 Task: Create a due date automation trigger when advanced on, on the tuesday after a card is due add fields with custom field "Resume" set to a date less than 1 working days ago at 11:00 AM.
Action: Mouse moved to (1155, 354)
Screenshot: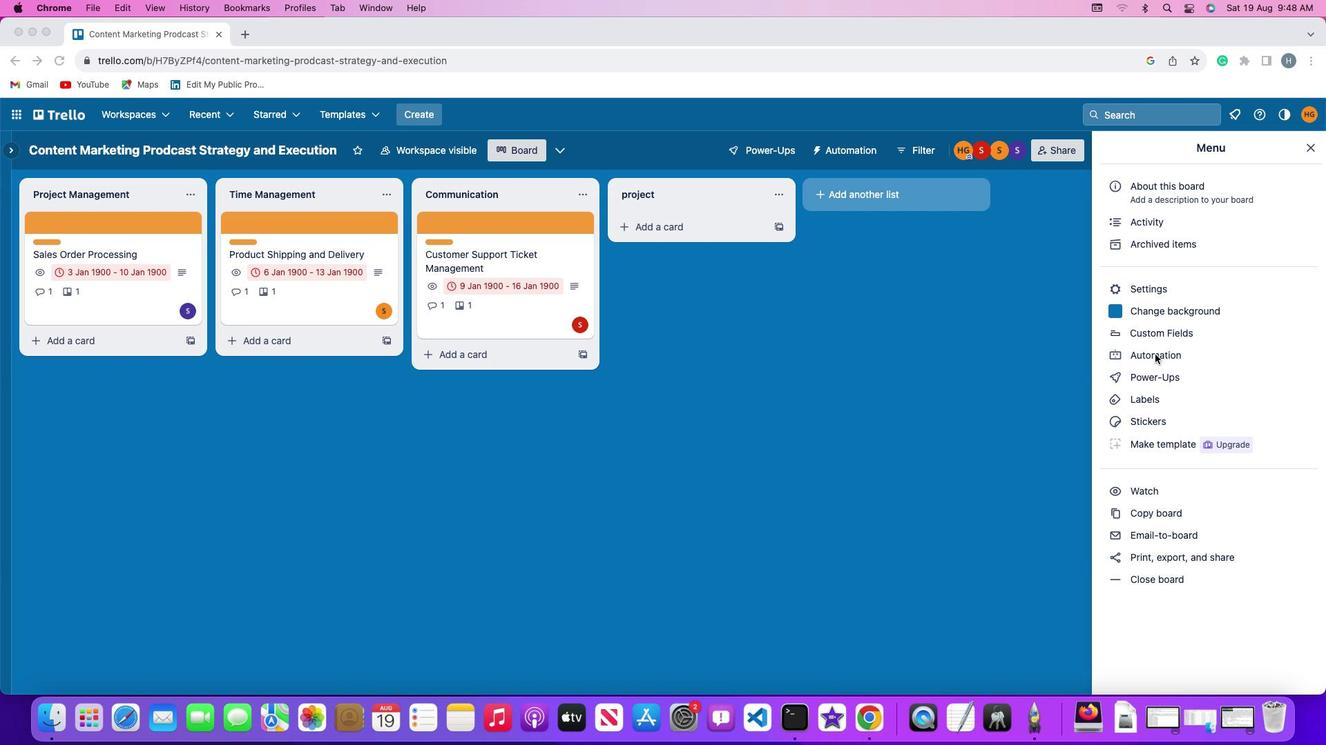 
Action: Mouse pressed left at (1155, 354)
Screenshot: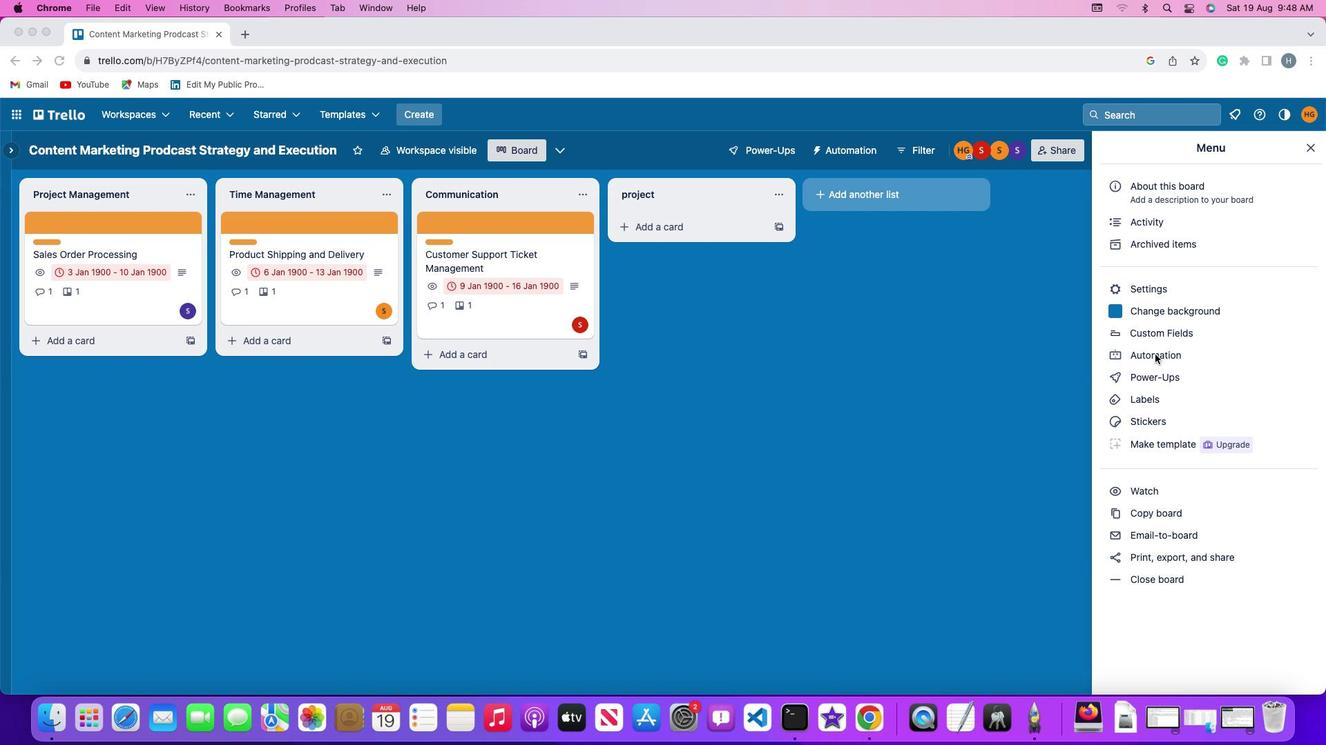 
Action: Mouse pressed left at (1155, 354)
Screenshot: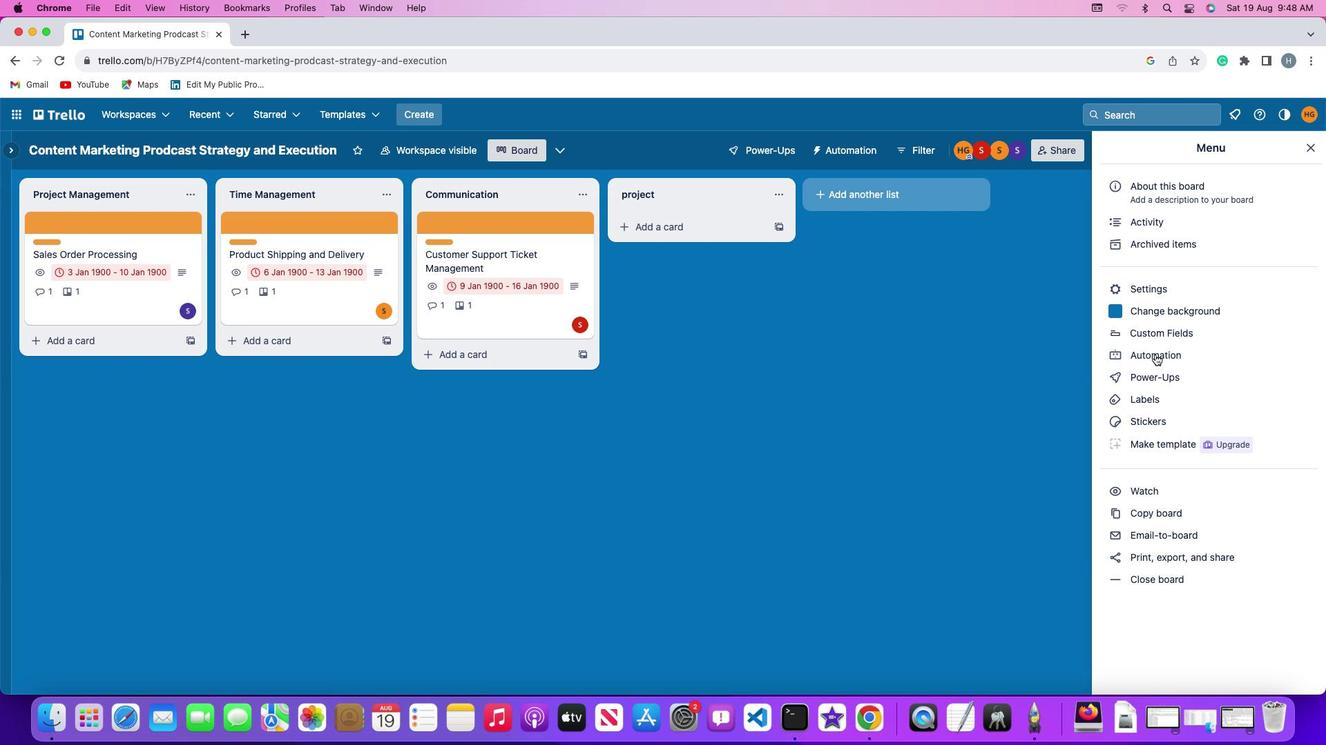 
Action: Mouse moved to (68, 328)
Screenshot: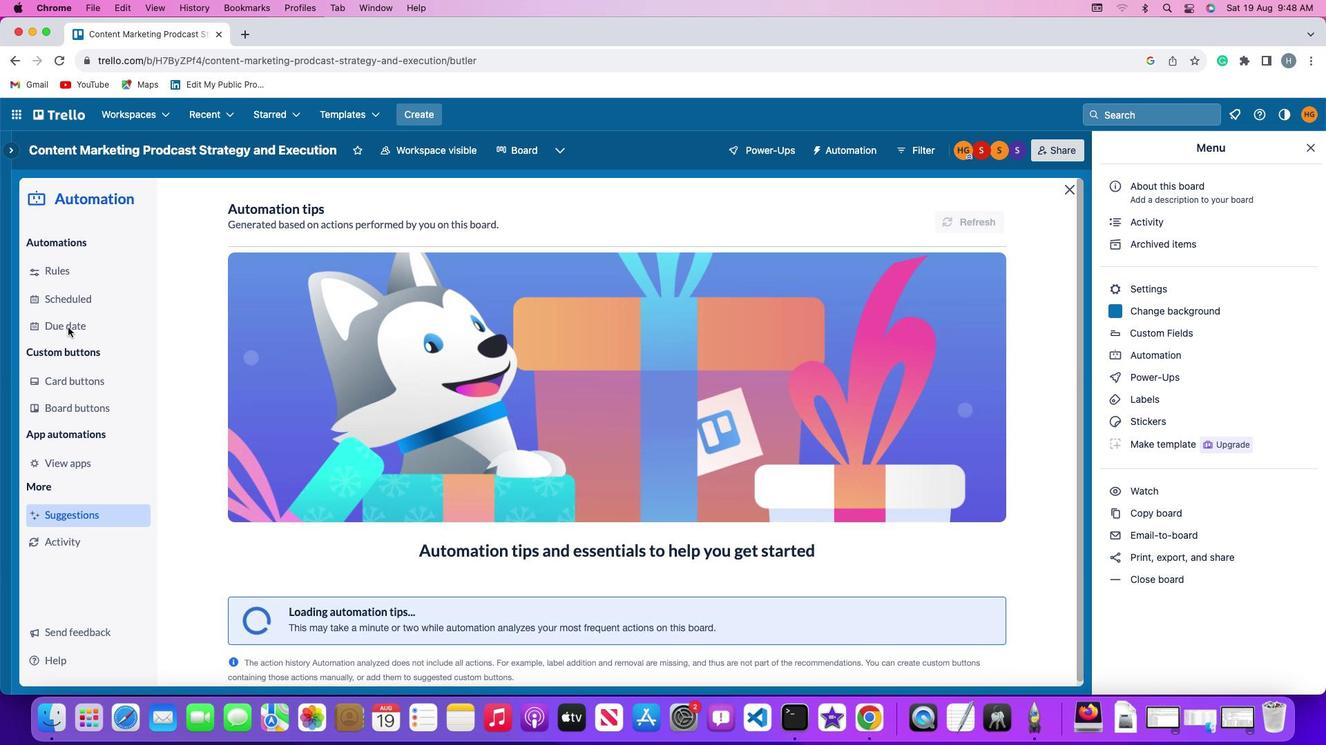 
Action: Mouse pressed left at (68, 328)
Screenshot: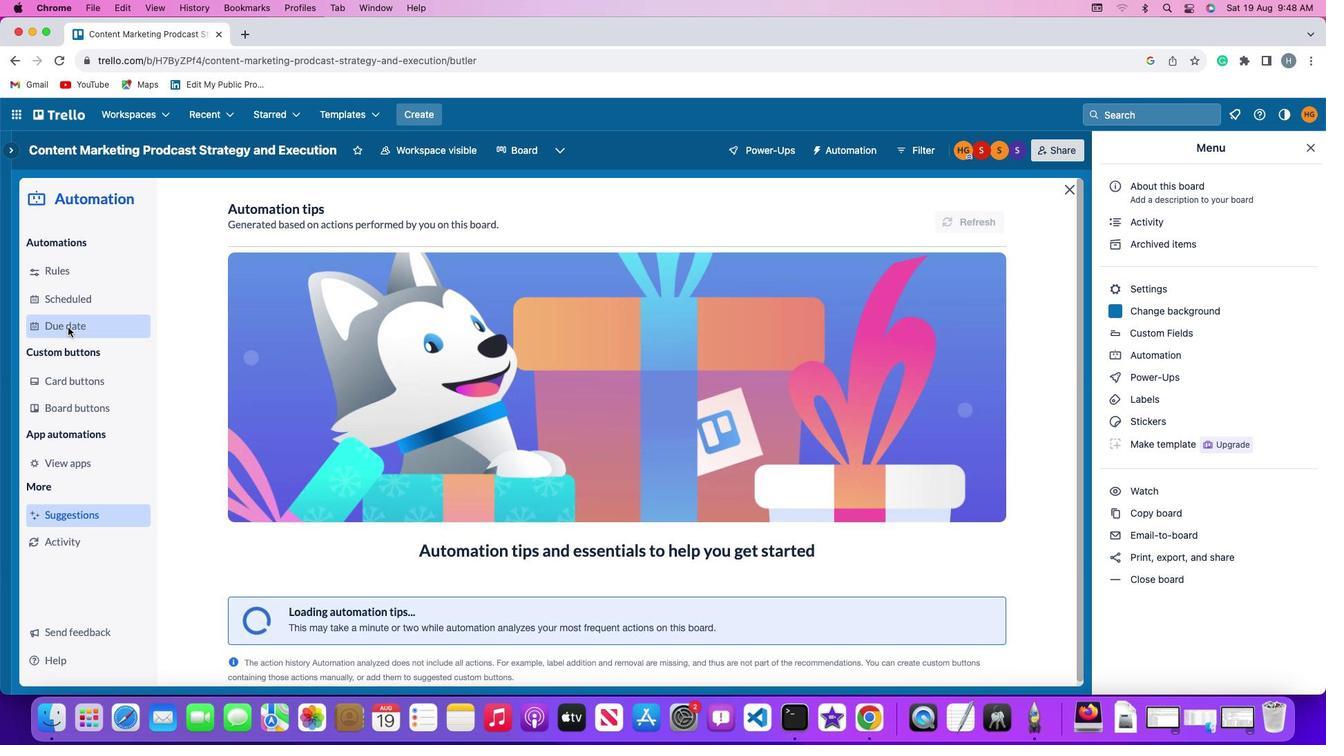 
Action: Mouse moved to (939, 212)
Screenshot: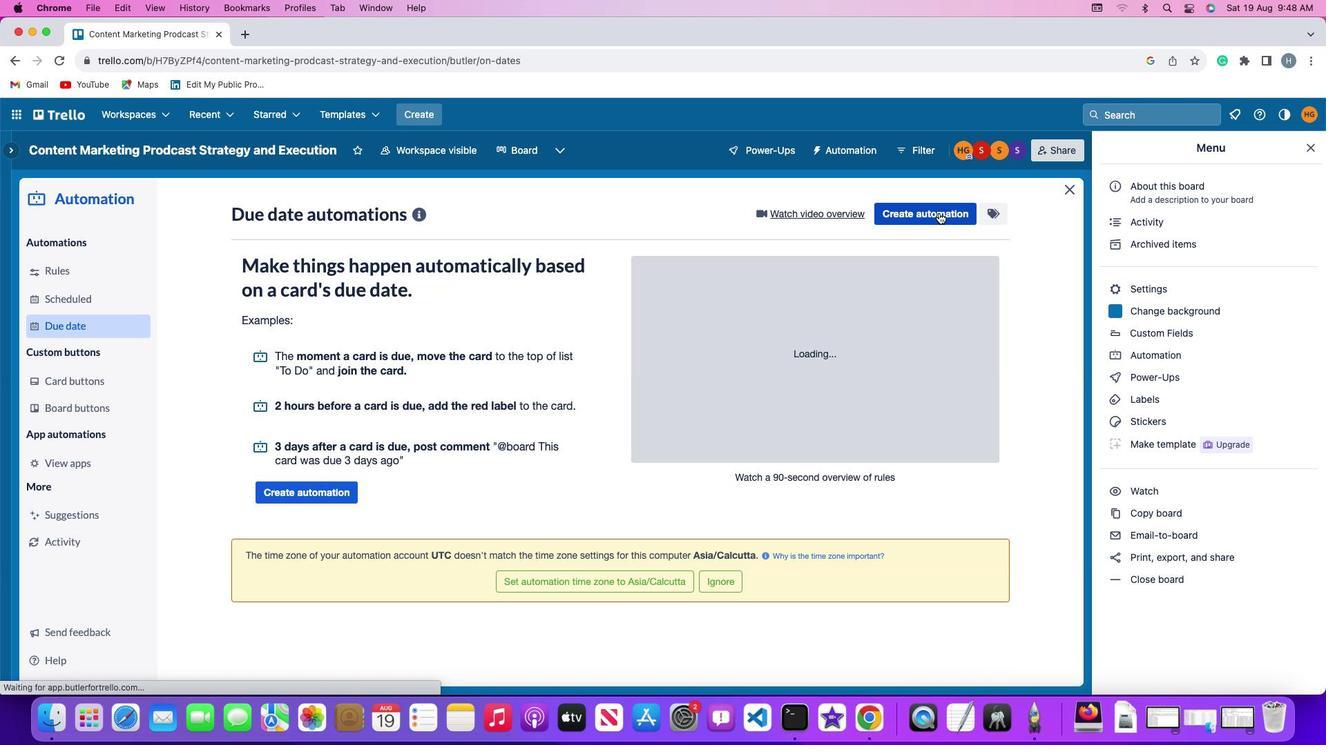 
Action: Mouse pressed left at (939, 212)
Screenshot: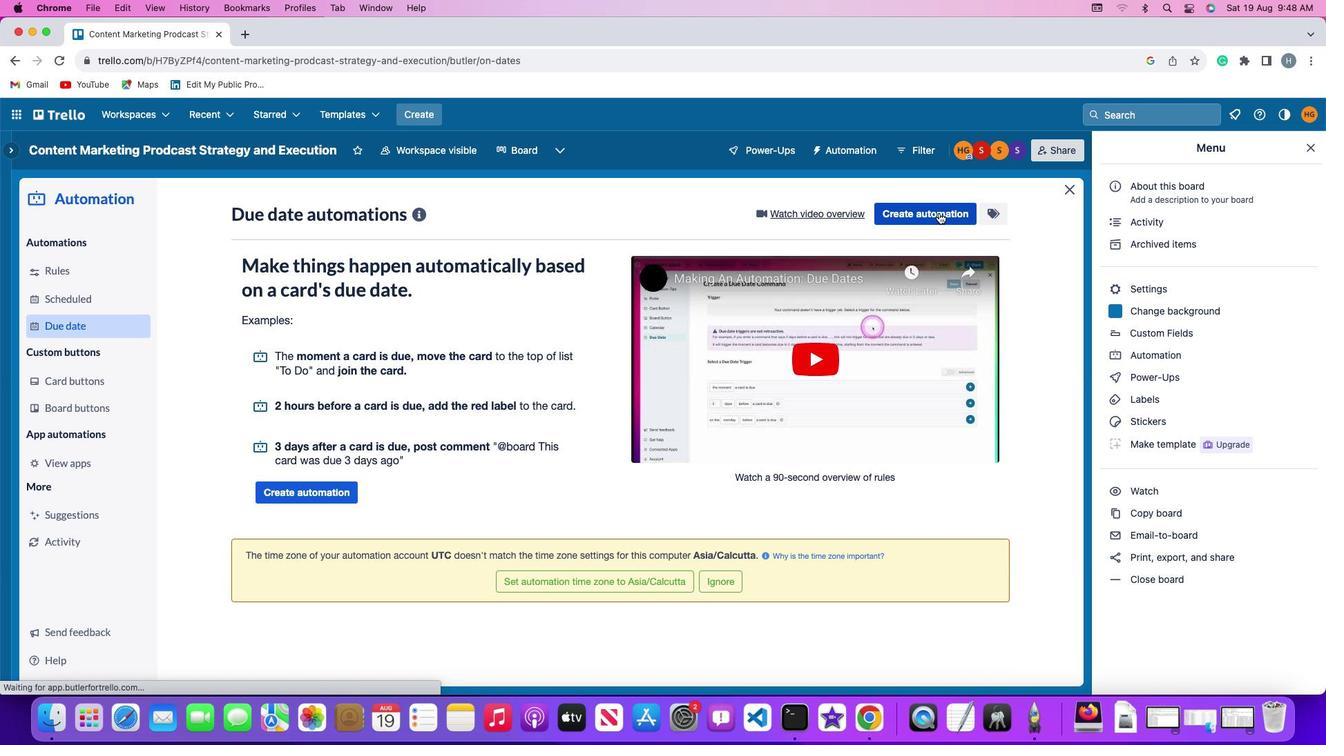
Action: Mouse moved to (275, 342)
Screenshot: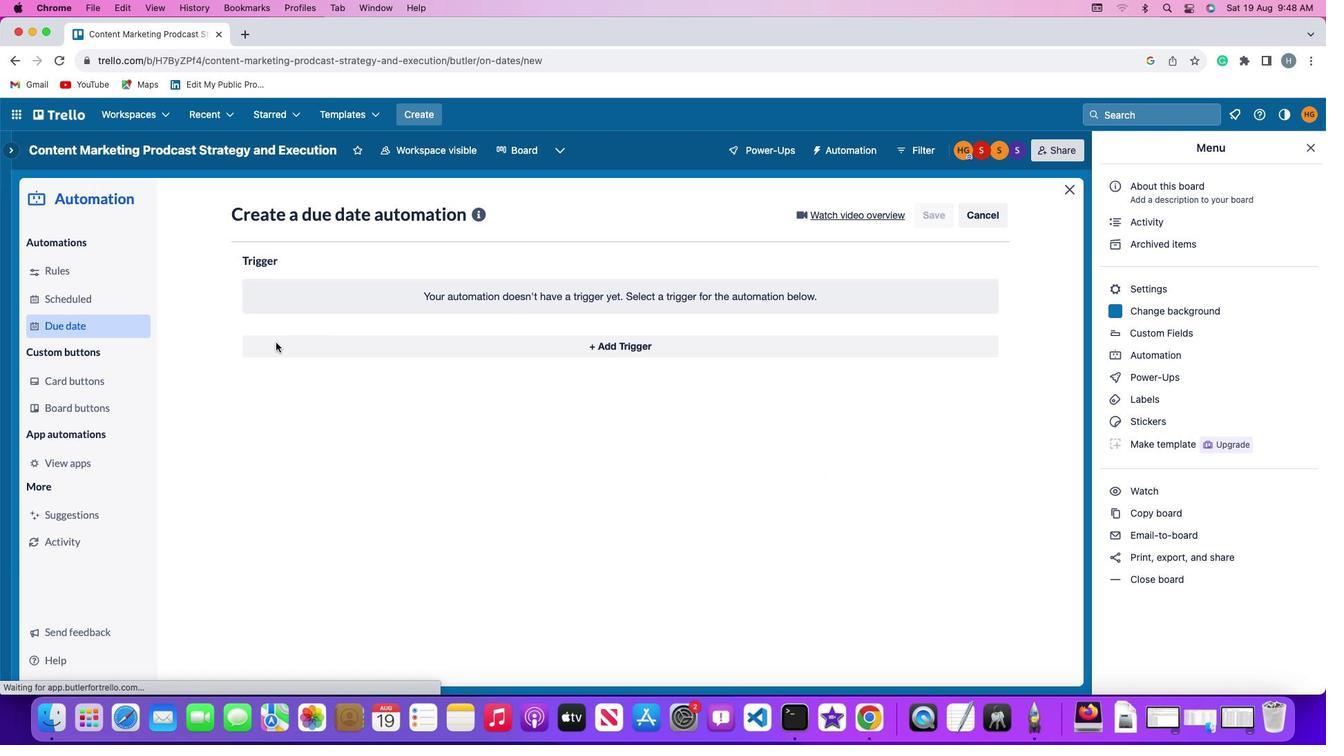 
Action: Mouse pressed left at (275, 342)
Screenshot: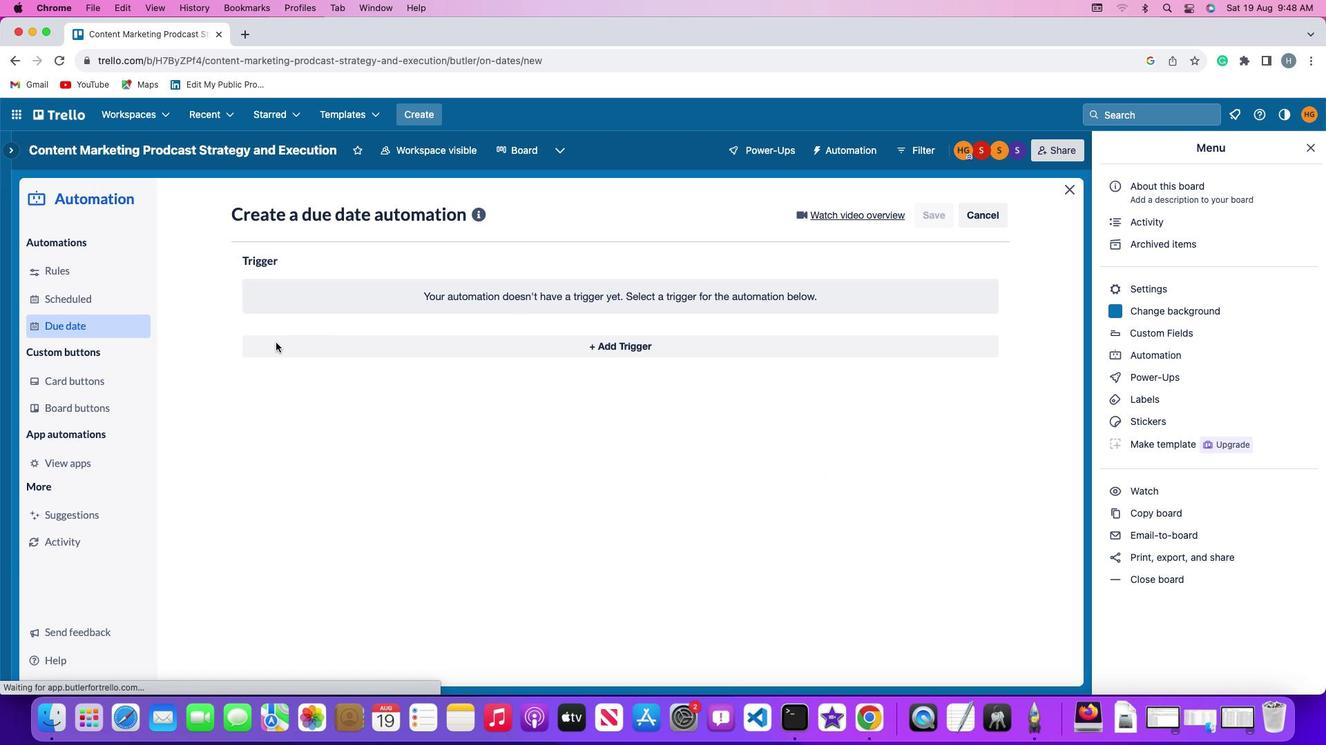 
Action: Mouse moved to (304, 602)
Screenshot: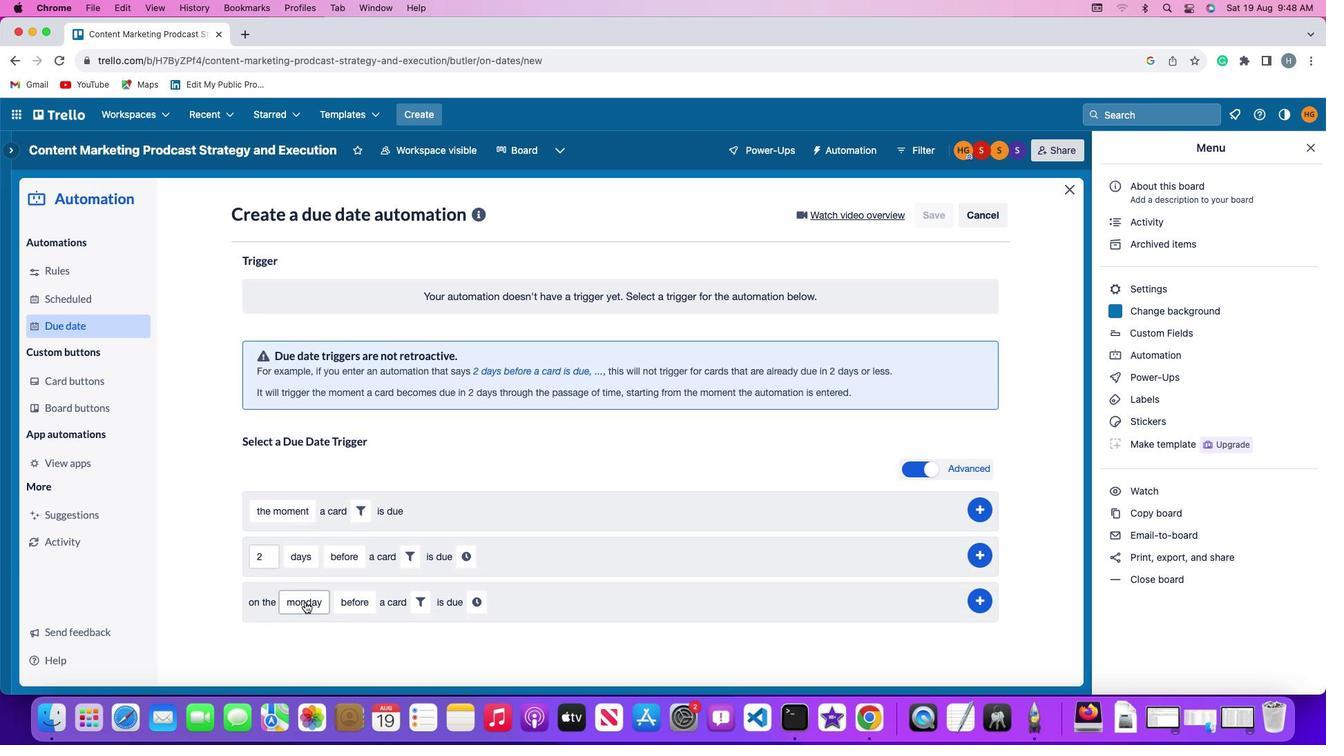 
Action: Mouse pressed left at (304, 602)
Screenshot: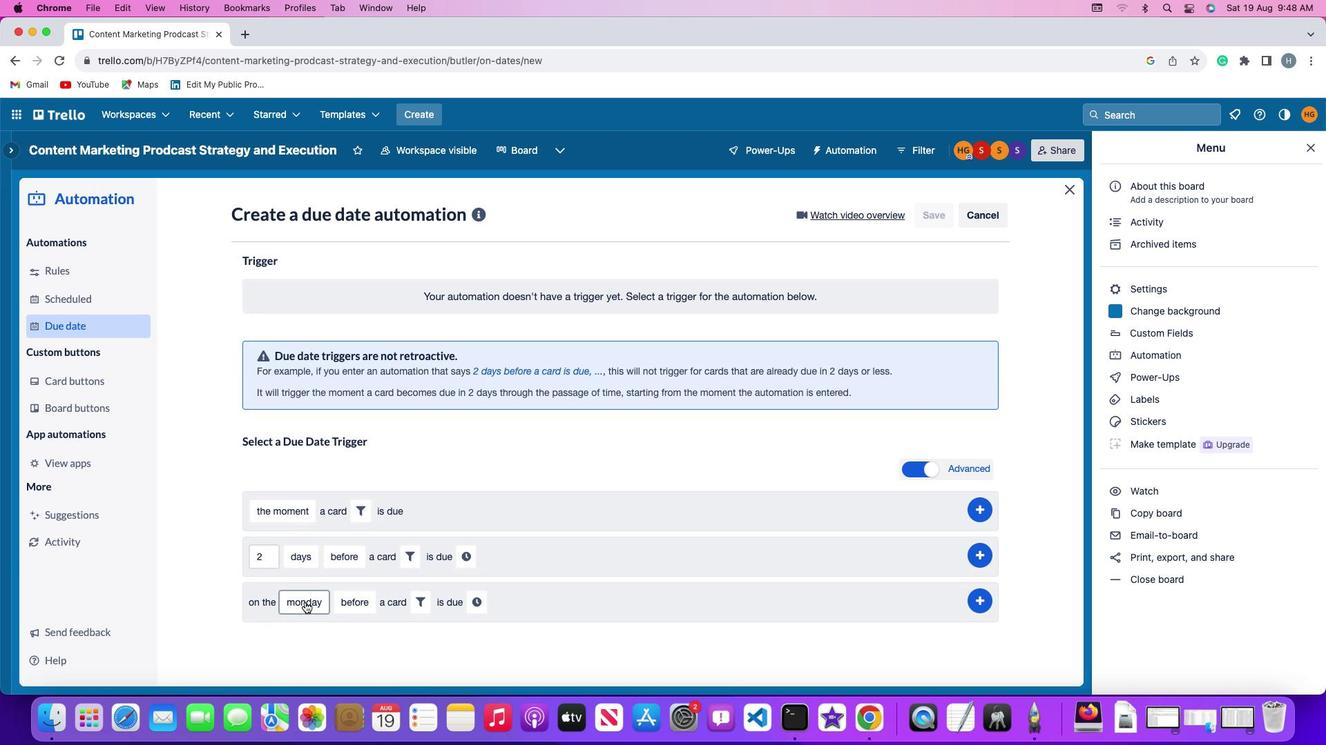
Action: Mouse moved to (322, 431)
Screenshot: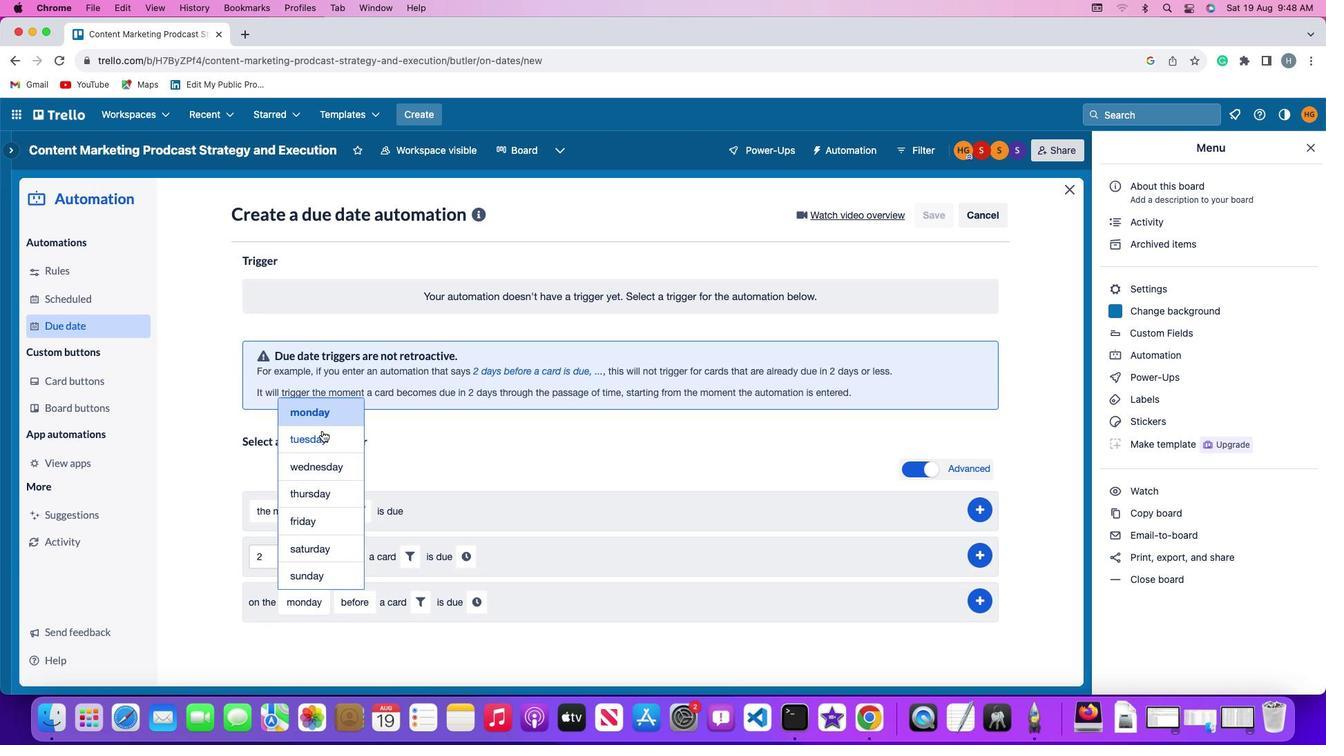 
Action: Mouse pressed left at (322, 431)
Screenshot: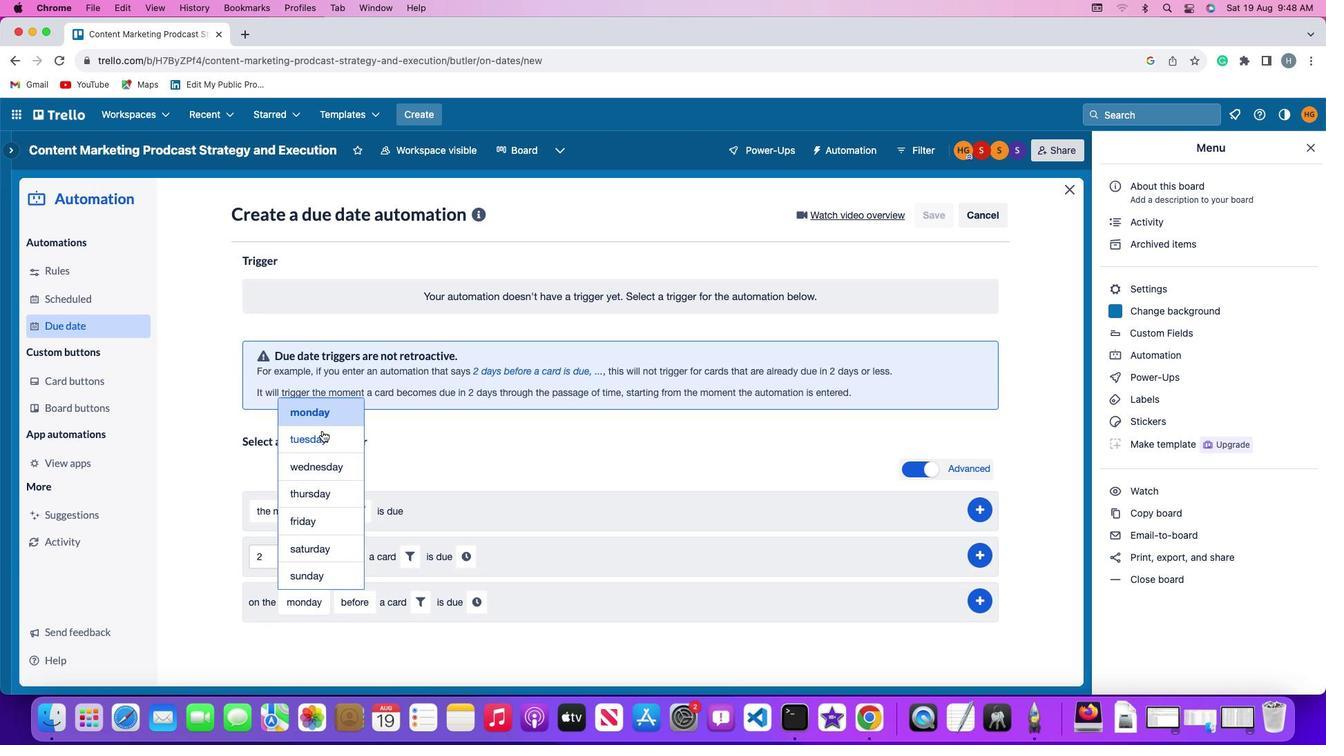 
Action: Mouse moved to (366, 601)
Screenshot: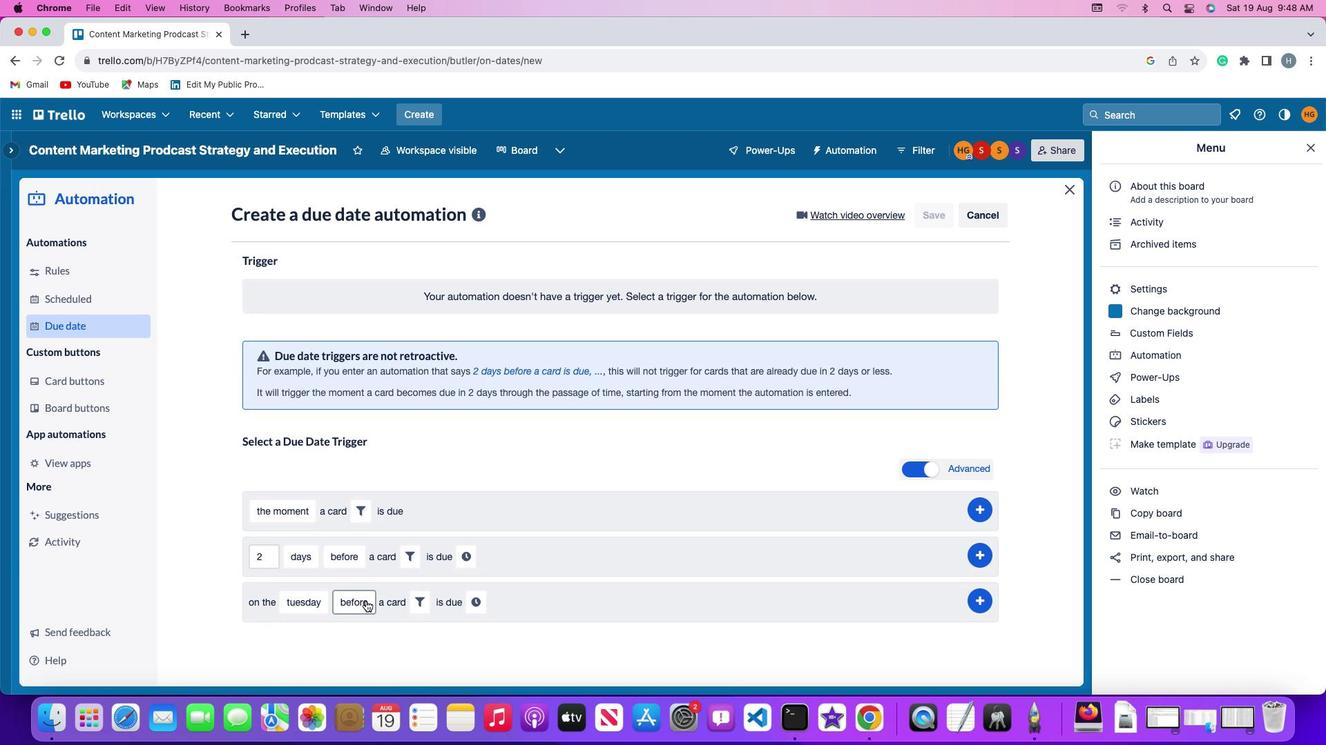 
Action: Mouse pressed left at (366, 601)
Screenshot: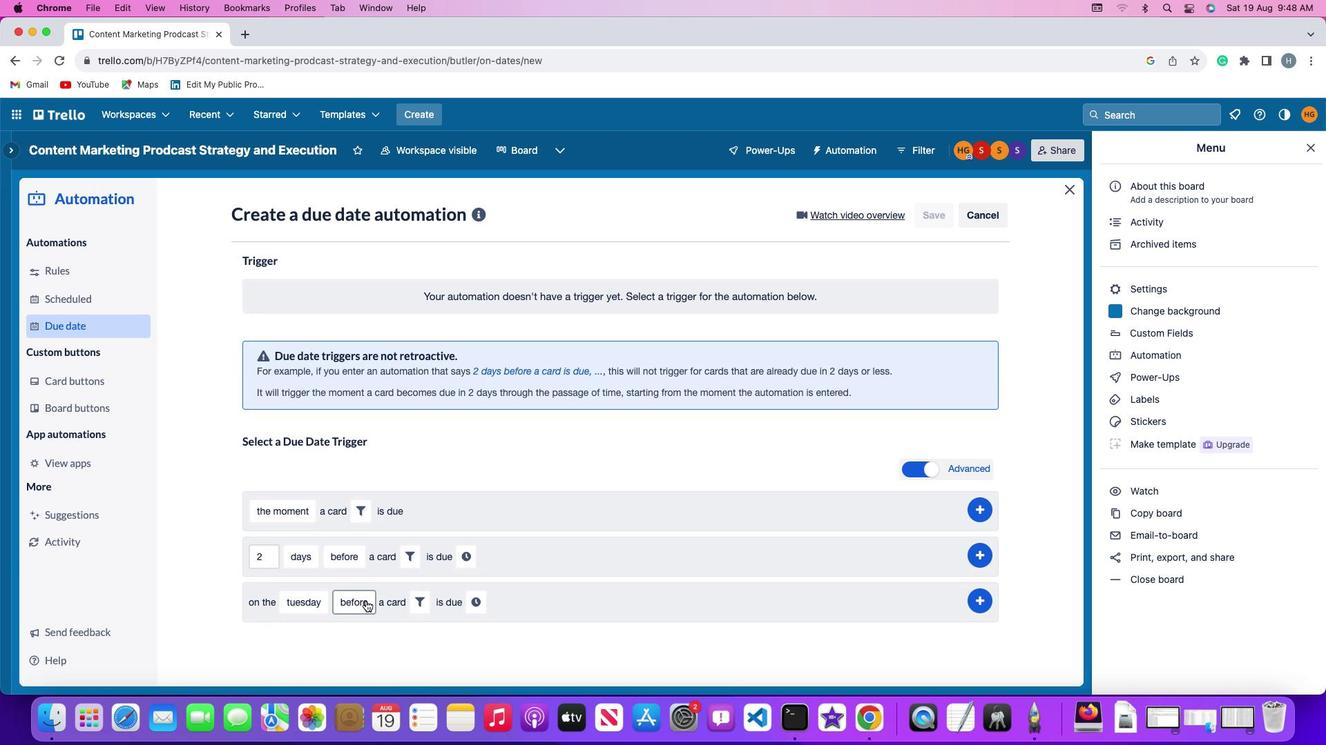 
Action: Mouse moved to (368, 522)
Screenshot: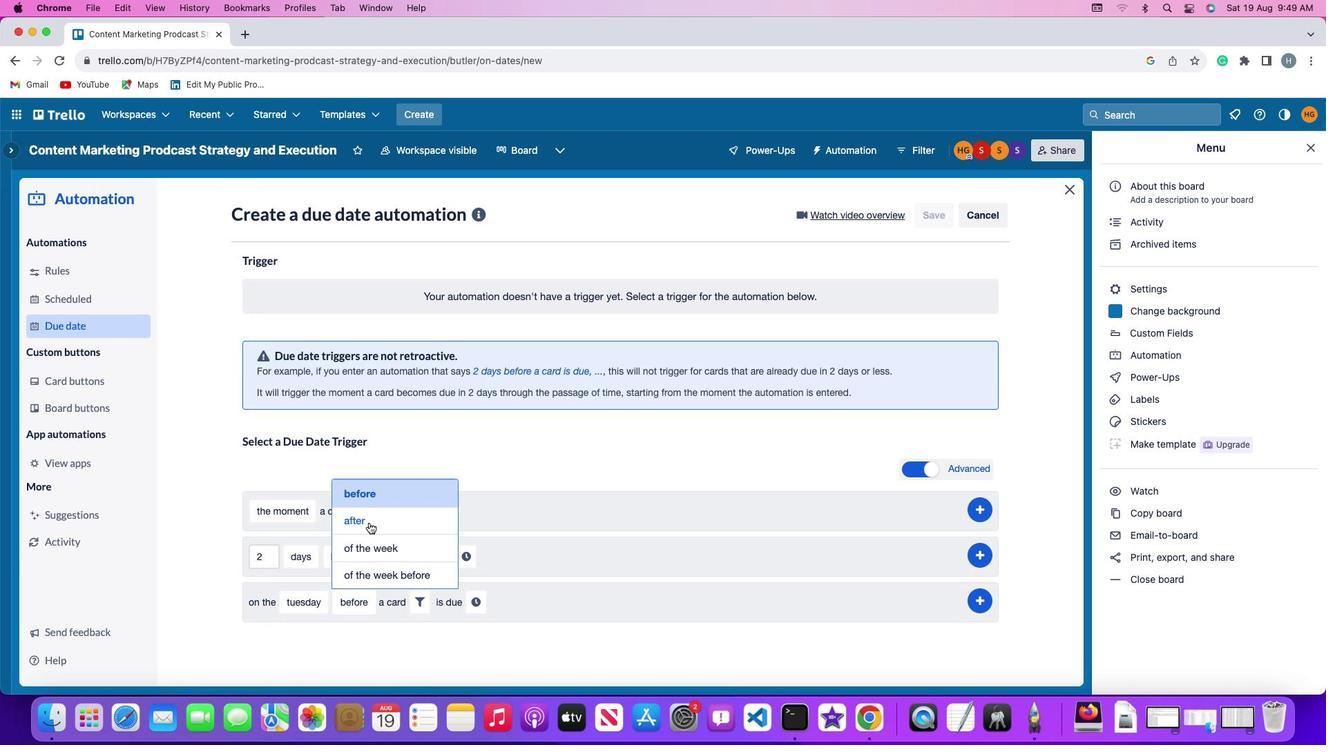 
Action: Mouse pressed left at (368, 522)
Screenshot: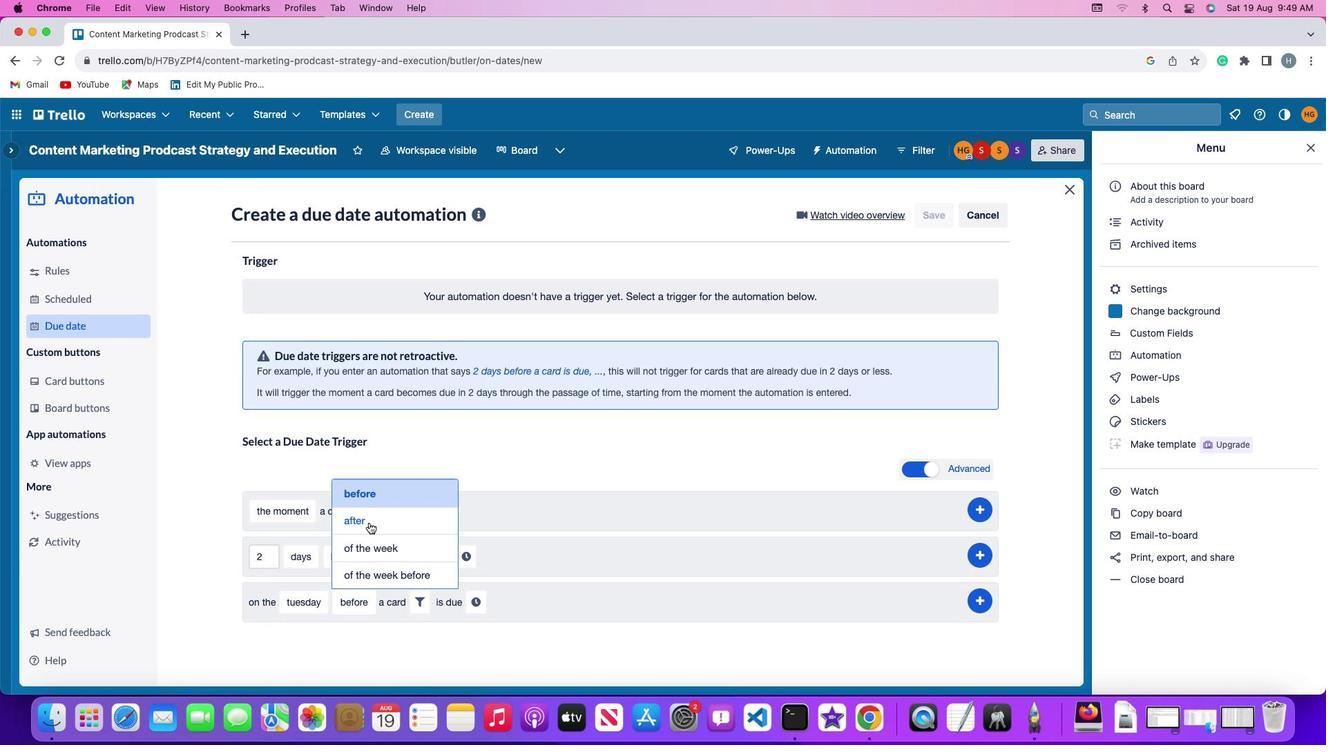 
Action: Mouse moved to (413, 607)
Screenshot: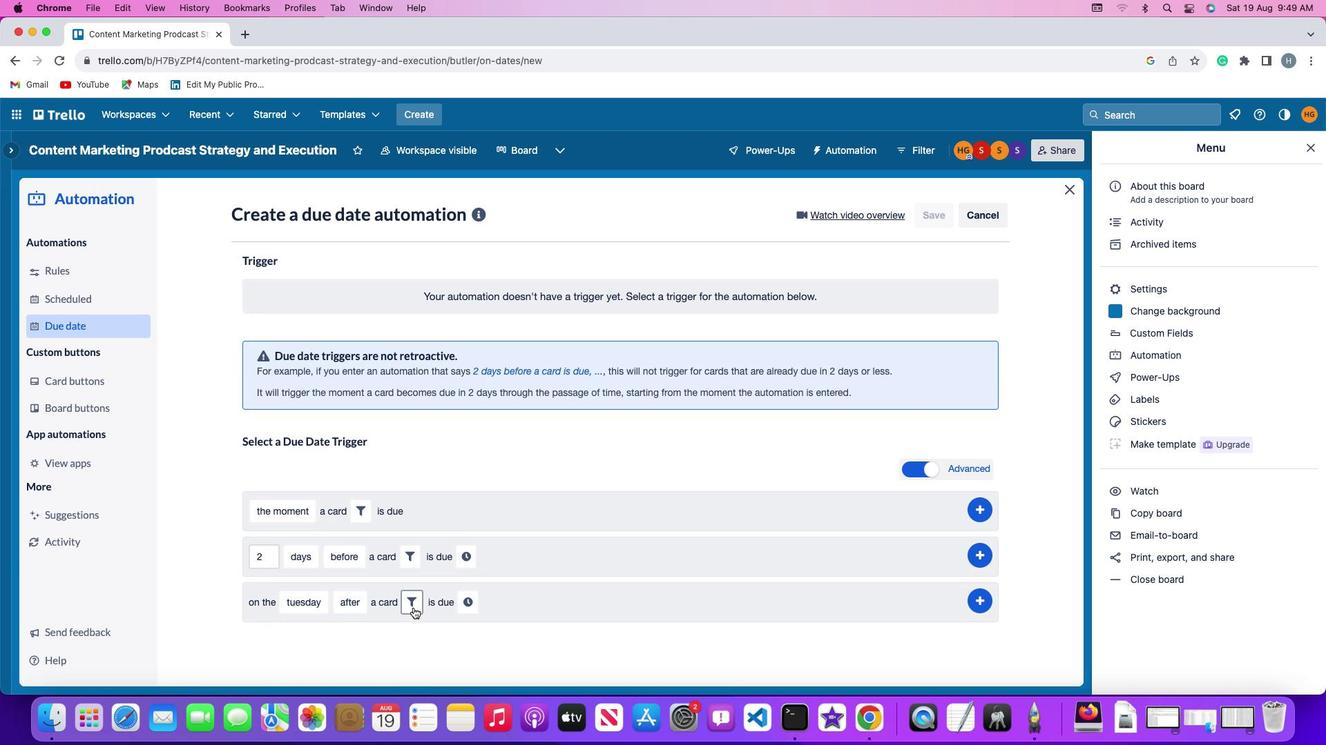 
Action: Mouse pressed left at (413, 607)
Screenshot: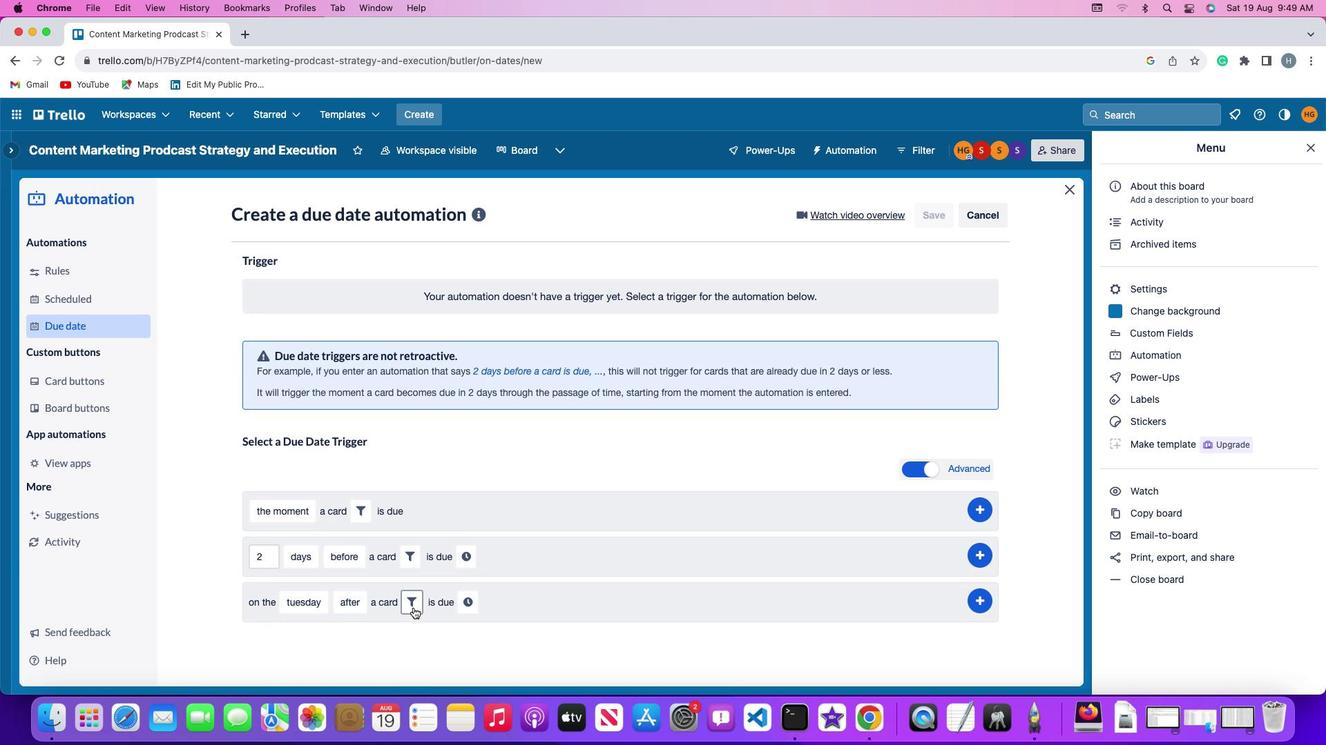 
Action: Mouse moved to (634, 646)
Screenshot: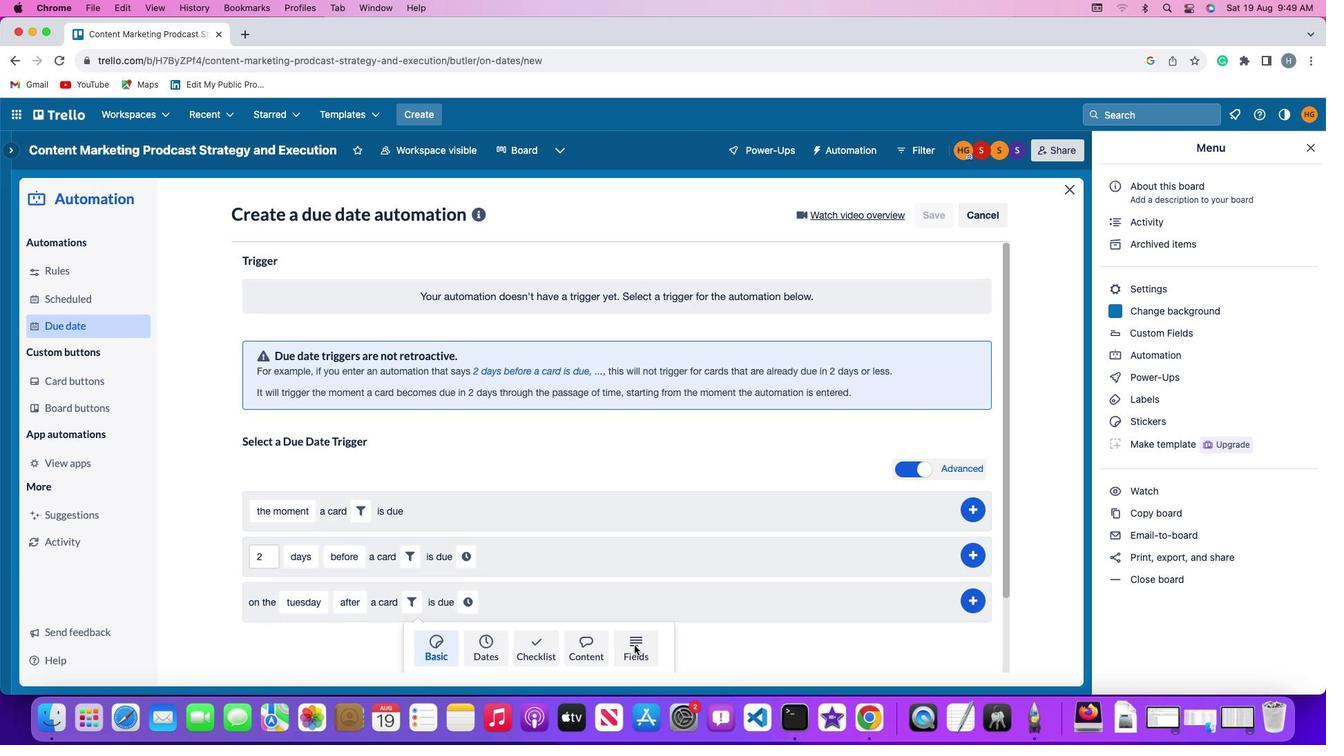 
Action: Mouse pressed left at (634, 646)
Screenshot: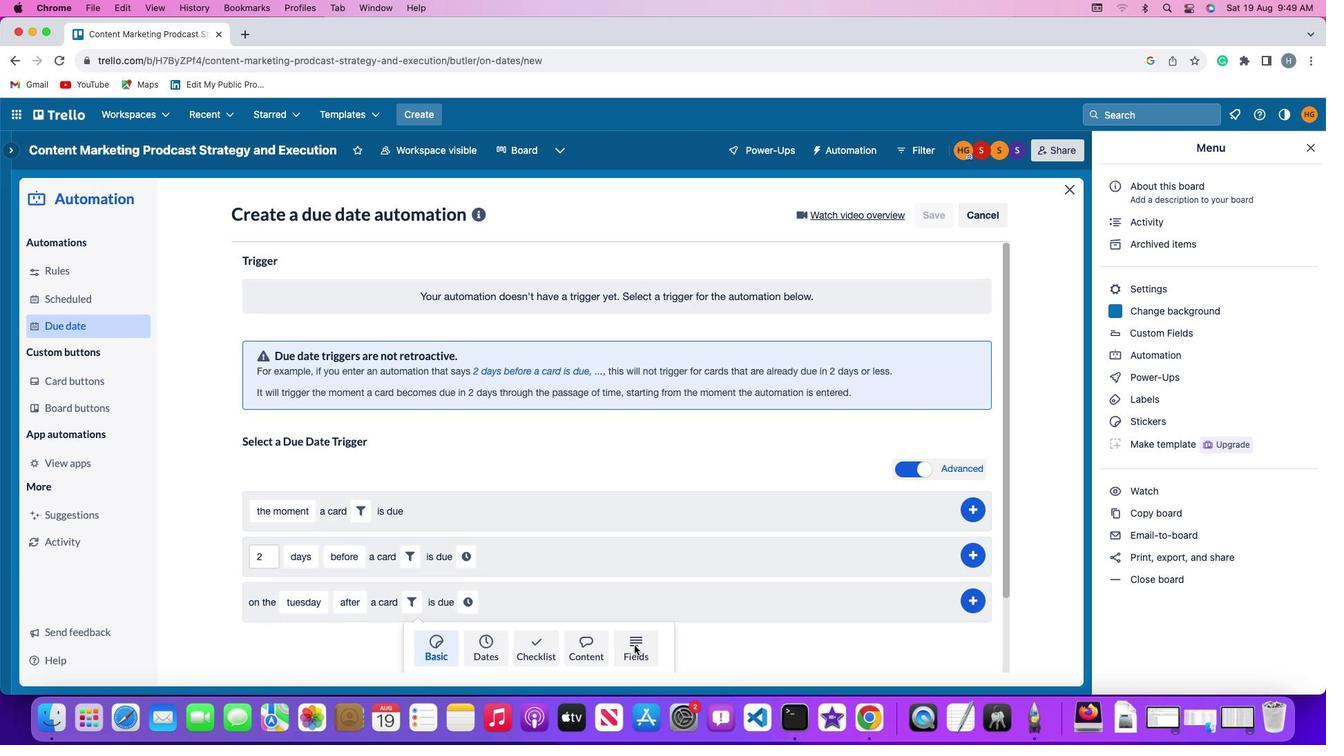 
Action: Mouse moved to (367, 649)
Screenshot: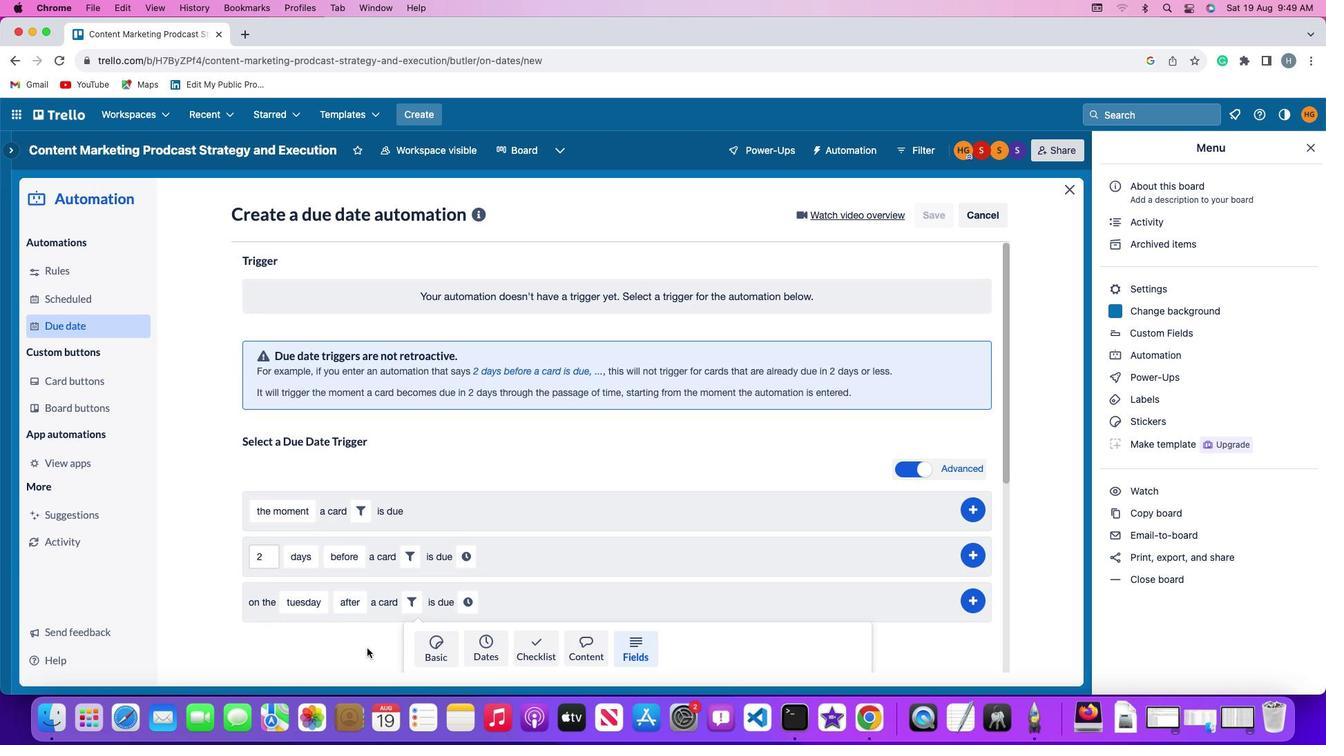 
Action: Mouse scrolled (367, 649) with delta (0, 0)
Screenshot: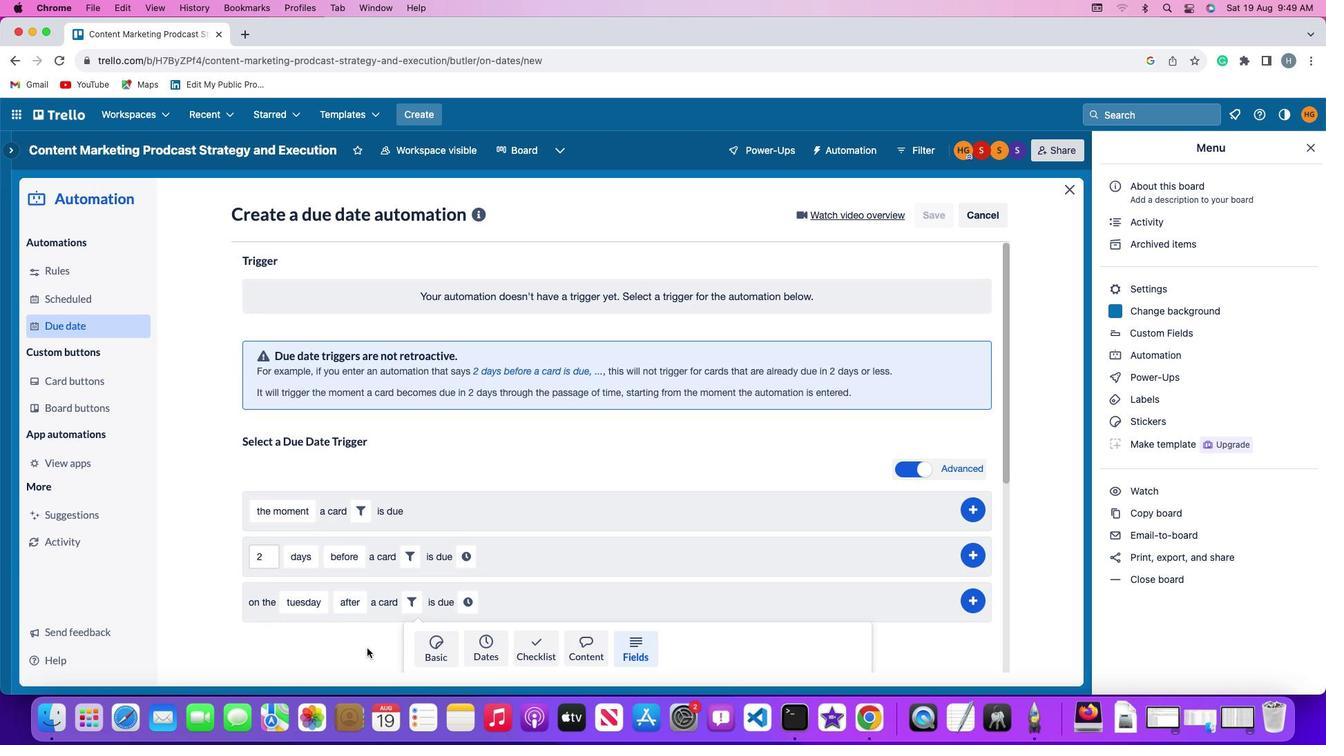 
Action: Mouse moved to (367, 649)
Screenshot: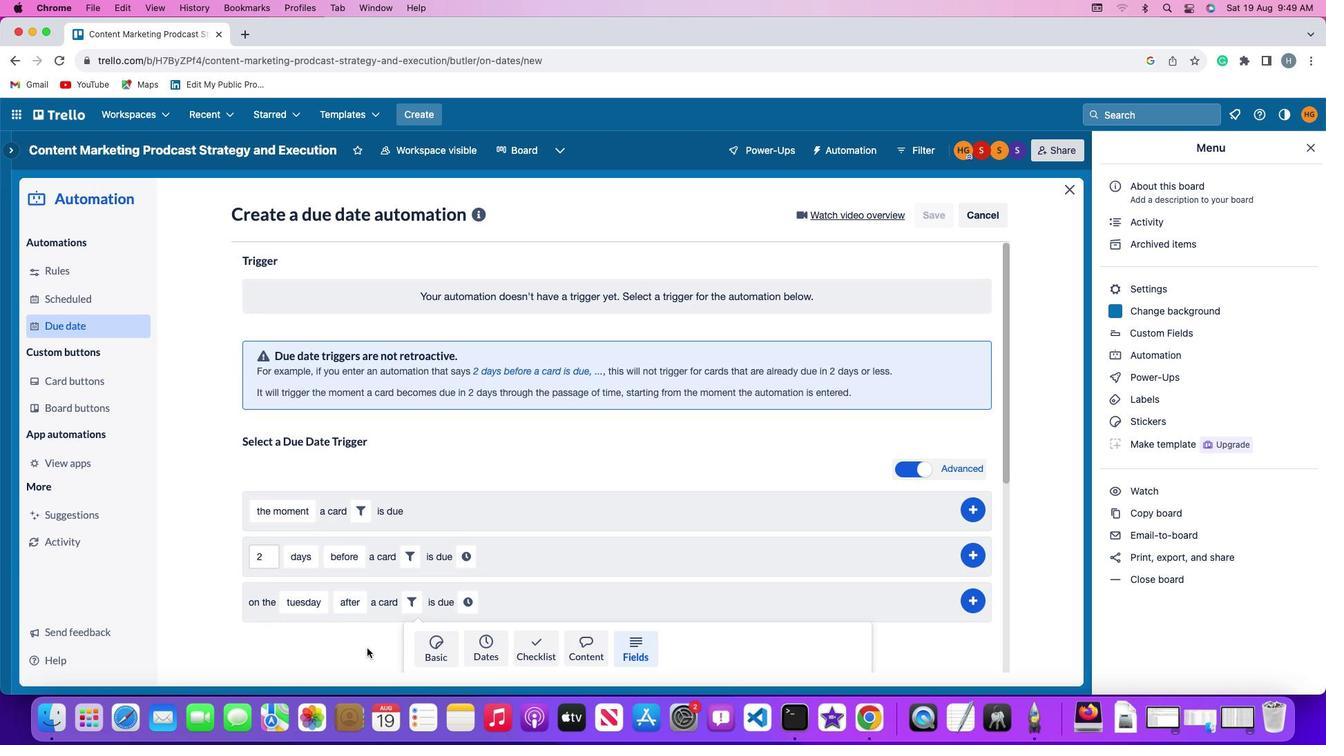 
Action: Mouse scrolled (367, 649) with delta (0, 0)
Screenshot: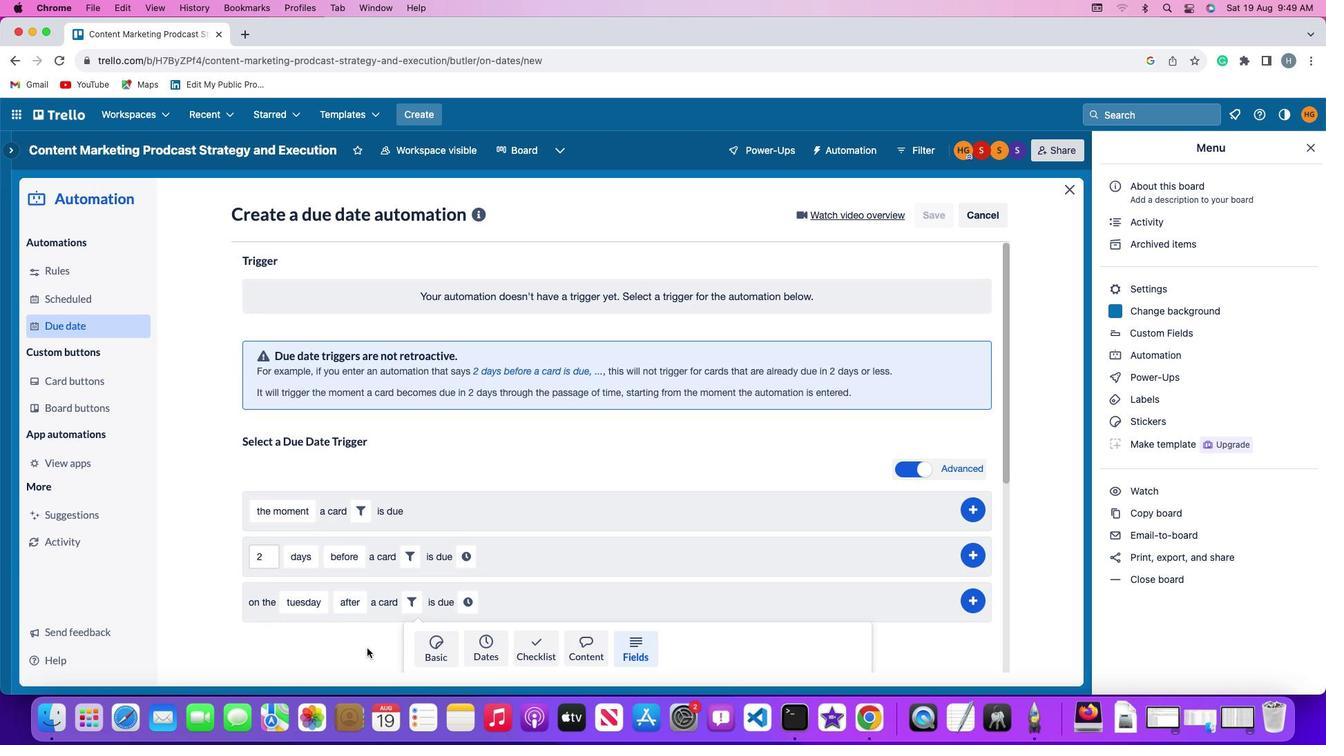 
Action: Mouse moved to (367, 648)
Screenshot: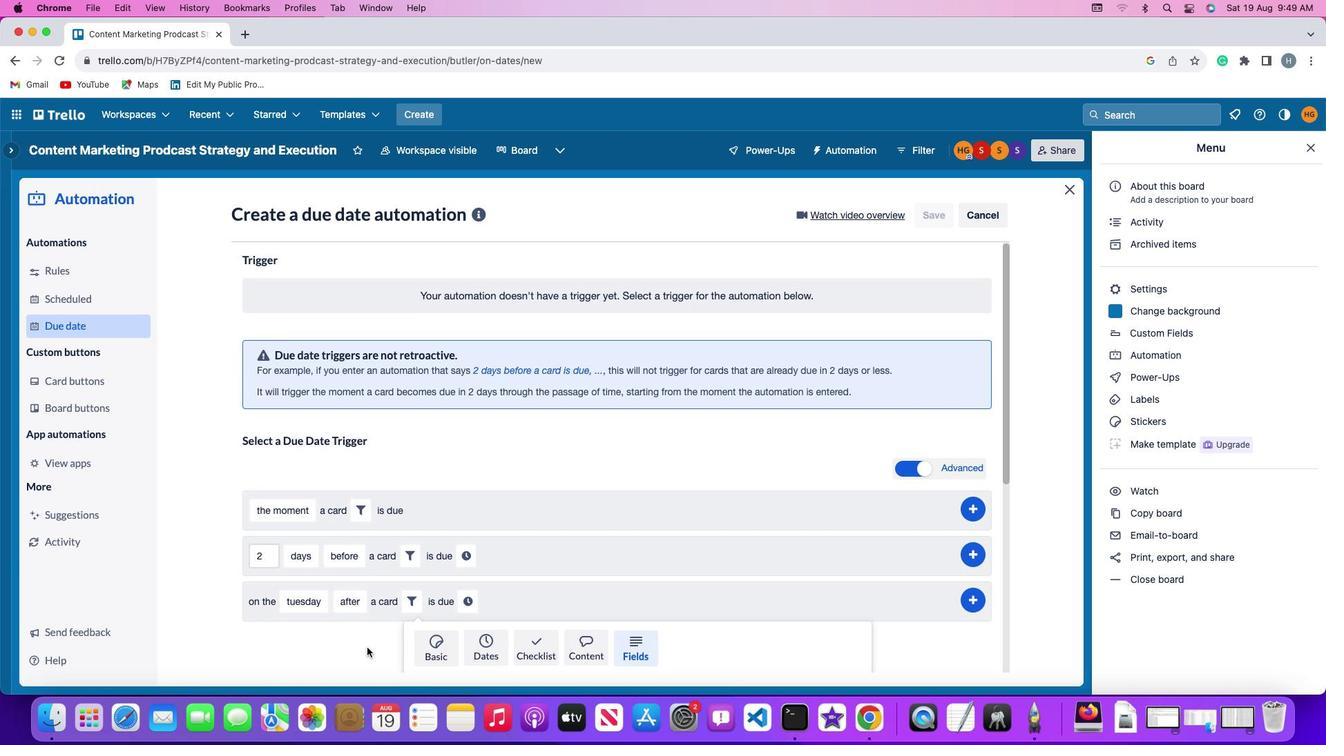 
Action: Mouse scrolled (367, 648) with delta (0, -2)
Screenshot: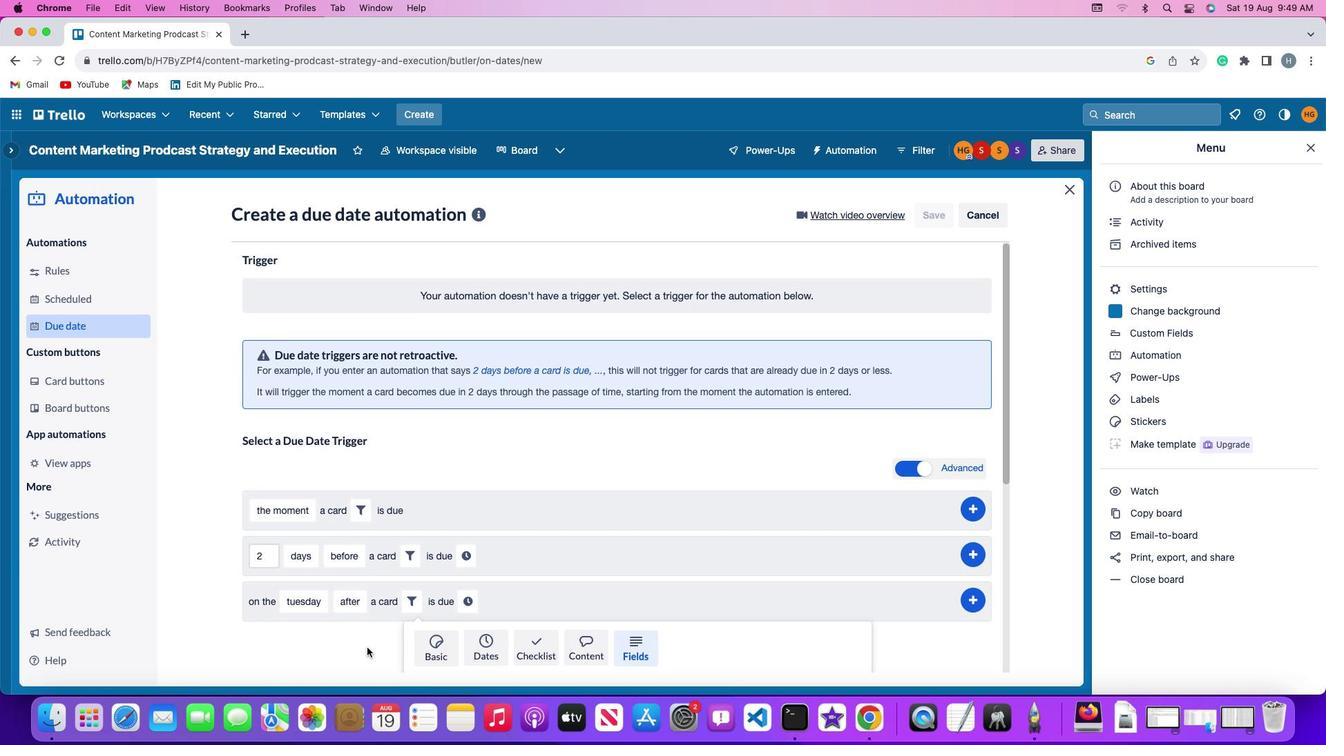 
Action: Mouse scrolled (367, 648) with delta (0, -3)
Screenshot: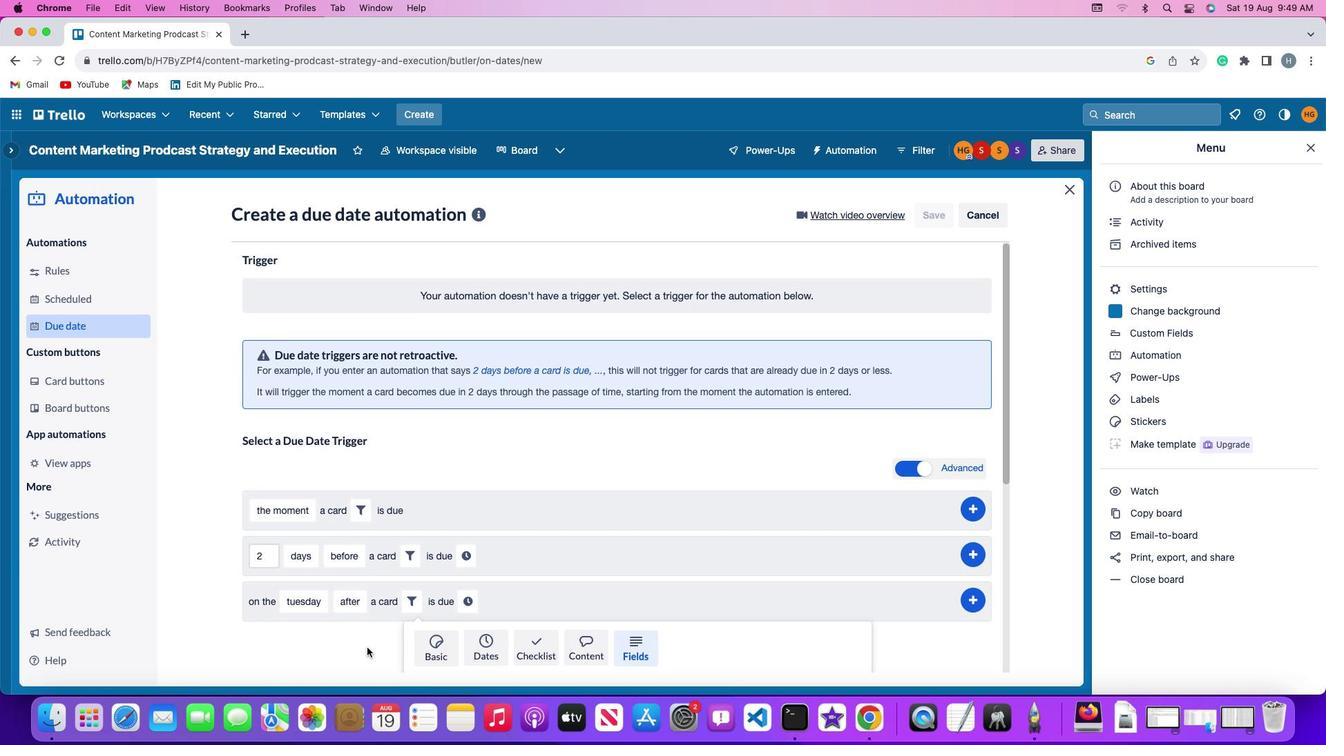 
Action: Mouse moved to (367, 647)
Screenshot: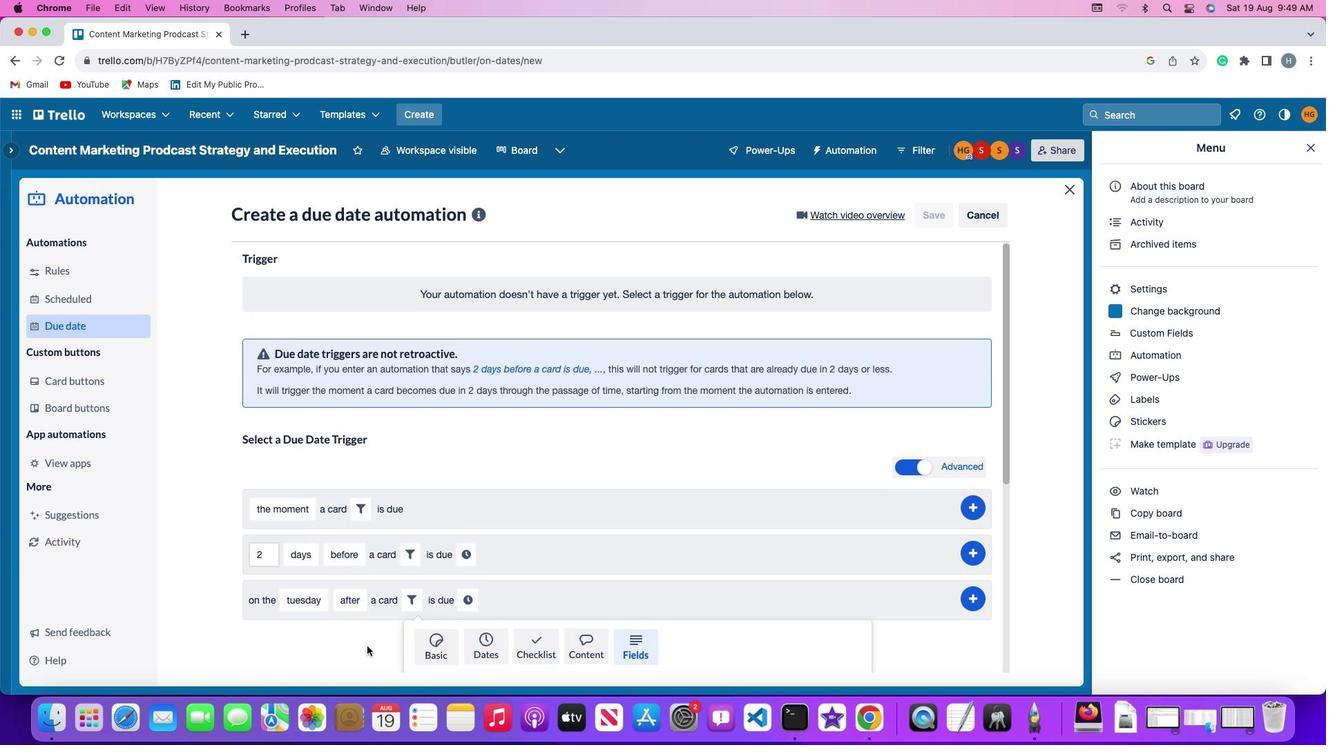 
Action: Mouse scrolled (367, 647) with delta (0, -4)
Screenshot: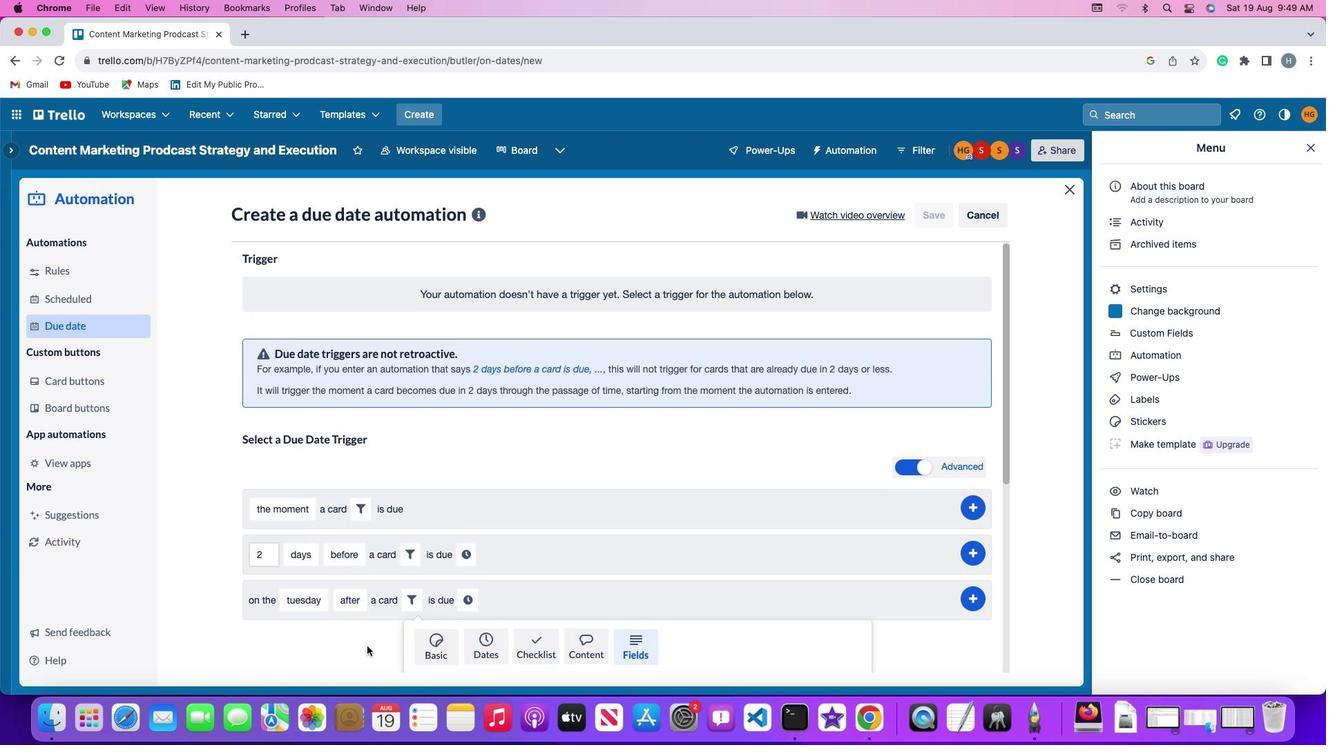 
Action: Mouse moved to (366, 646)
Screenshot: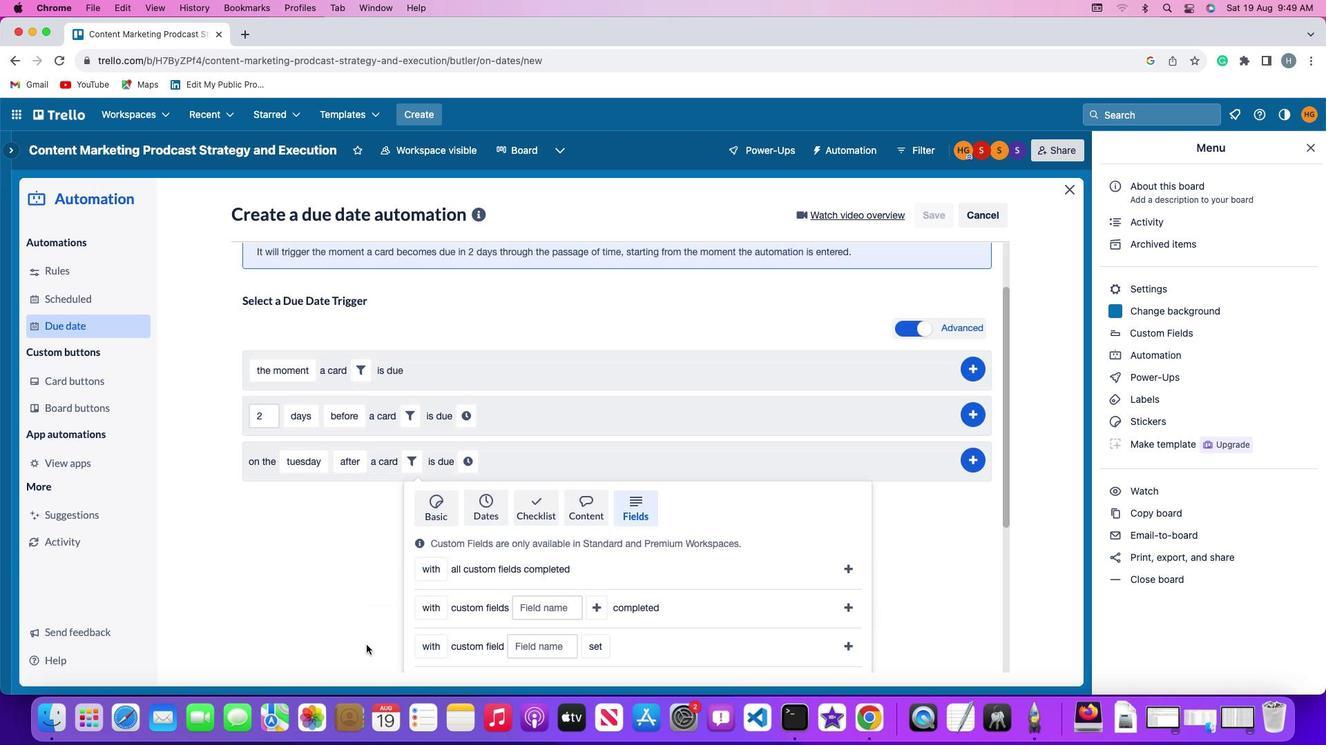 
Action: Mouse scrolled (366, 646) with delta (0, -4)
Screenshot: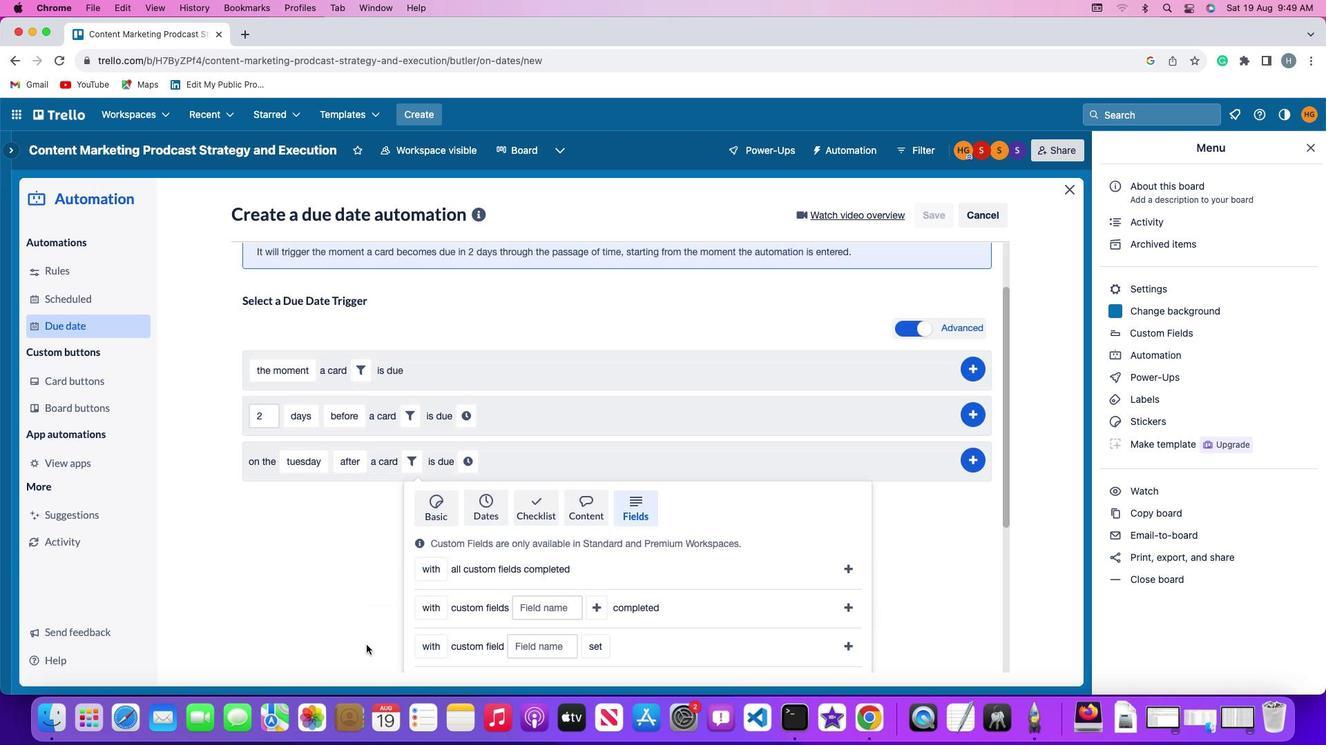 
Action: Mouse moved to (366, 643)
Screenshot: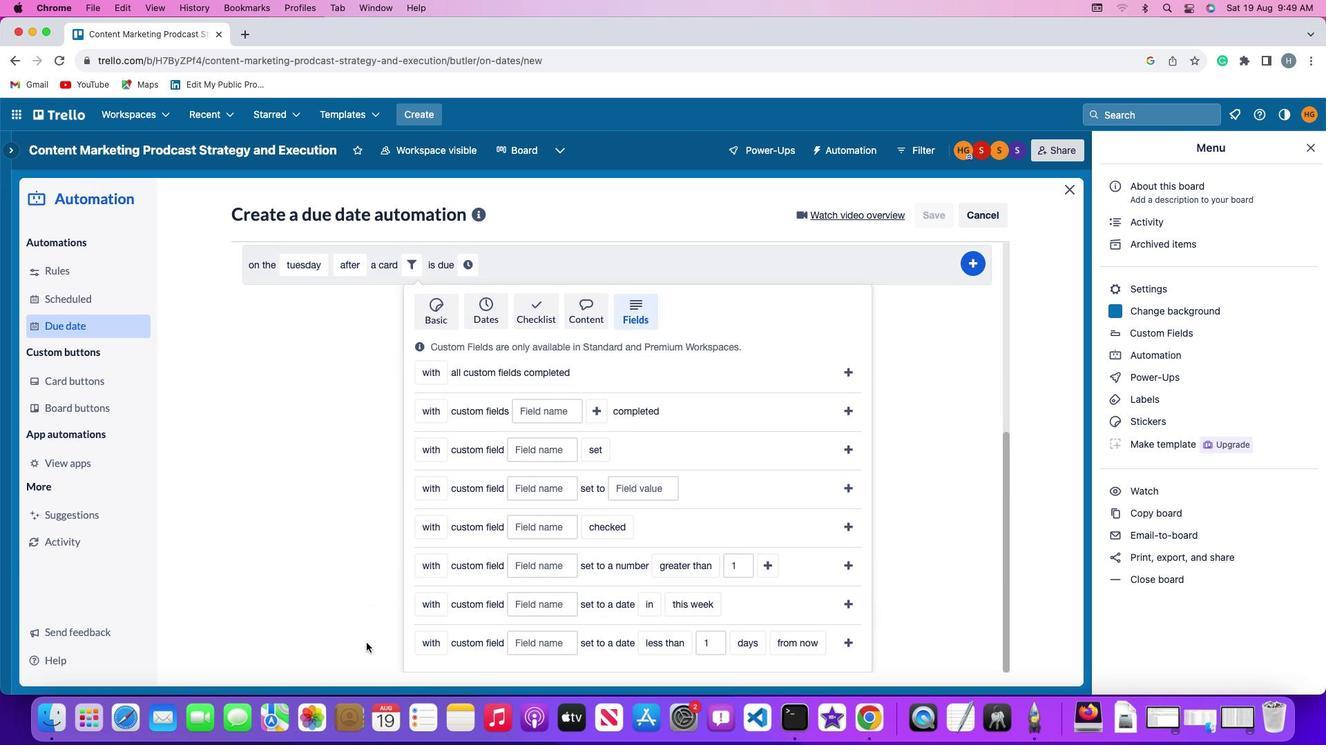 
Action: Mouse scrolled (366, 643) with delta (0, 0)
Screenshot: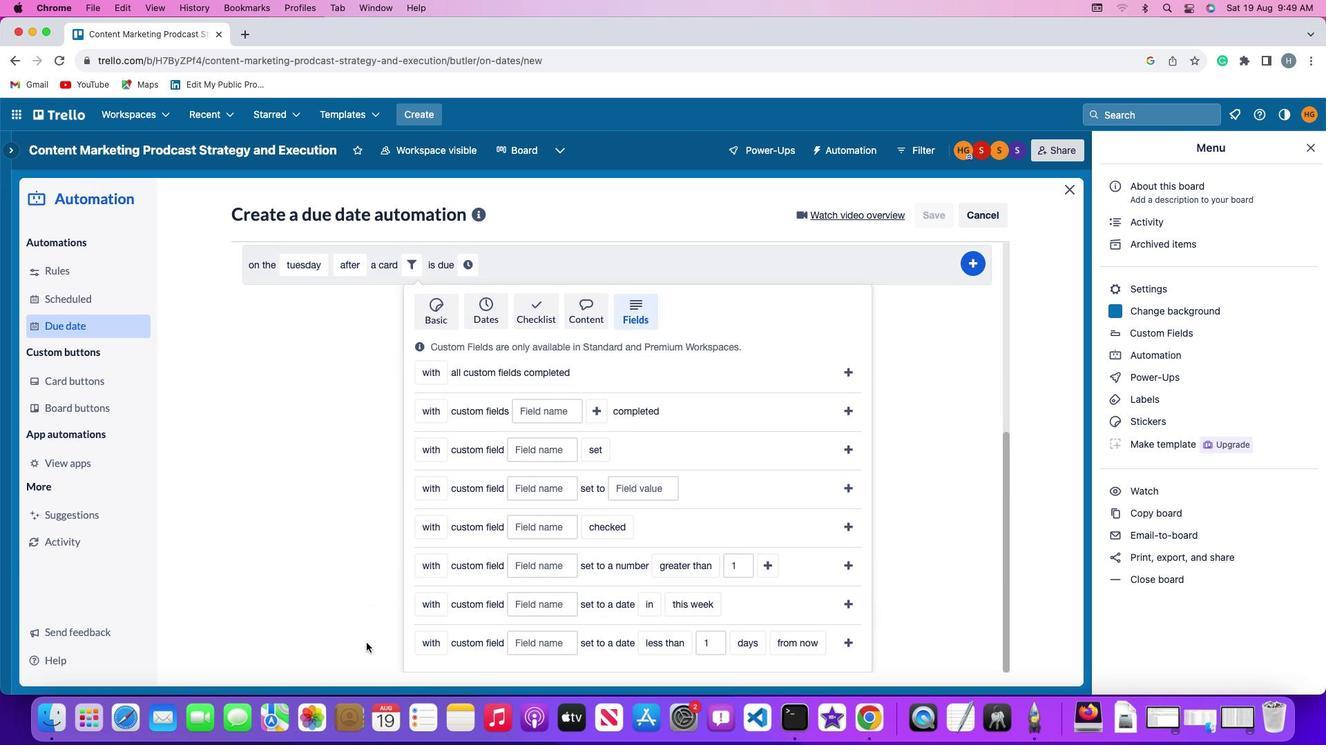 
Action: Mouse scrolled (366, 643) with delta (0, 0)
Screenshot: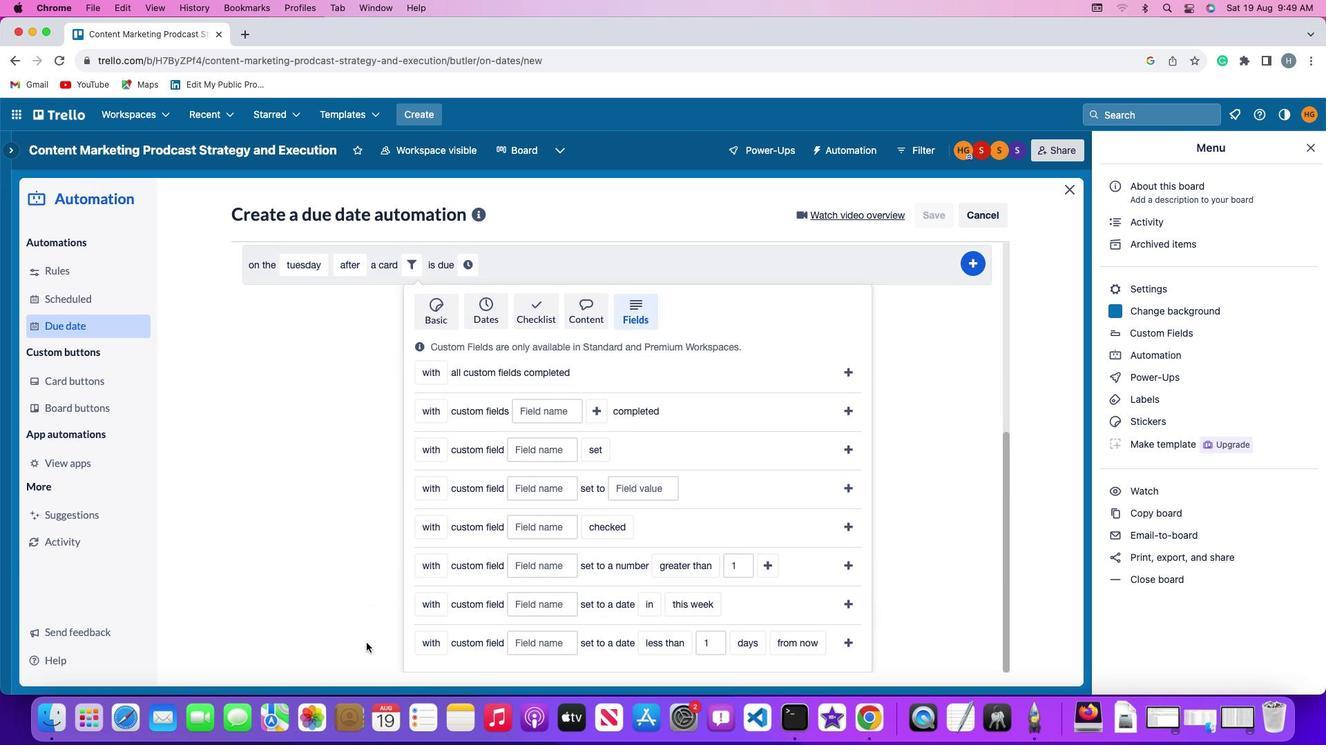 
Action: Mouse scrolled (366, 643) with delta (0, -2)
Screenshot: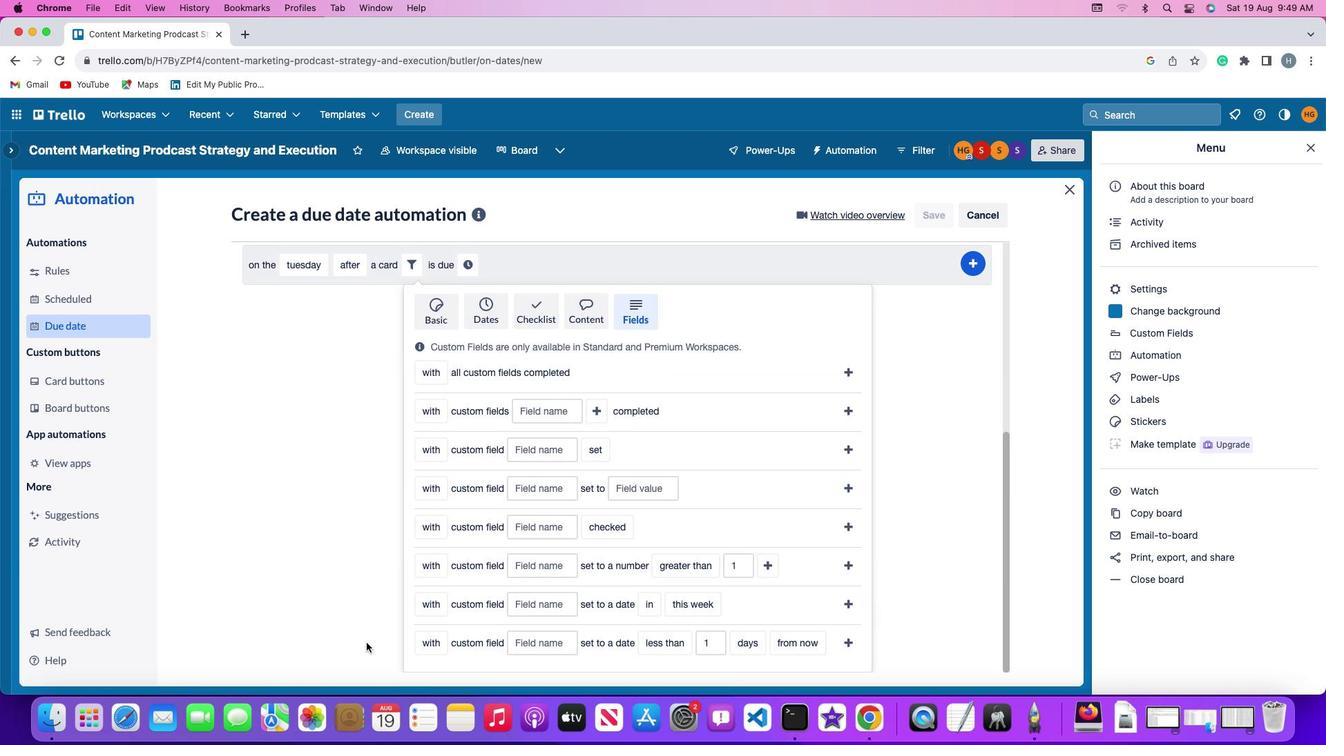 
Action: Mouse scrolled (366, 643) with delta (0, -3)
Screenshot: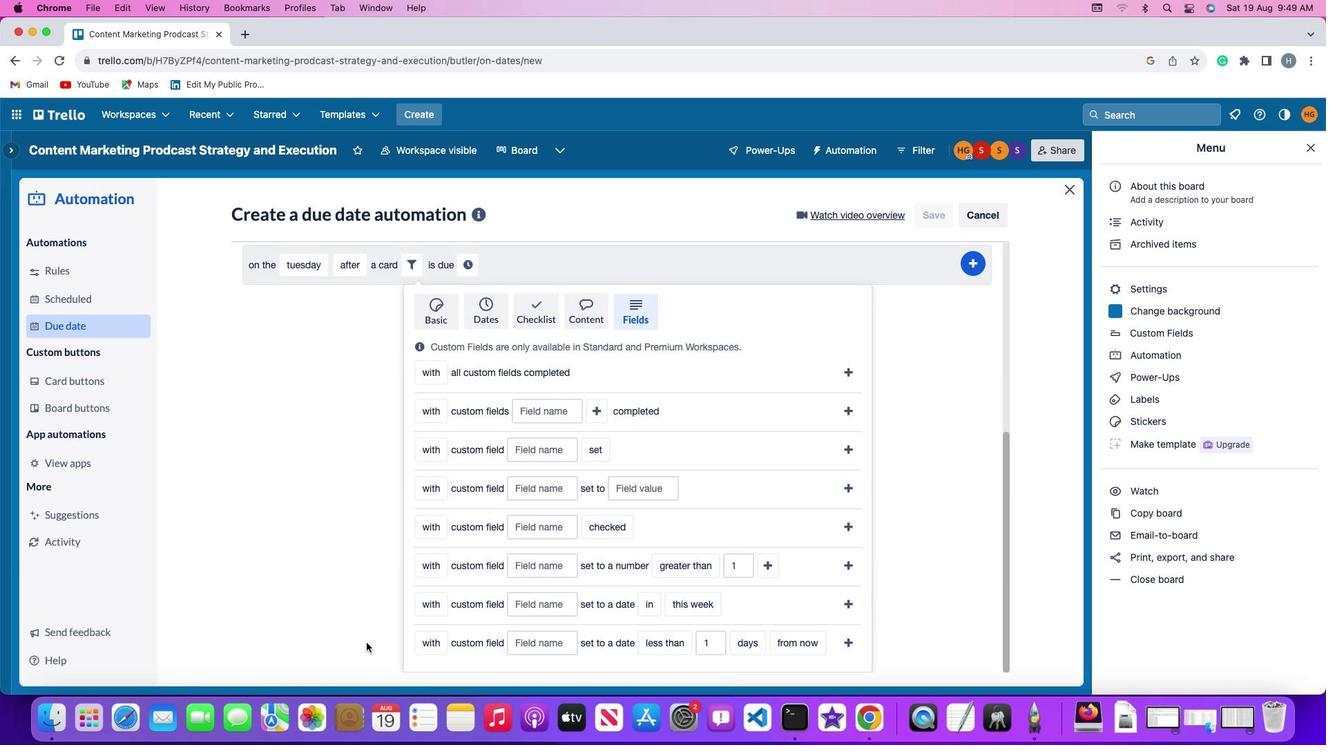 
Action: Mouse moved to (438, 646)
Screenshot: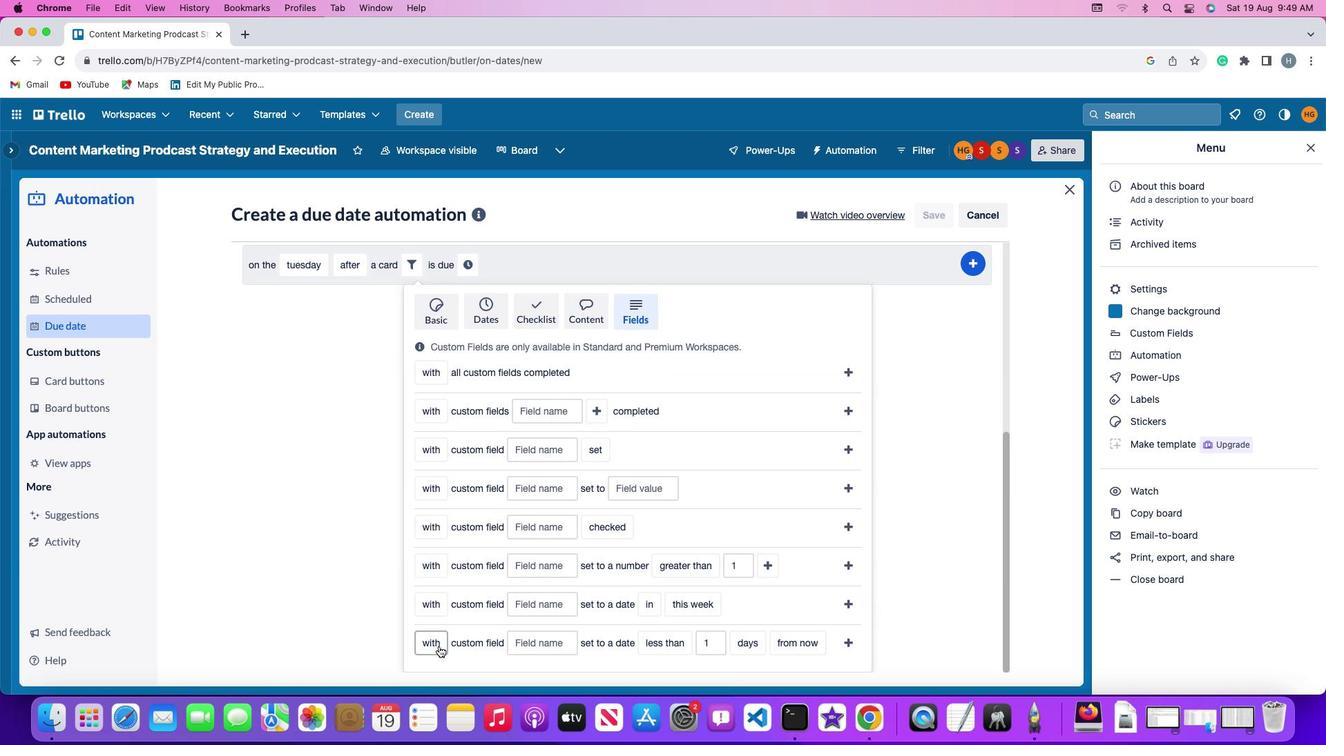 
Action: Mouse pressed left at (438, 646)
Screenshot: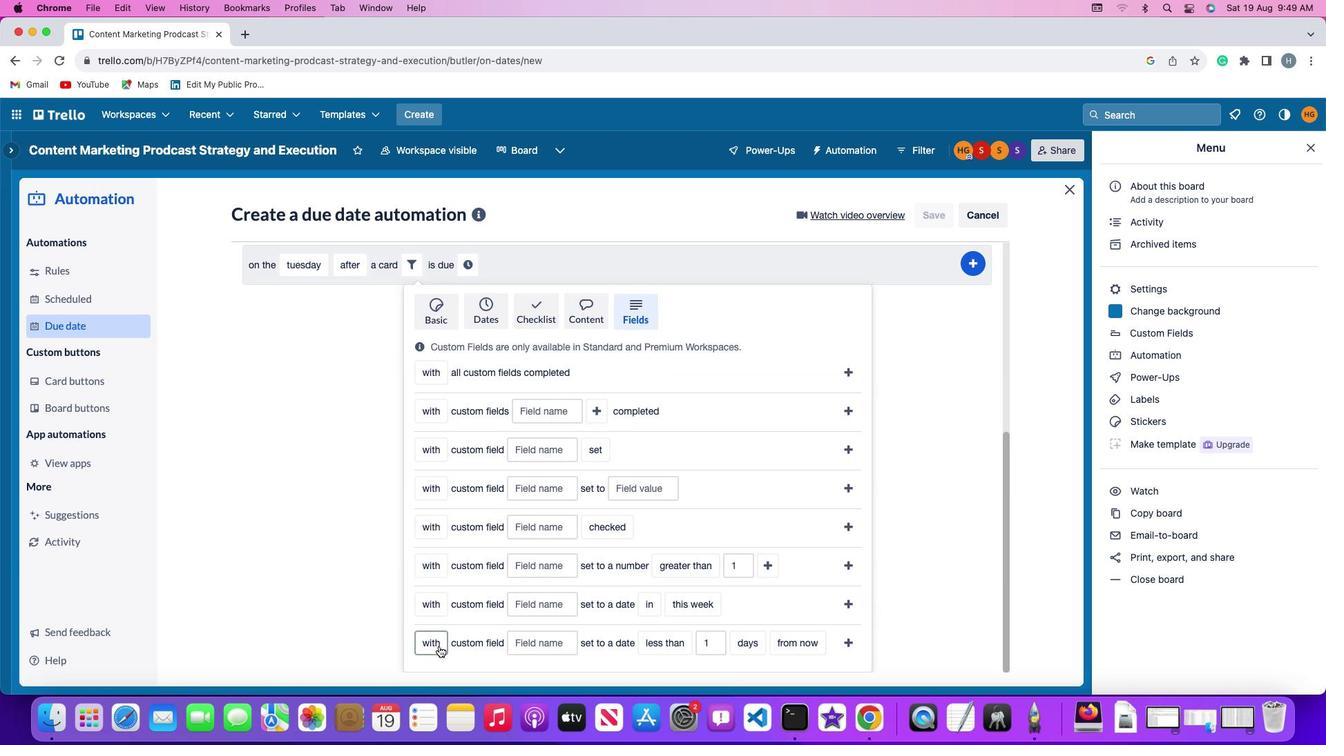 
Action: Mouse moved to (442, 597)
Screenshot: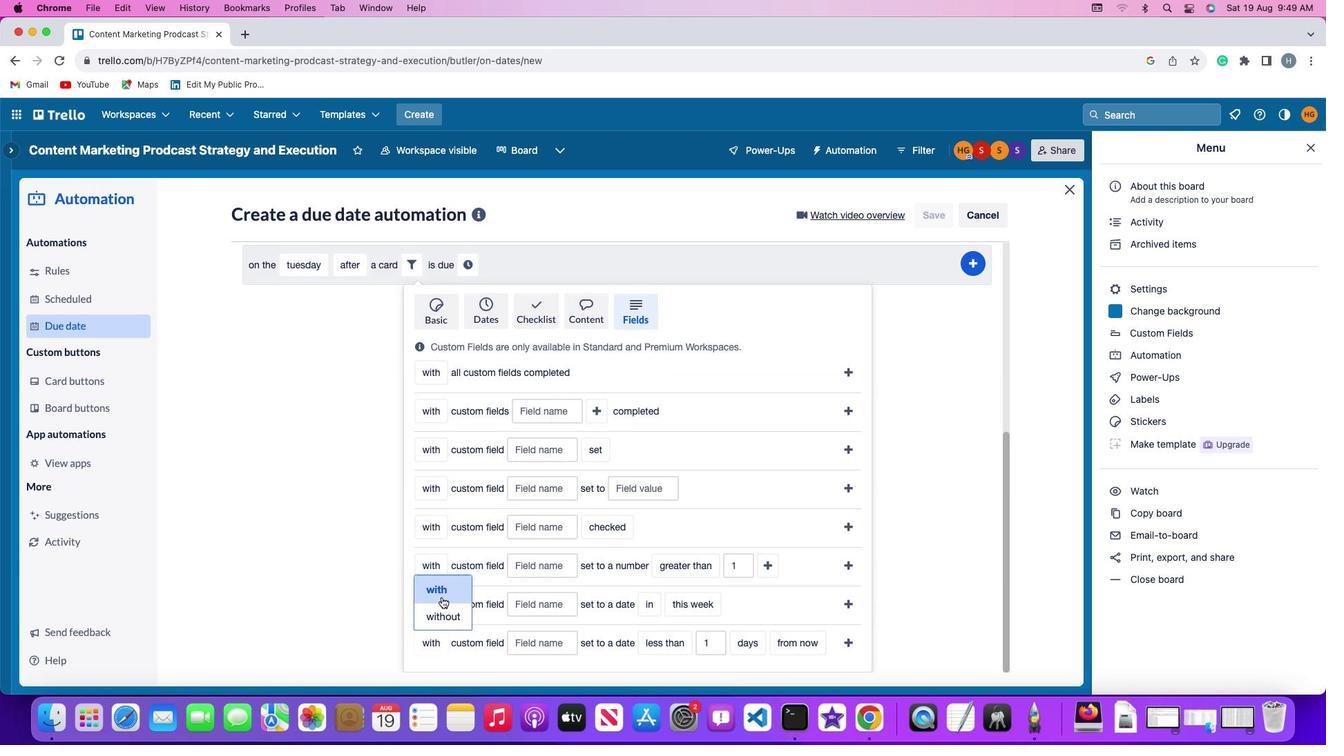 
Action: Mouse pressed left at (442, 597)
Screenshot: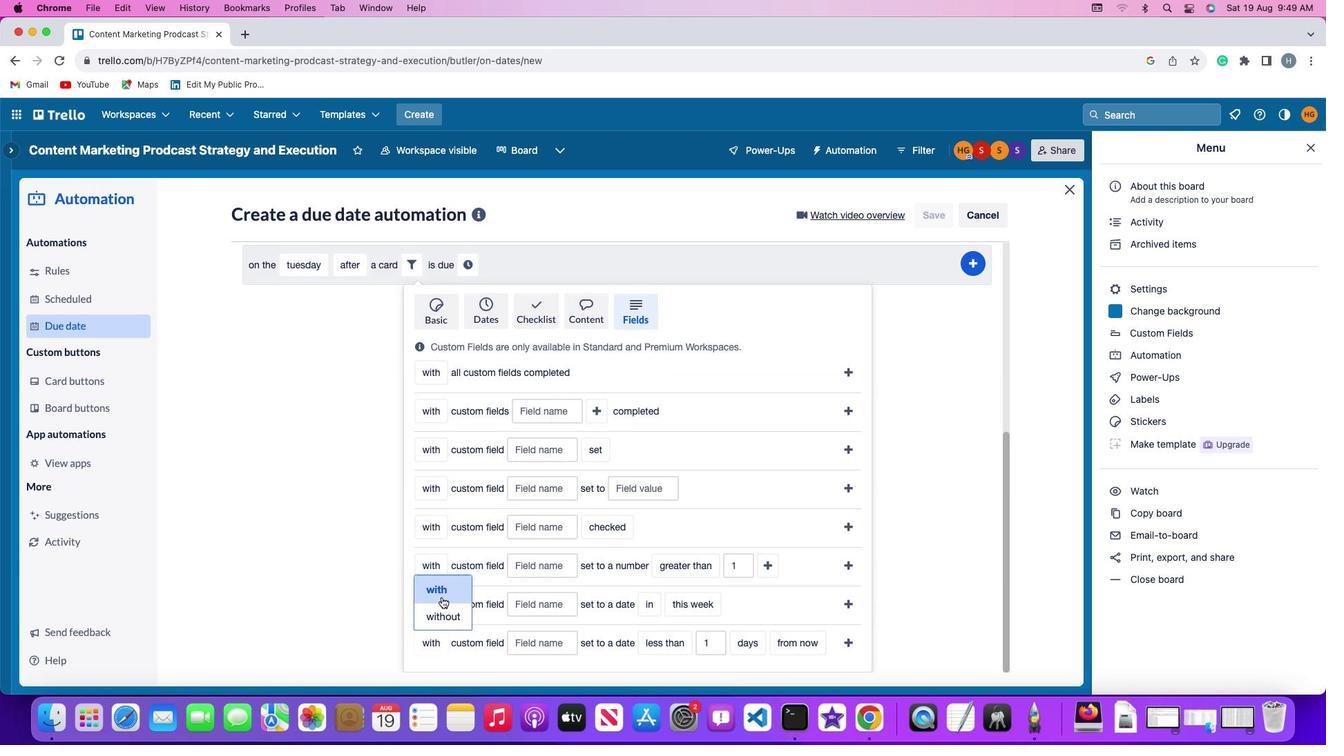 
Action: Mouse moved to (518, 644)
Screenshot: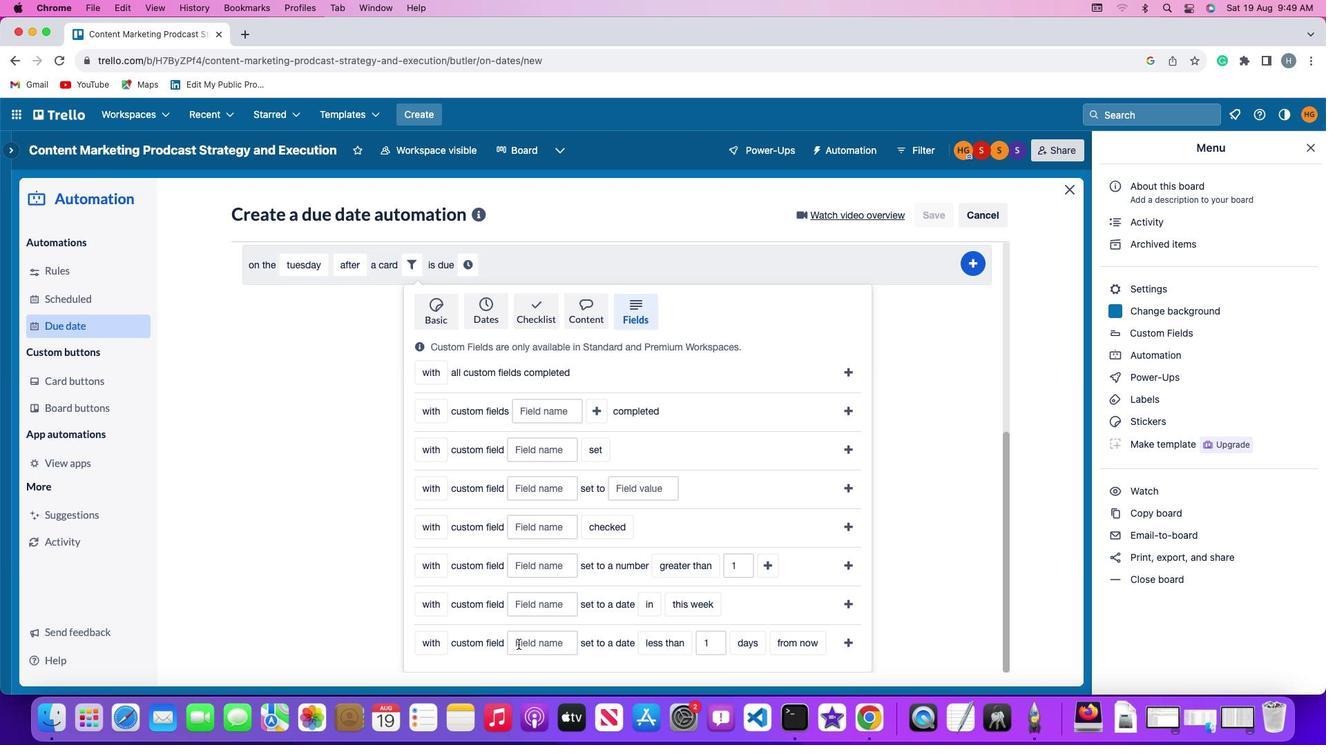 
Action: Mouse pressed left at (518, 644)
Screenshot: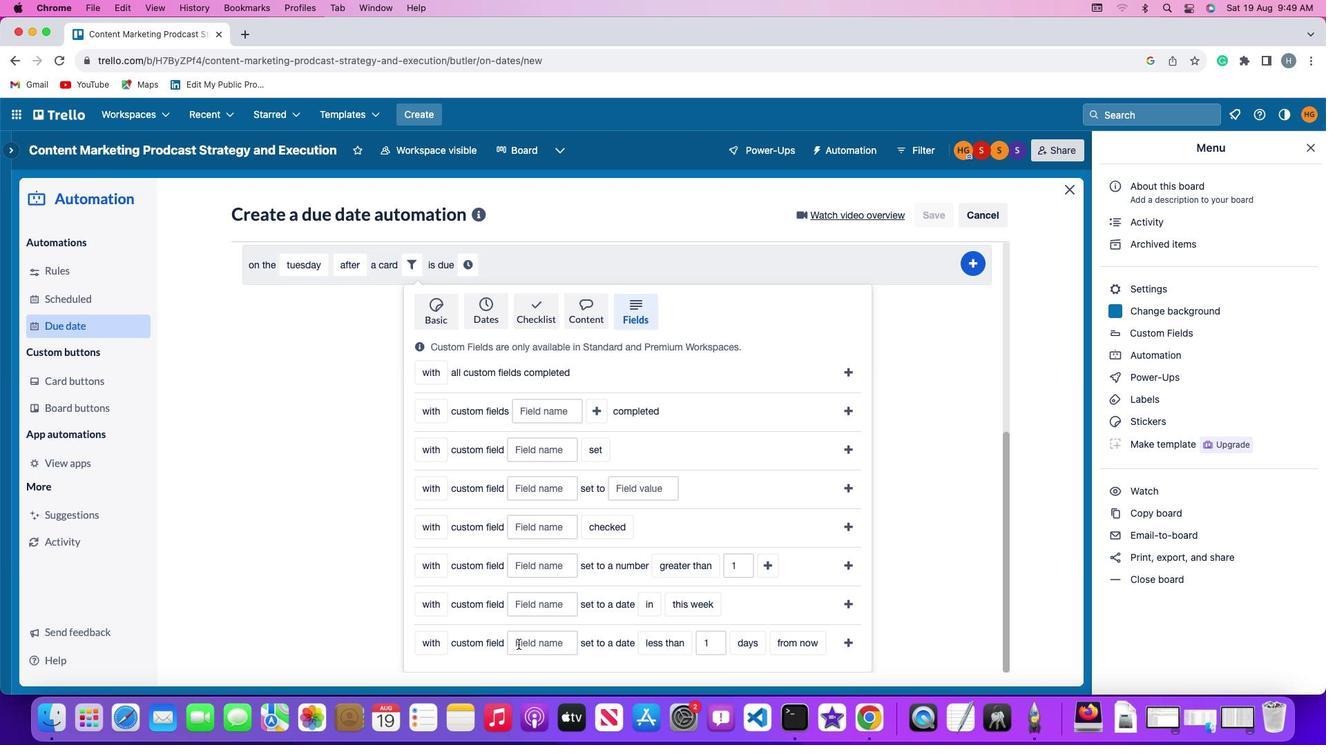 
Action: Mouse moved to (518, 644)
Screenshot: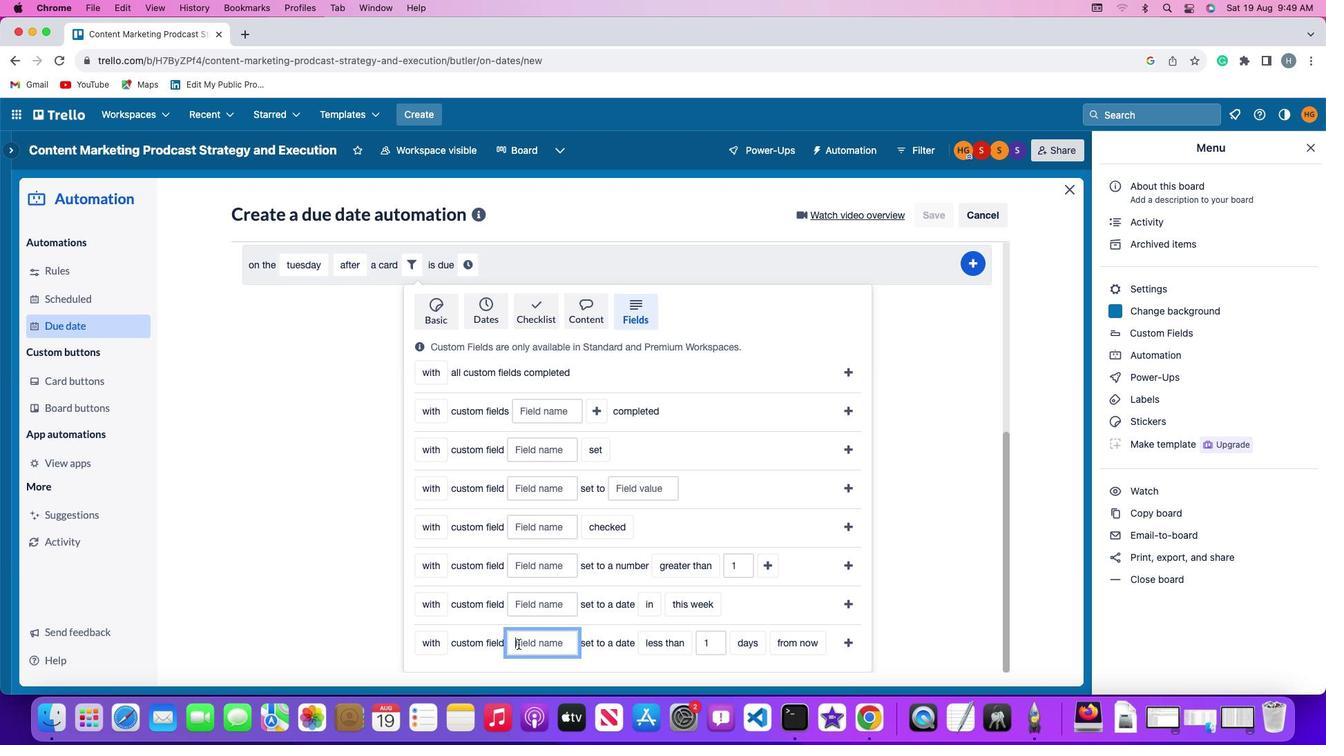 
Action: Key pressed Key.shift'R''e''s''u''m''e'
Screenshot: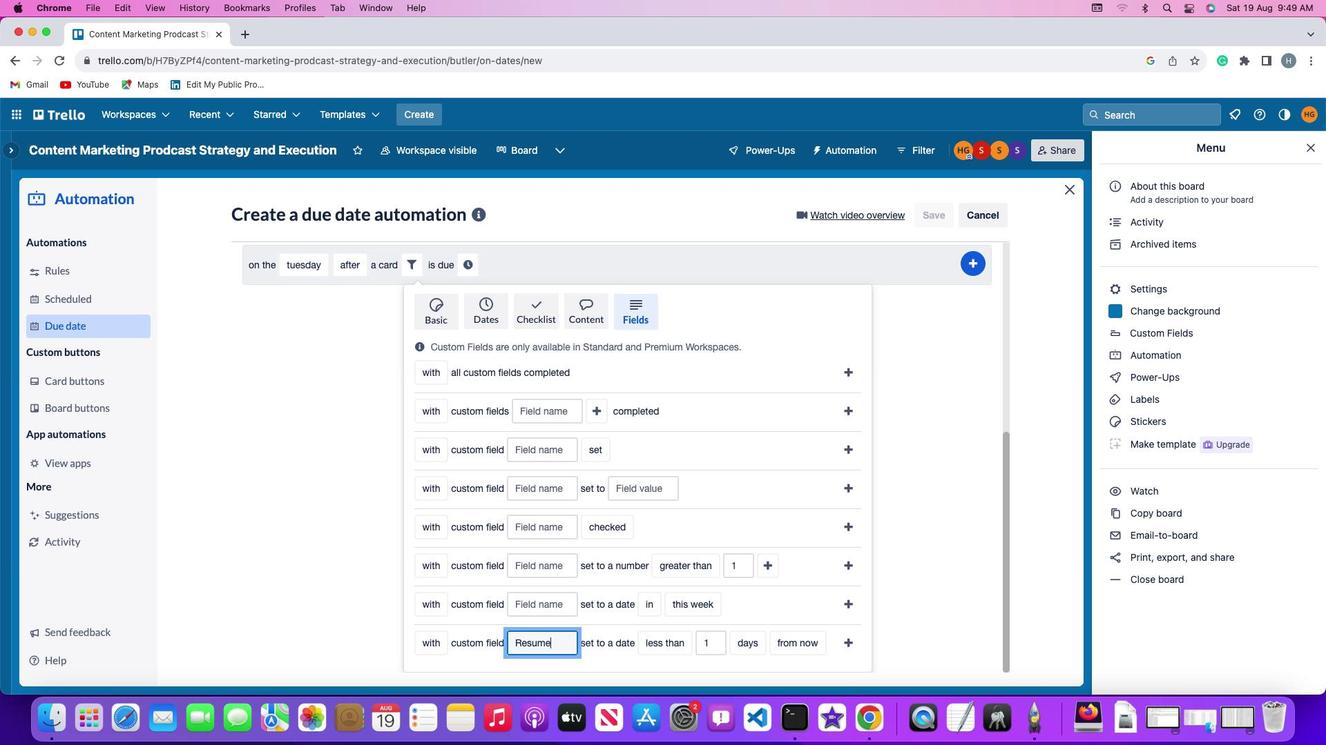 
Action: Mouse moved to (661, 645)
Screenshot: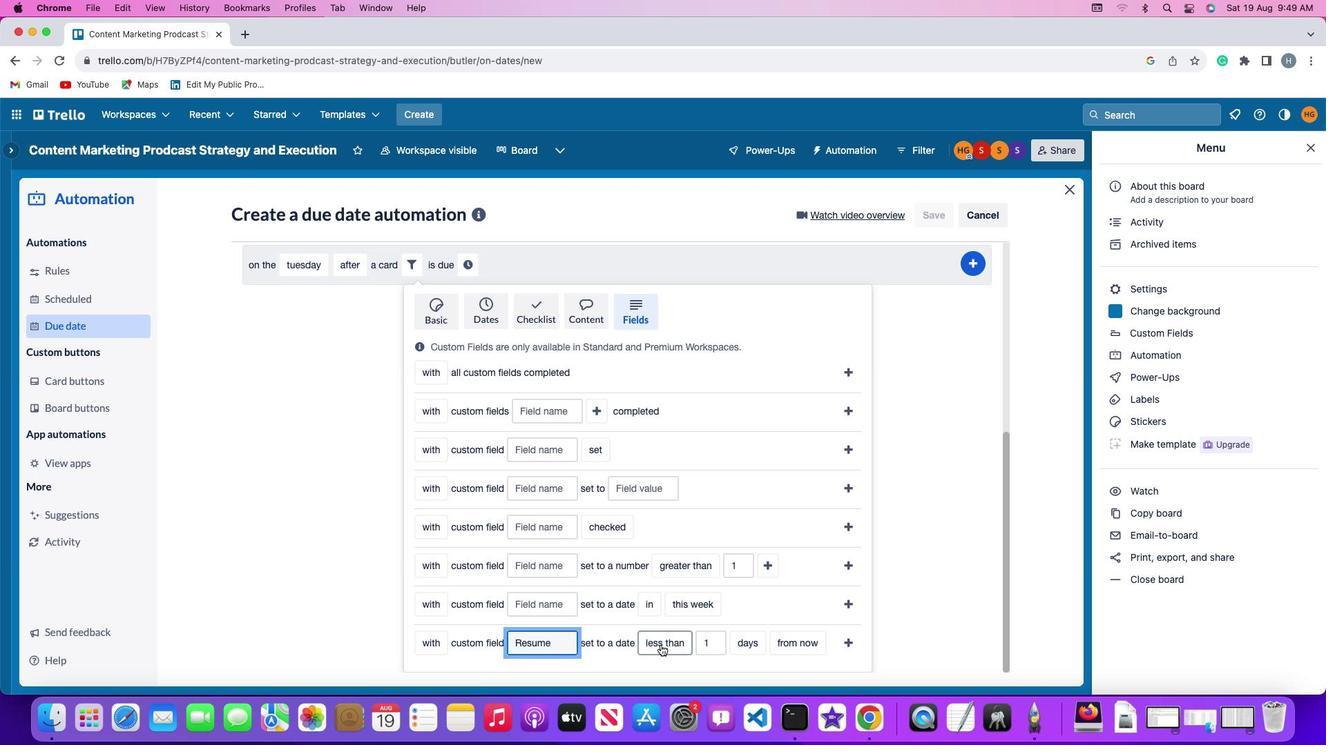 
Action: Mouse pressed left at (661, 645)
Screenshot: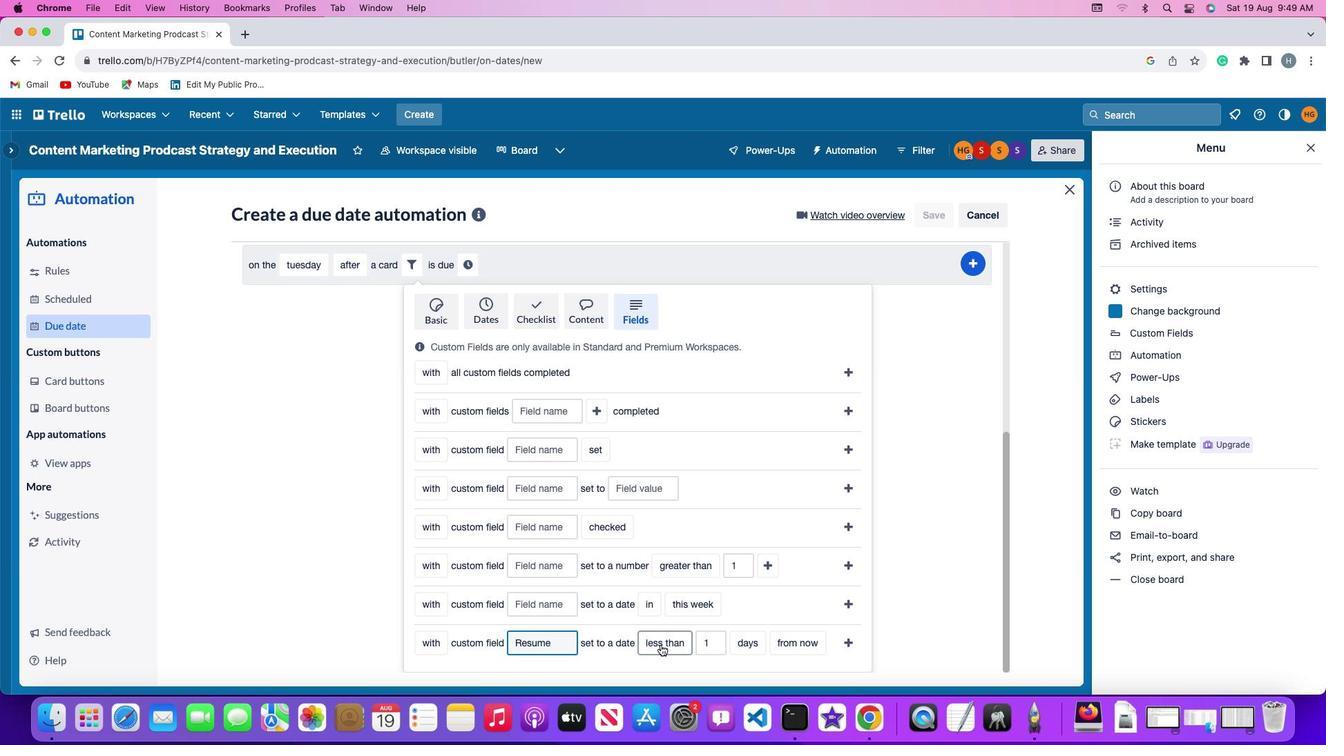 
Action: Mouse moved to (675, 547)
Screenshot: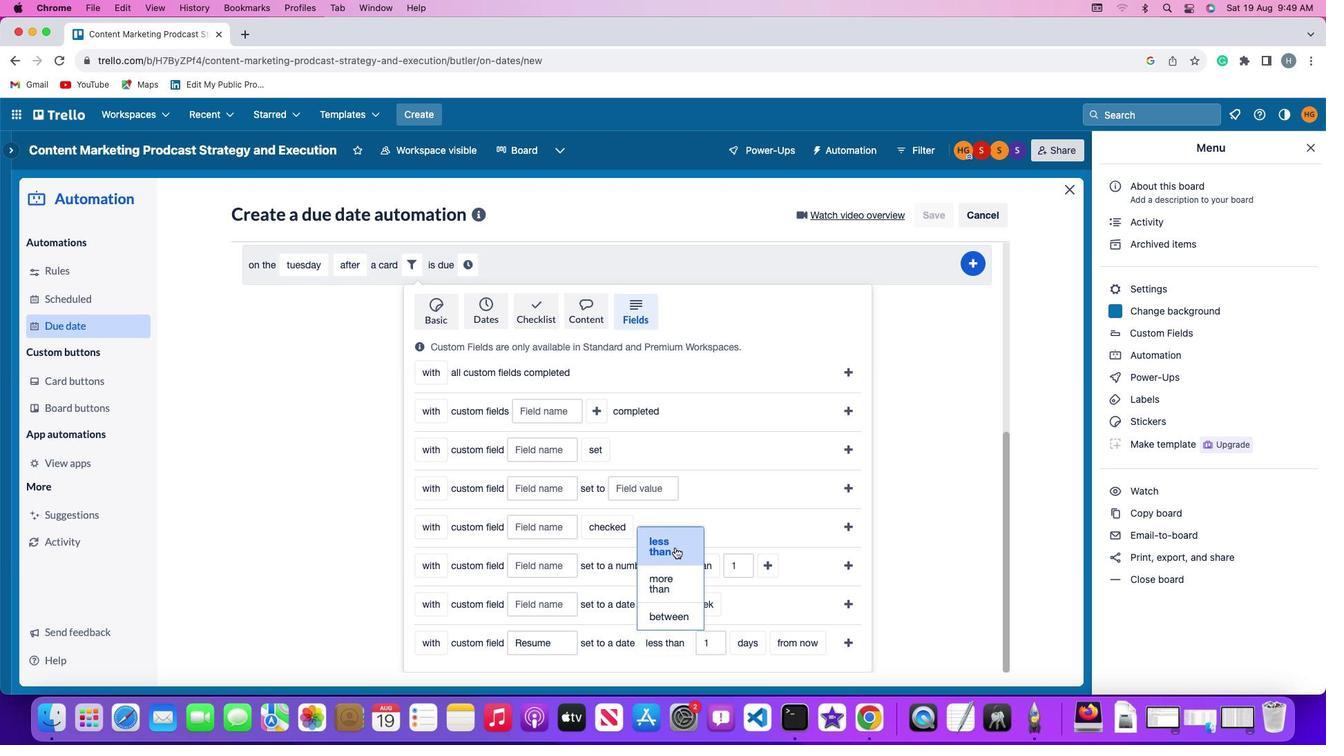 
Action: Mouse pressed left at (675, 547)
Screenshot: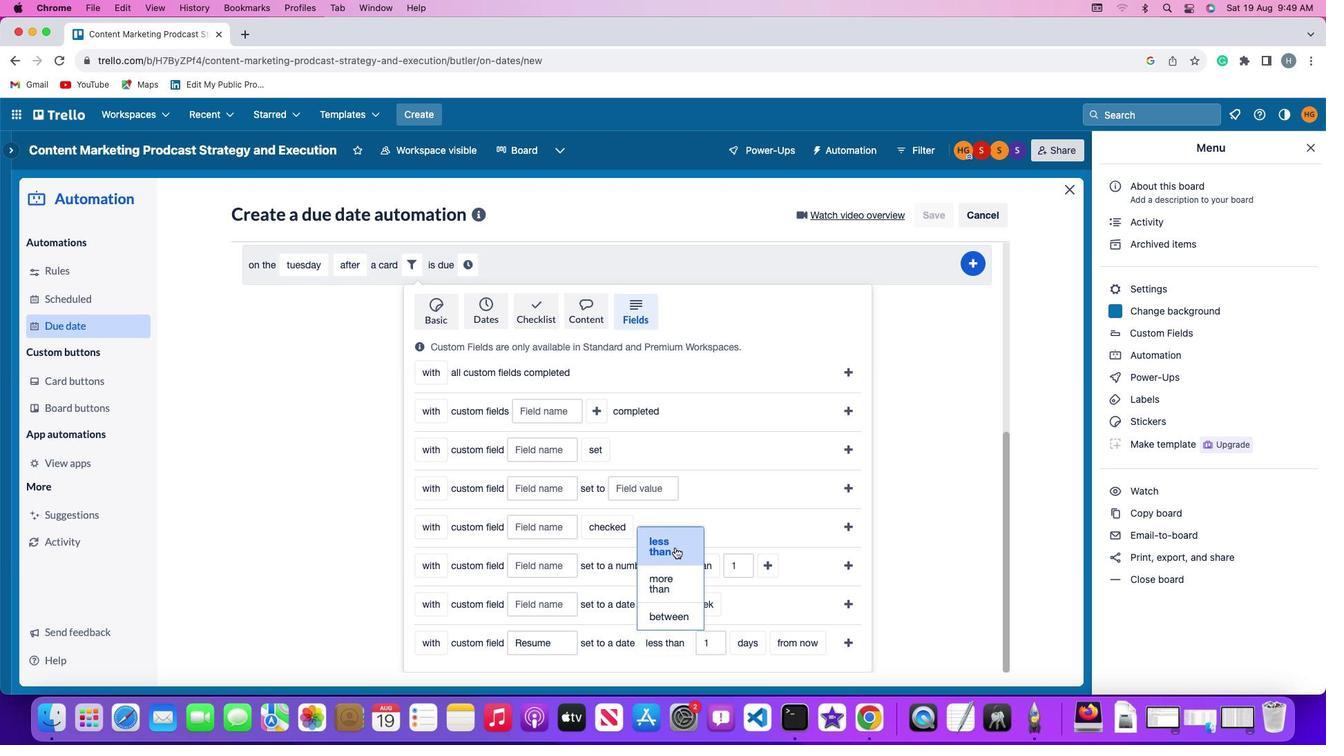 
Action: Mouse moved to (719, 647)
Screenshot: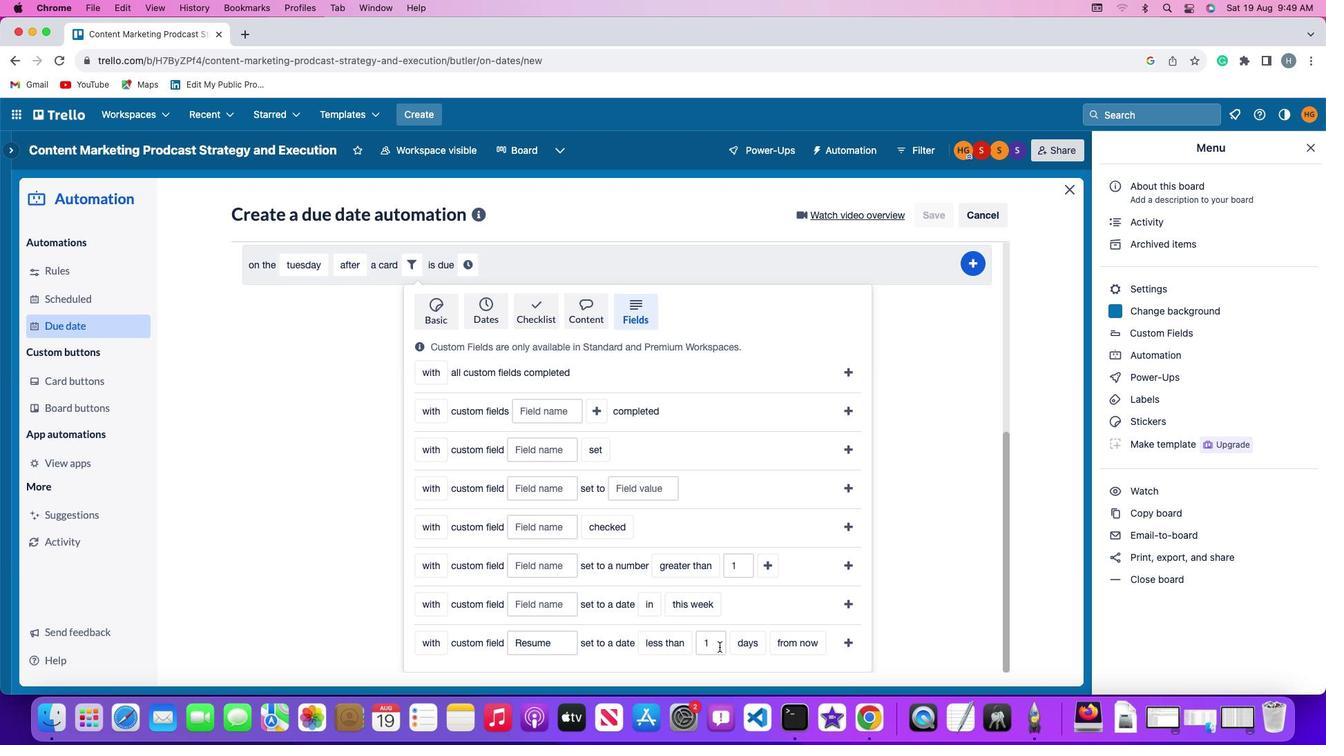 
Action: Mouse pressed left at (719, 647)
Screenshot: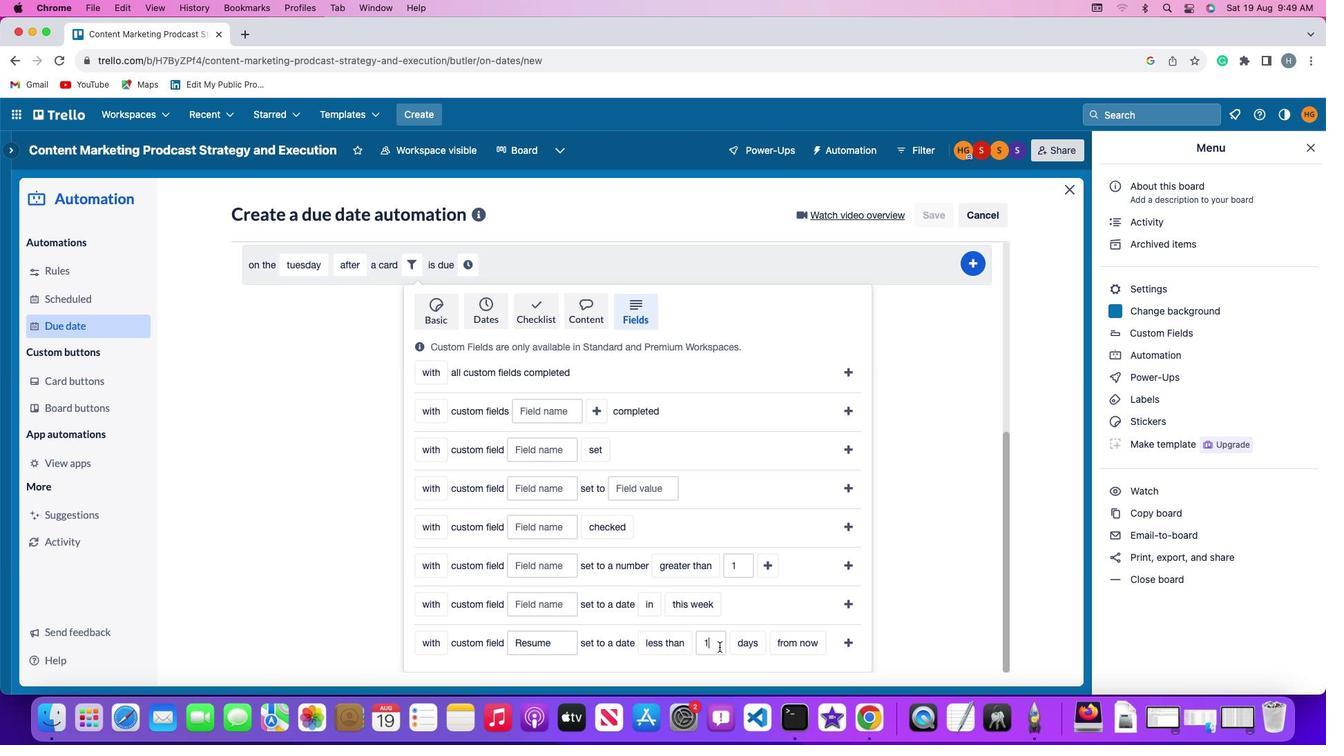 
Action: Key pressed Key.backspace'1'
Screenshot: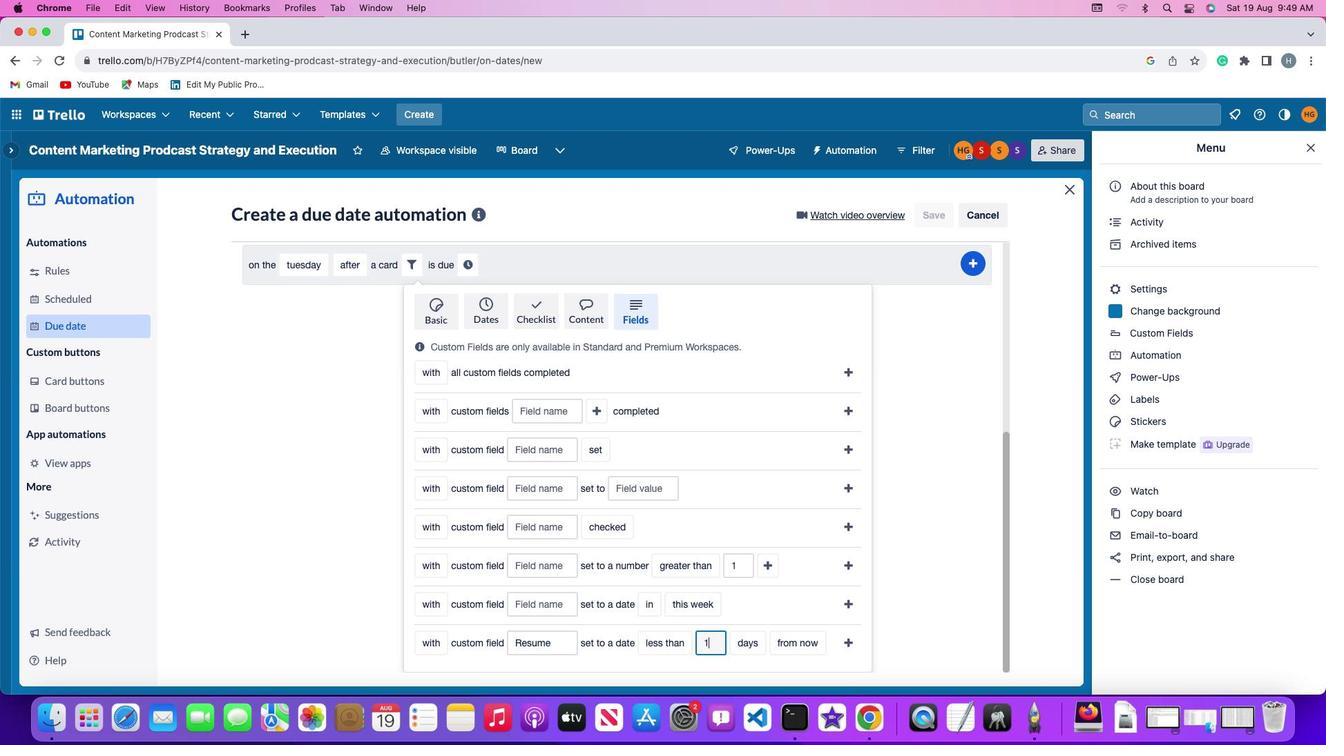 
Action: Mouse moved to (748, 646)
Screenshot: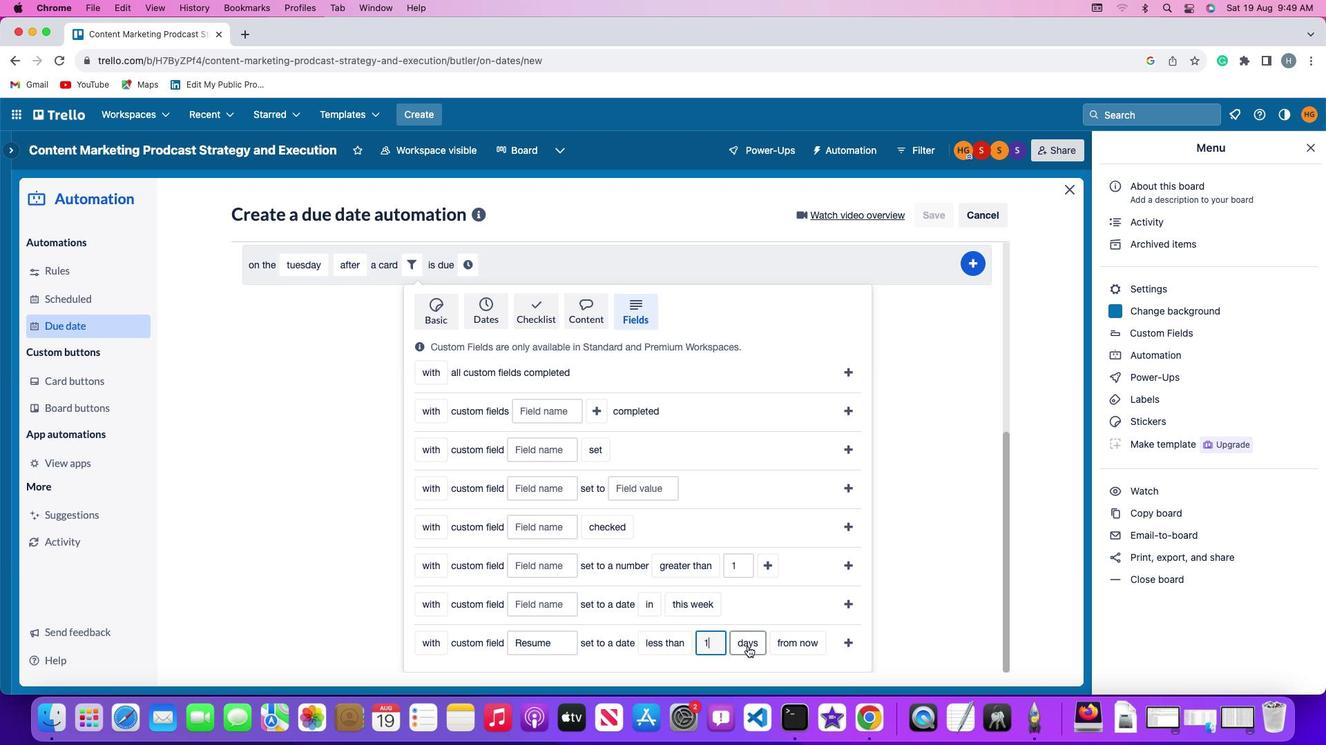 
Action: Mouse pressed left at (748, 646)
Screenshot: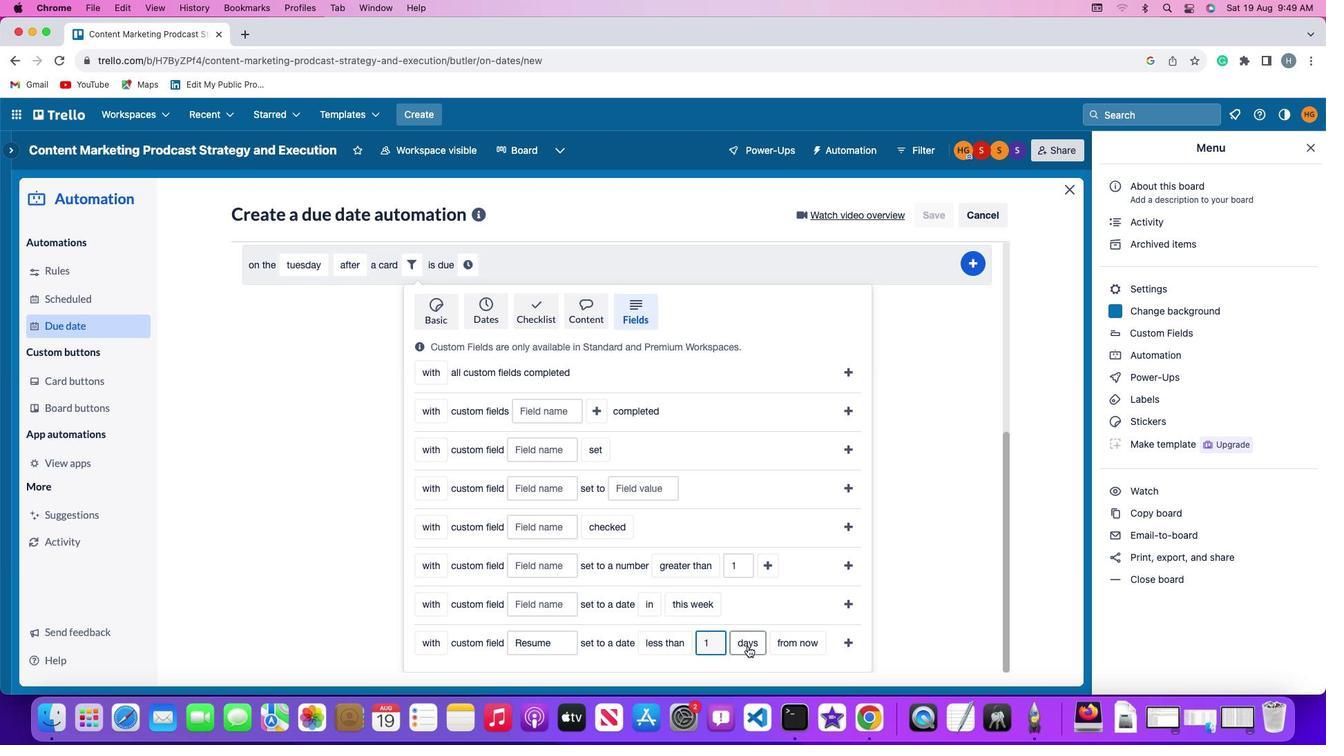 
Action: Mouse moved to (748, 625)
Screenshot: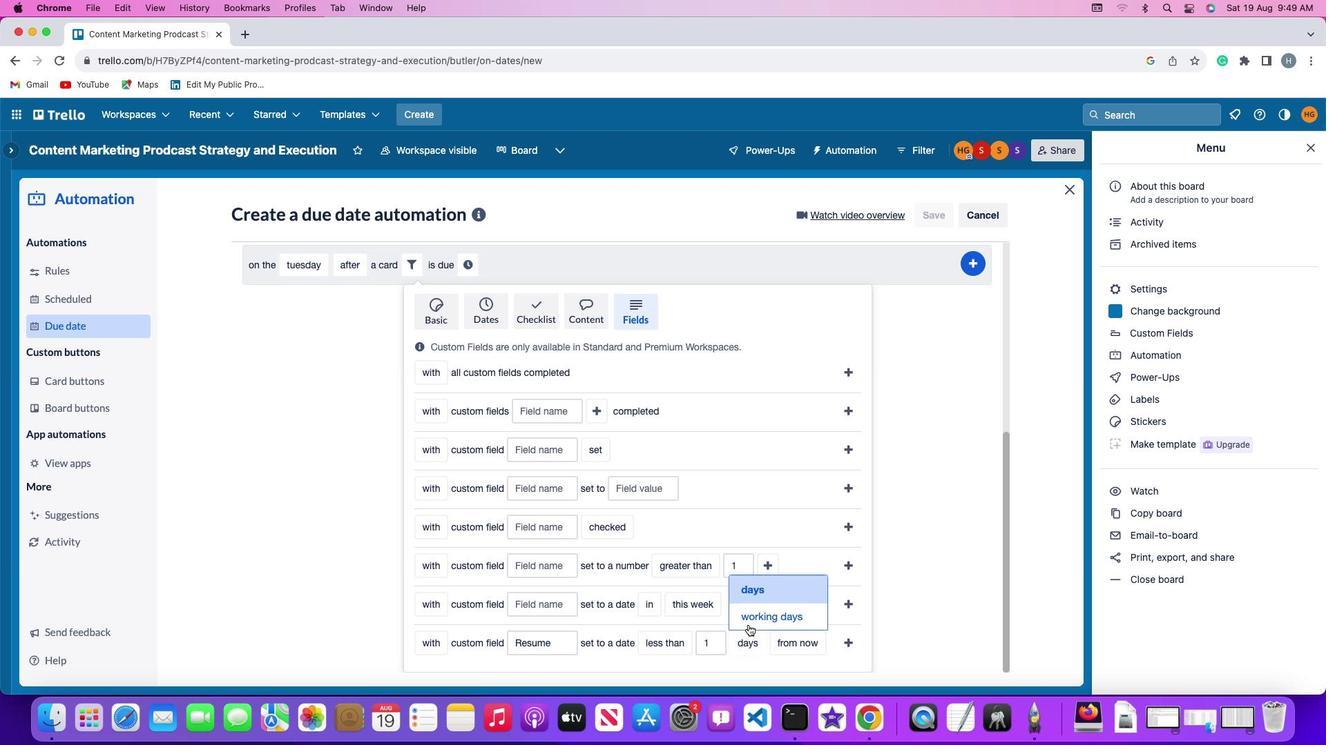 
Action: Mouse pressed left at (748, 625)
Screenshot: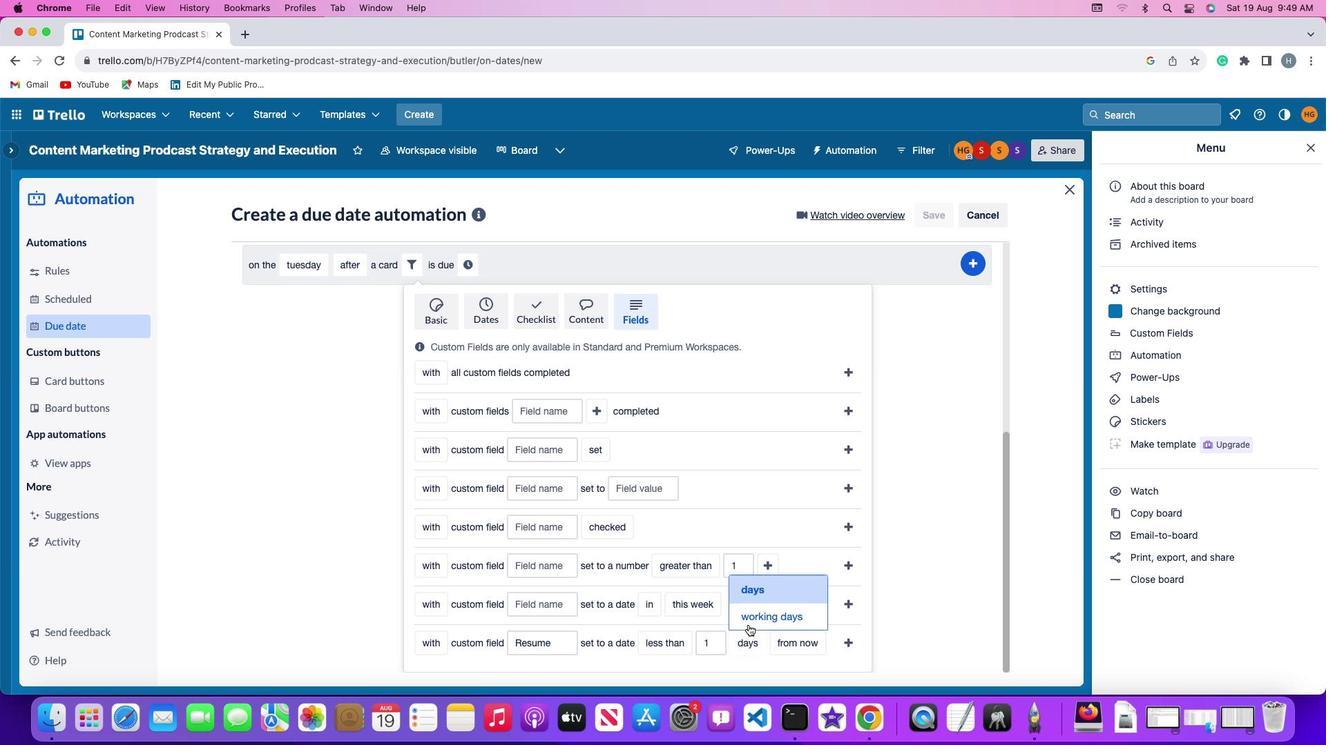 
Action: Mouse moved to (821, 640)
Screenshot: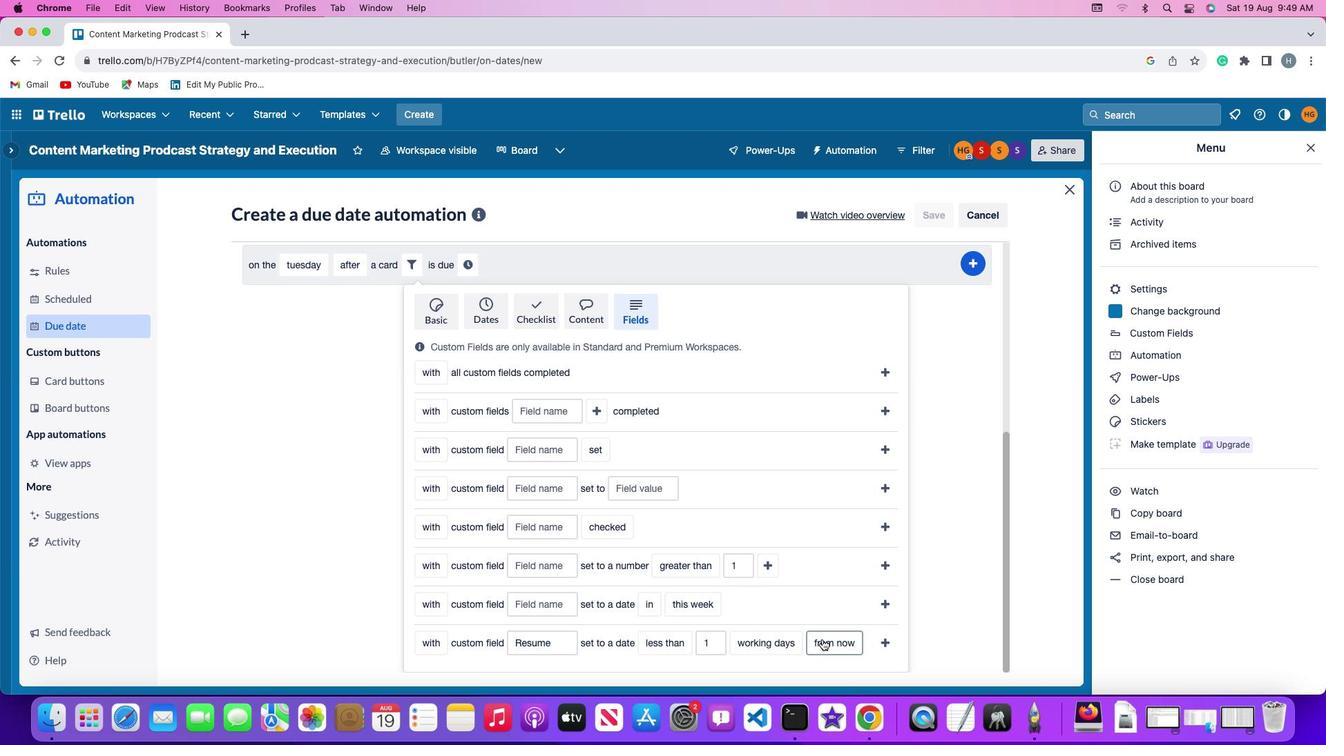 
Action: Mouse pressed left at (821, 640)
Screenshot: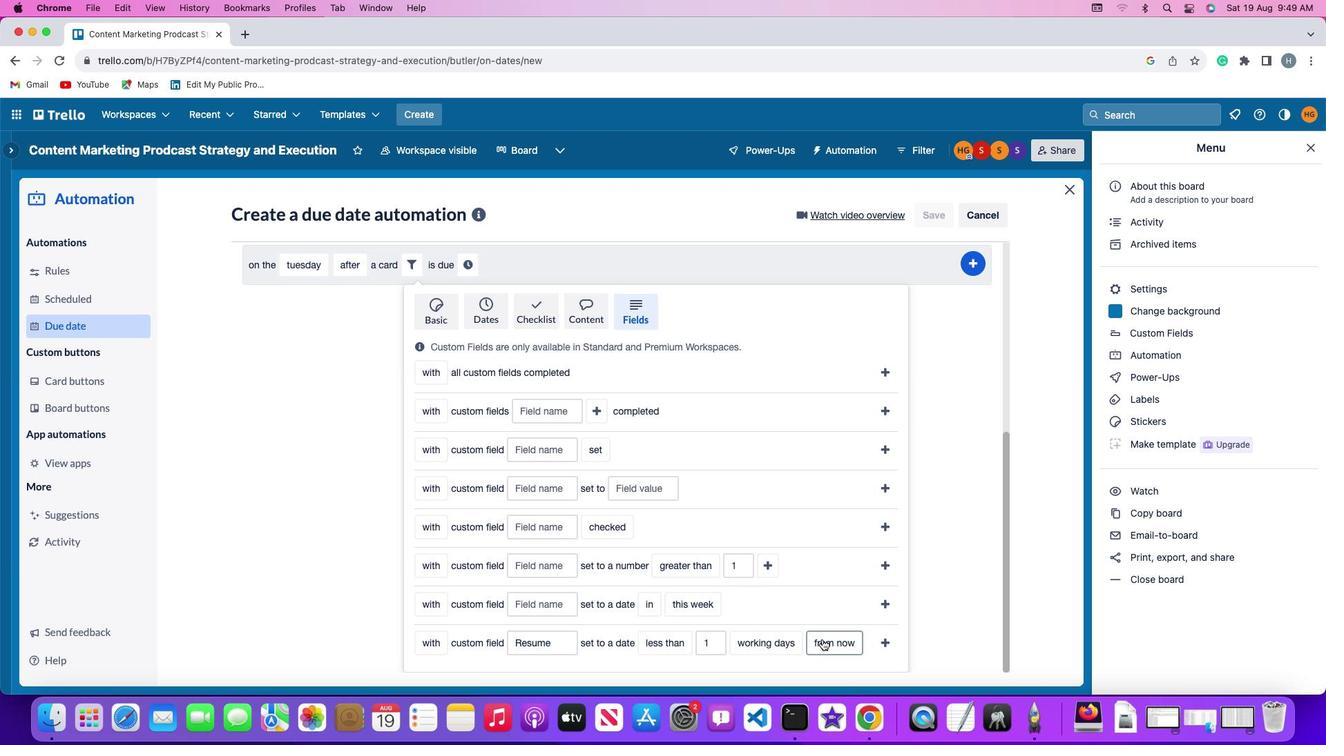 
Action: Mouse moved to (819, 620)
Screenshot: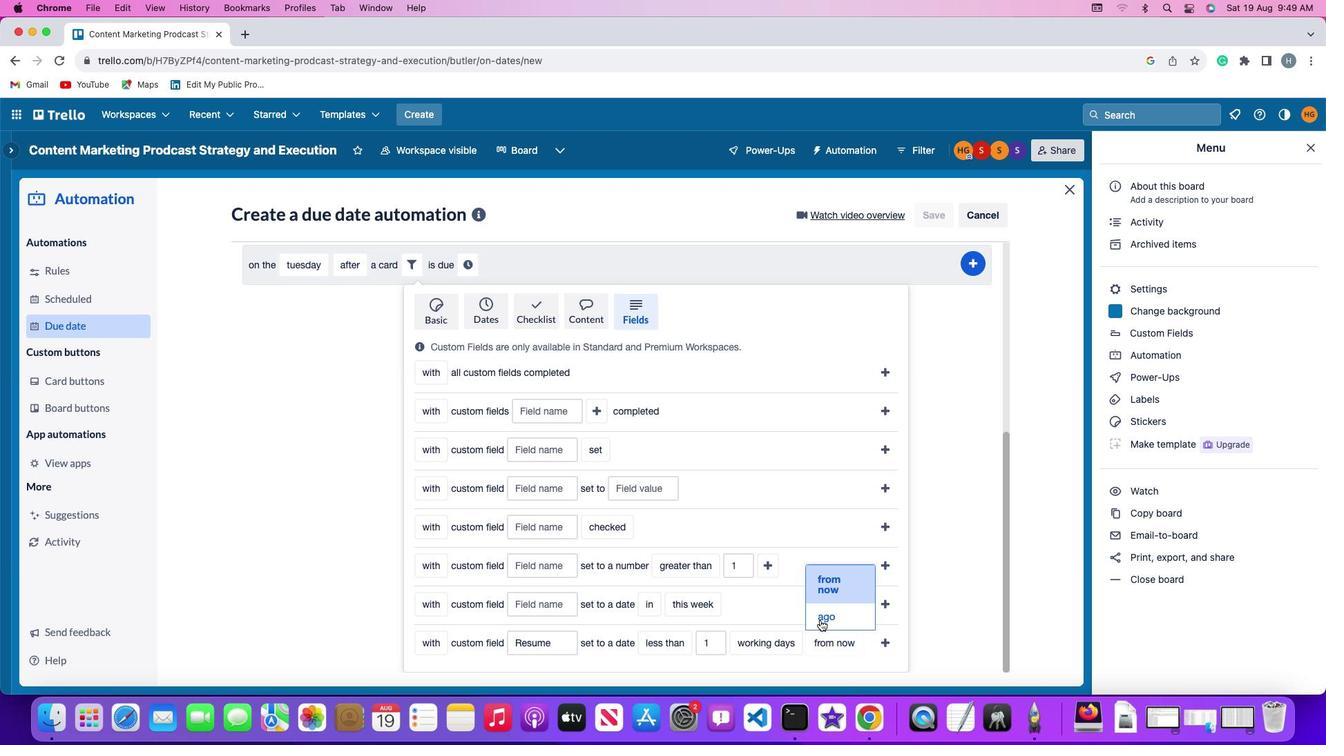 
Action: Mouse pressed left at (819, 620)
Screenshot: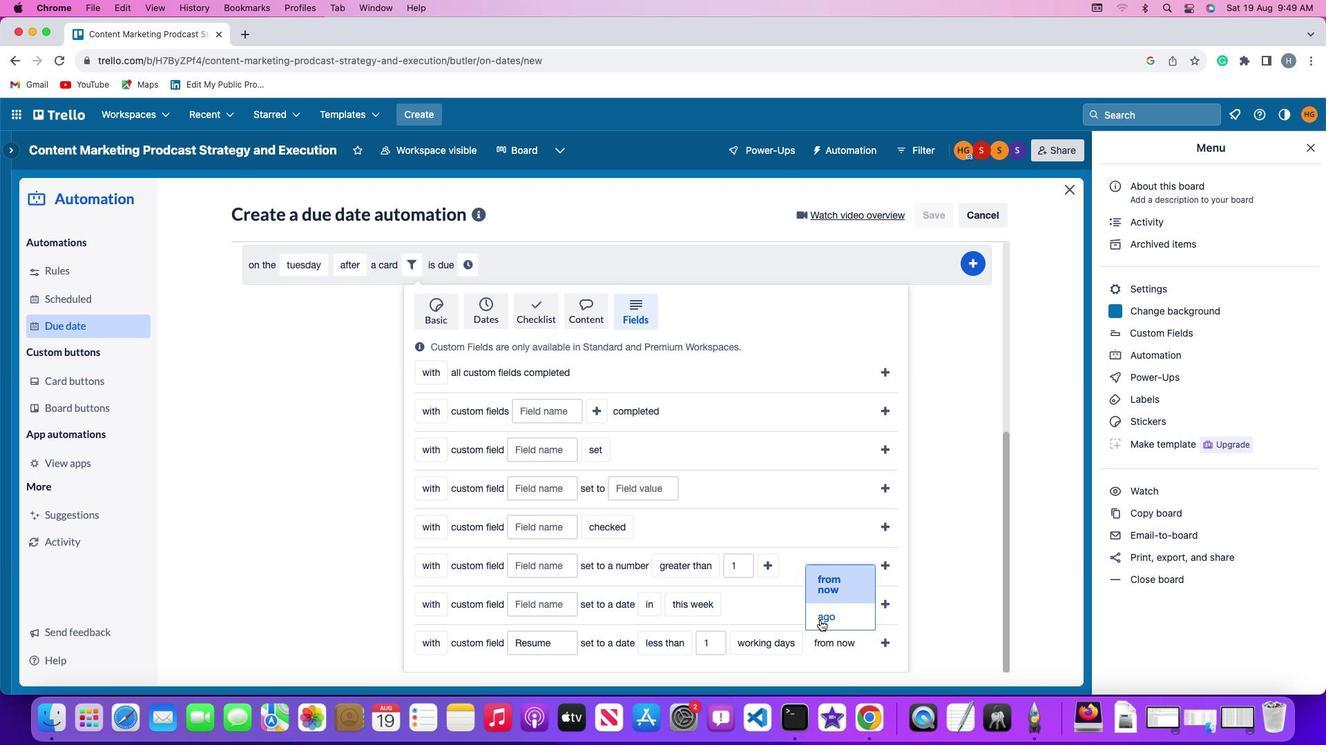 
Action: Mouse moved to (861, 641)
Screenshot: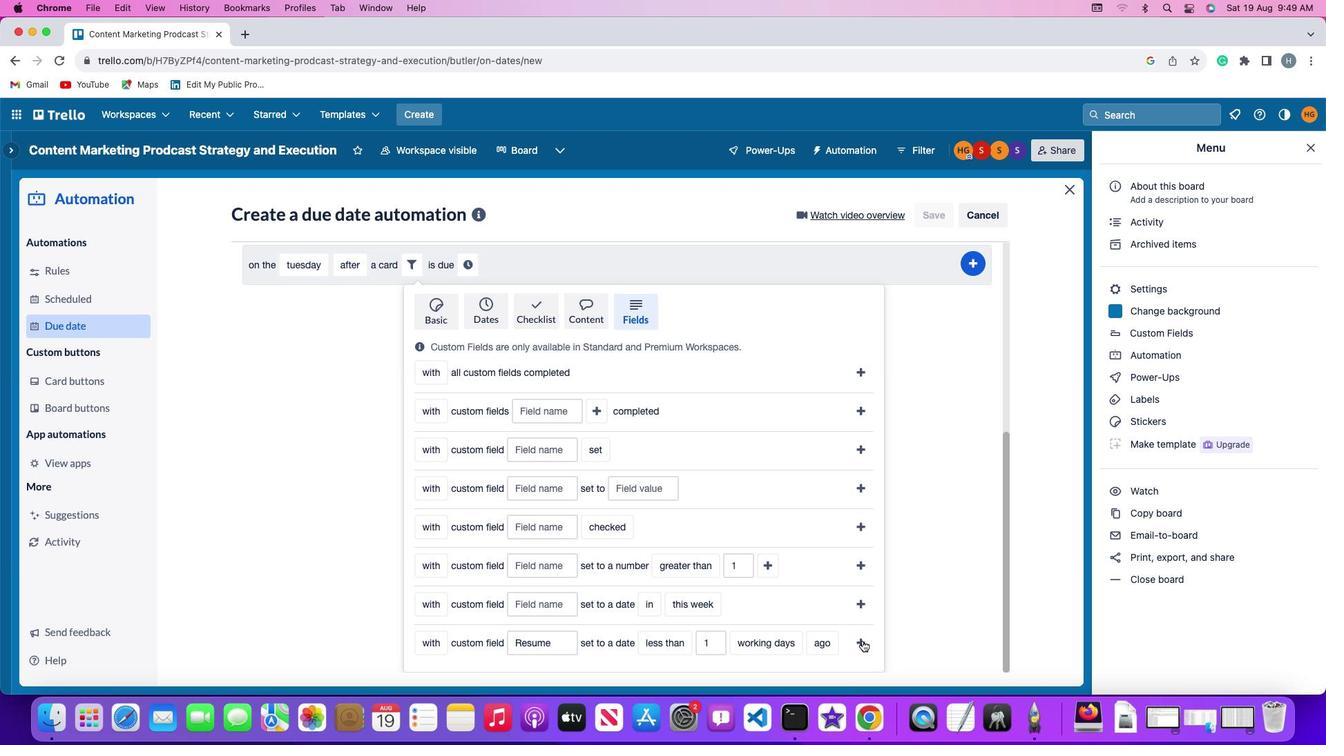 
Action: Mouse pressed left at (861, 641)
Screenshot: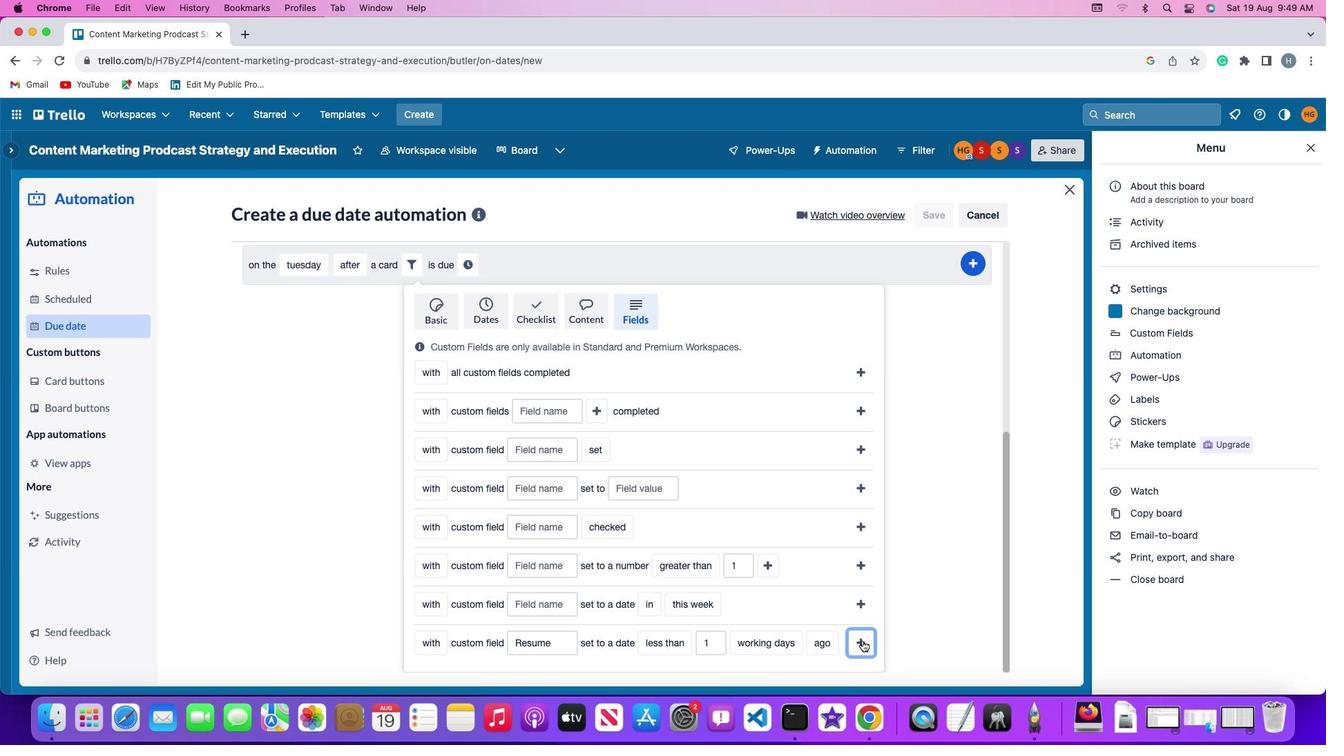 
Action: Mouse moved to (808, 593)
Screenshot: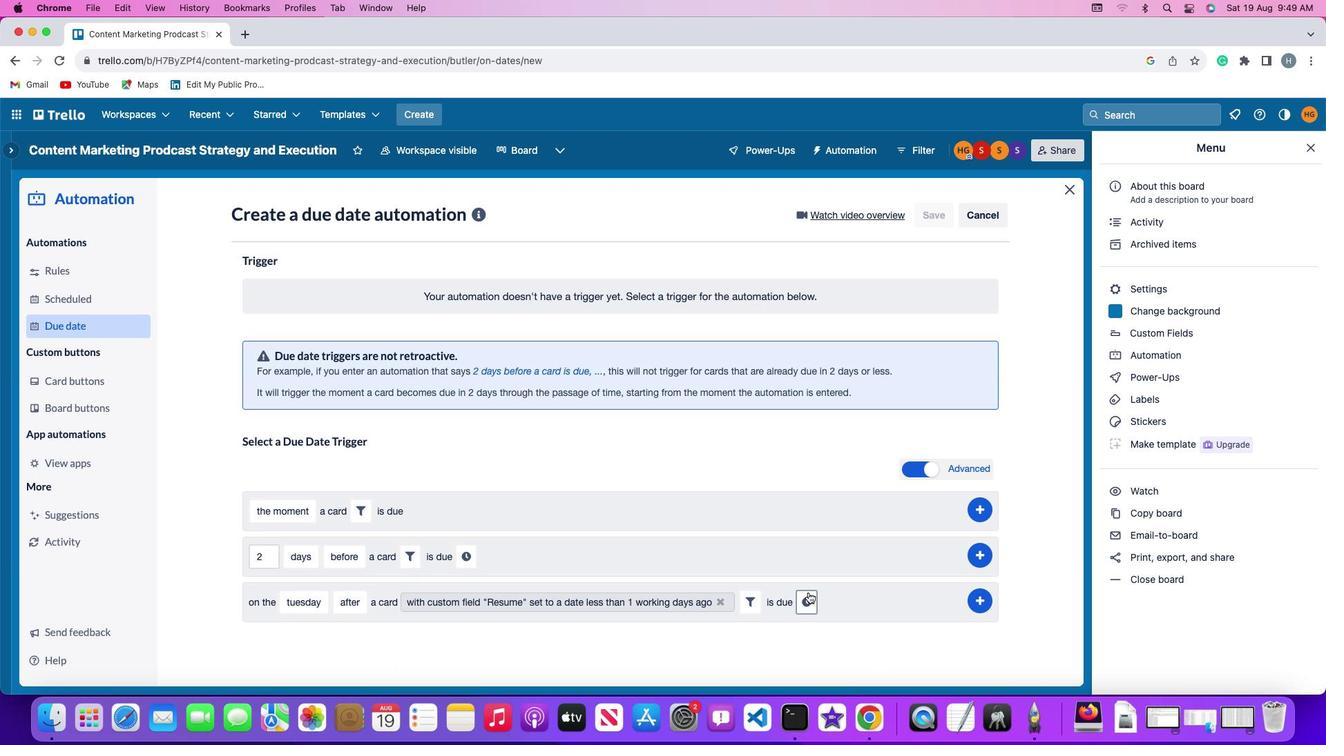 
Action: Mouse pressed left at (808, 593)
Screenshot: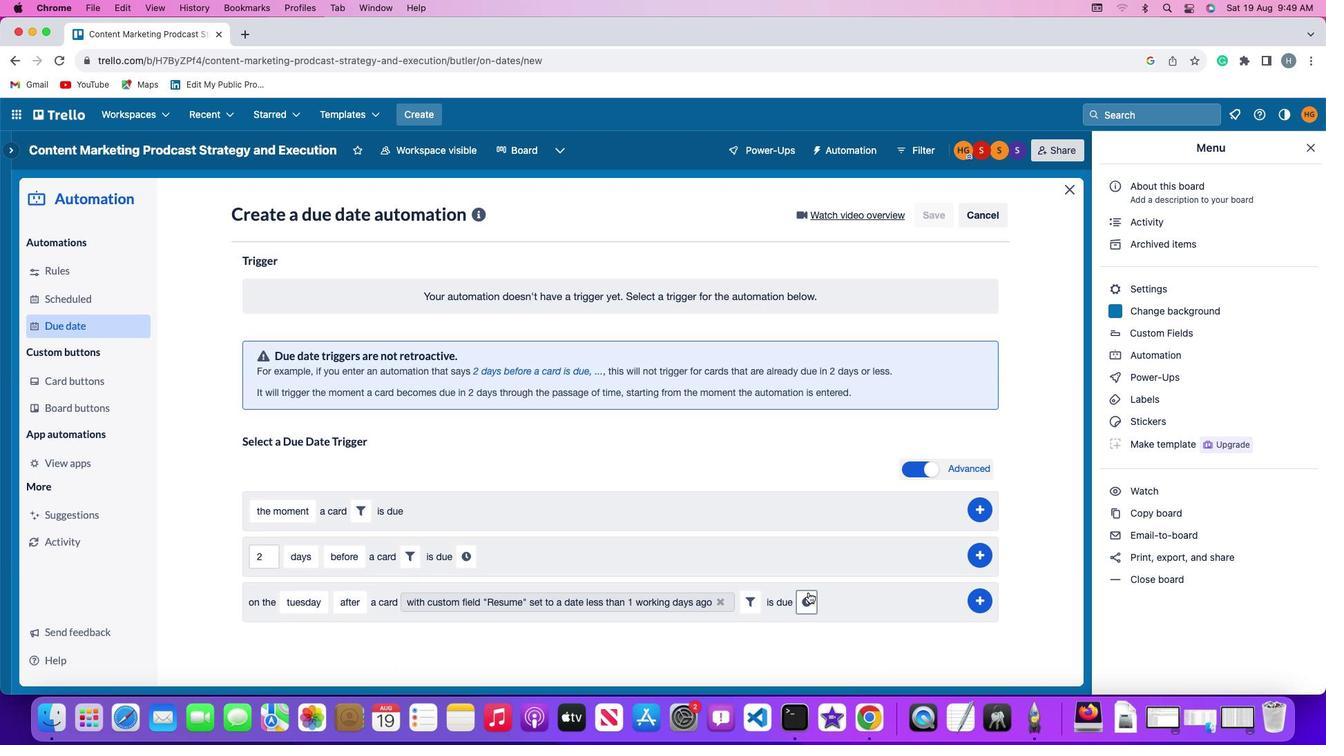 
Action: Mouse moved to (837, 602)
Screenshot: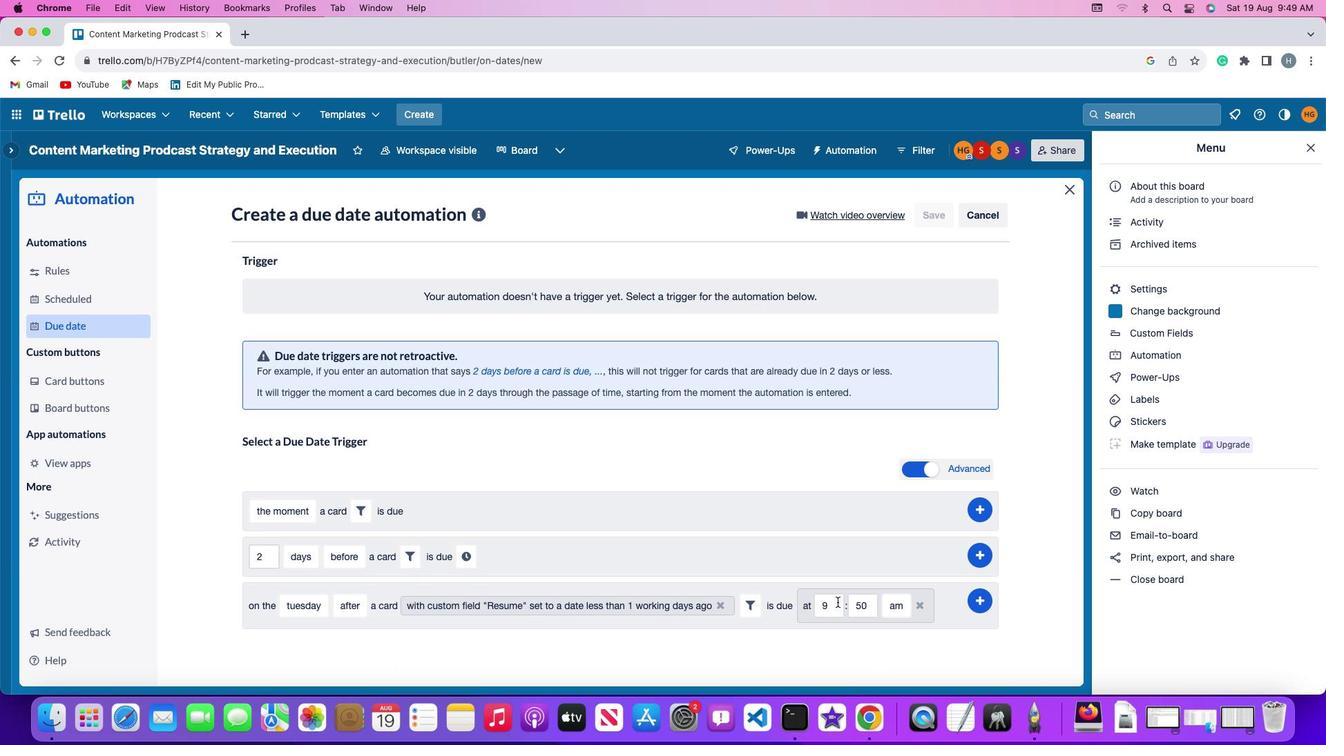 
Action: Mouse pressed left at (837, 602)
Screenshot: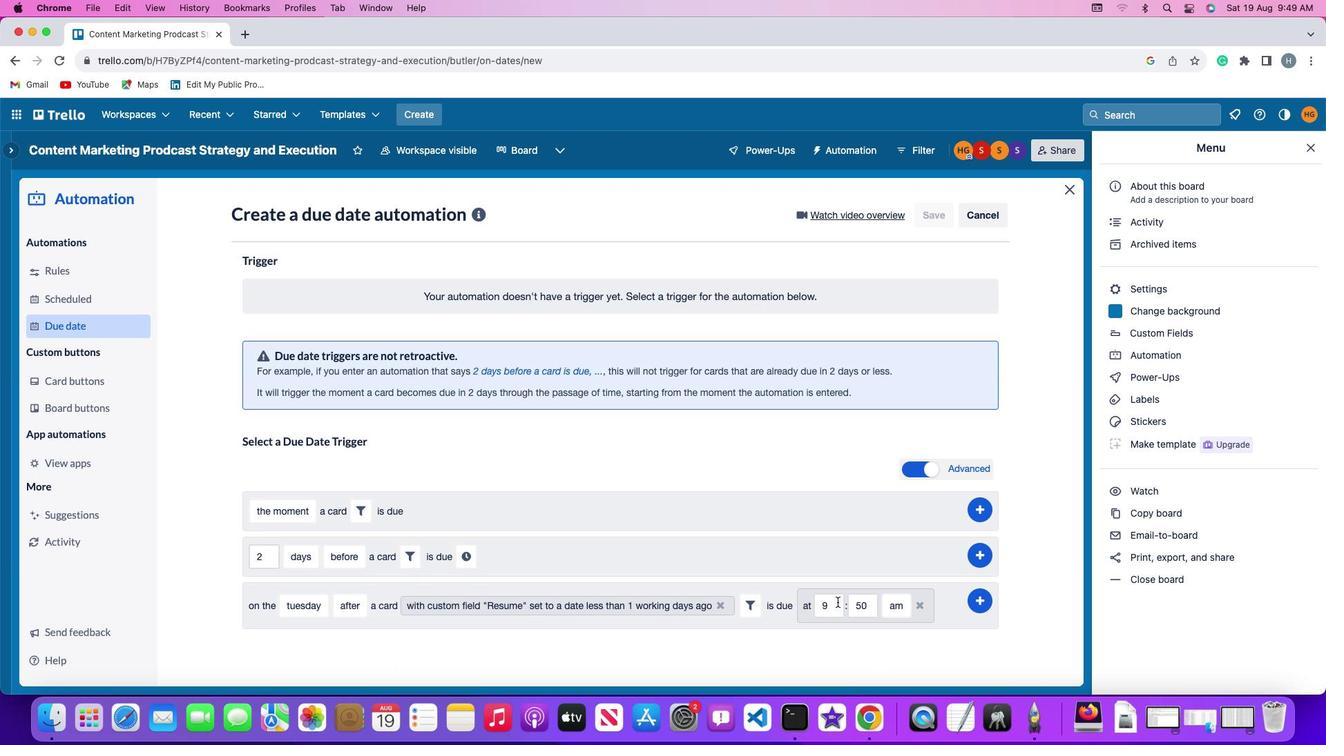 
Action: Key pressed Key.backspace
Screenshot: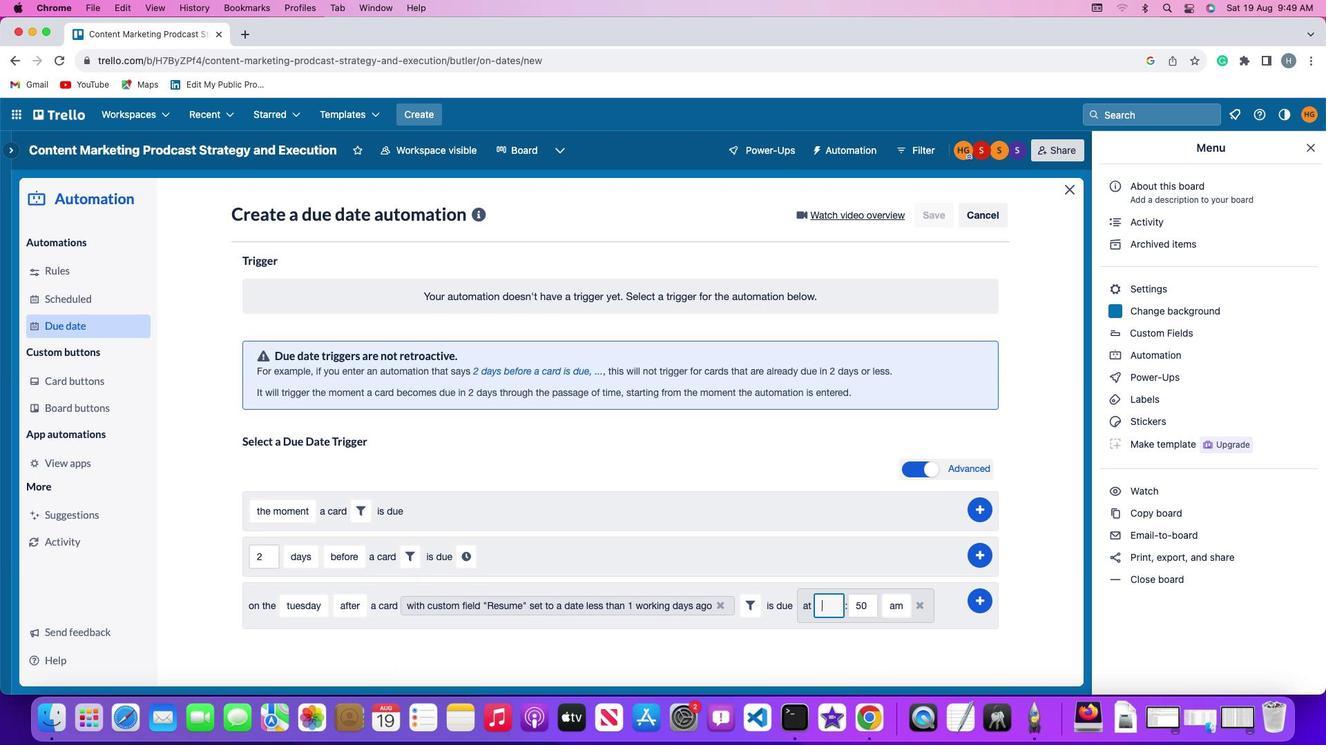 
Action: Mouse moved to (835, 602)
Screenshot: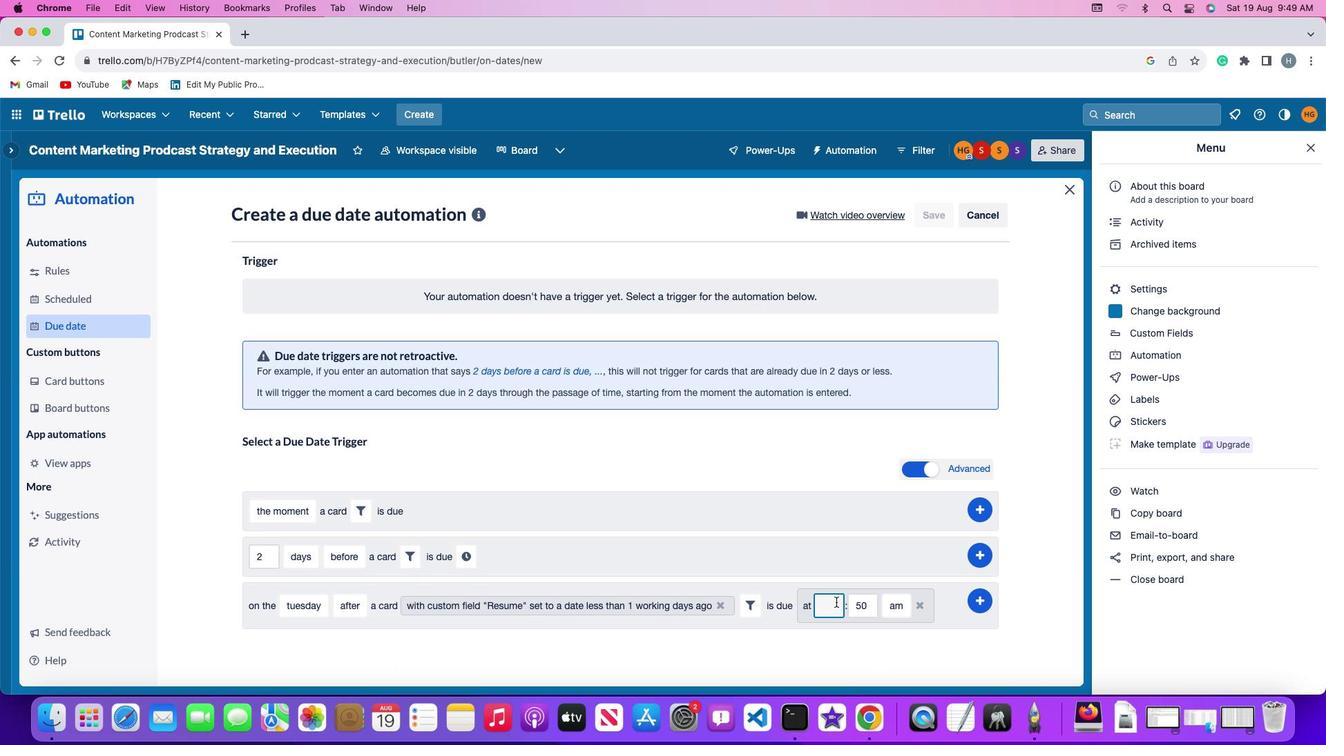
Action: Key pressed '1''1'
Screenshot: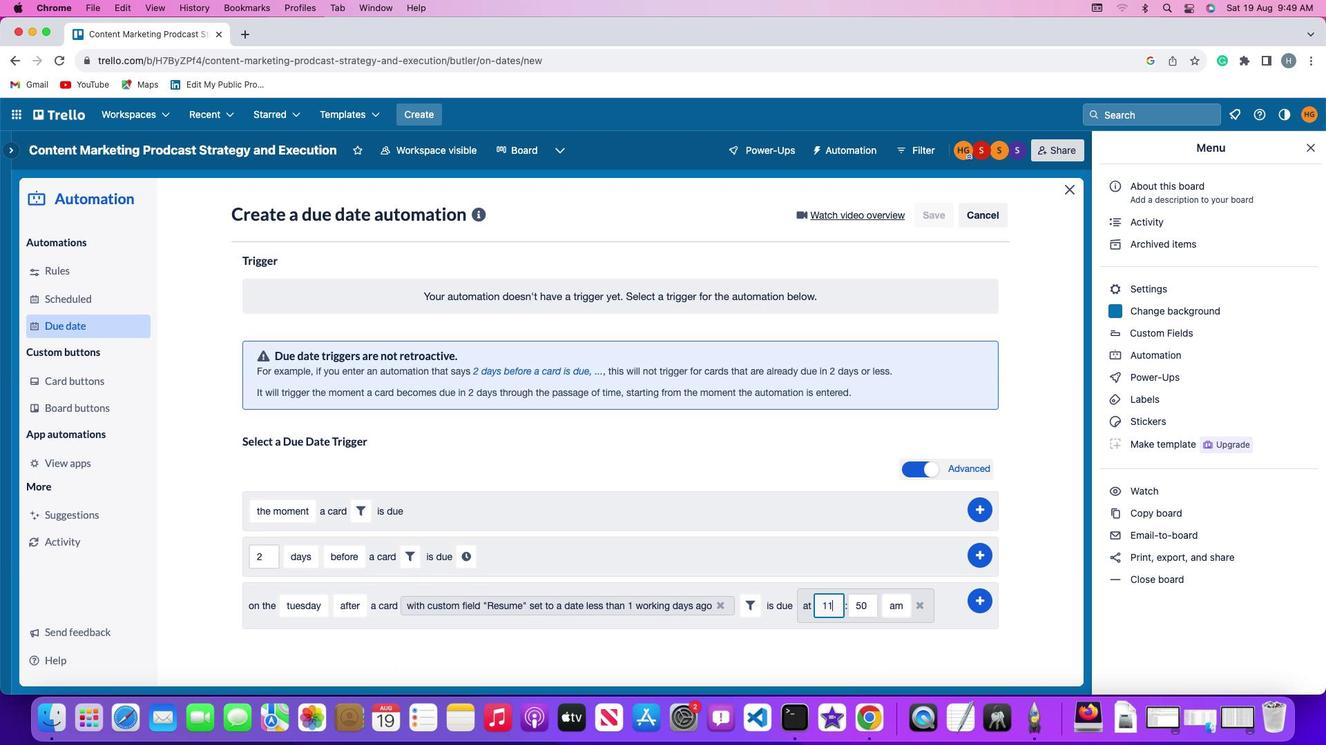 
Action: Mouse moved to (866, 605)
Screenshot: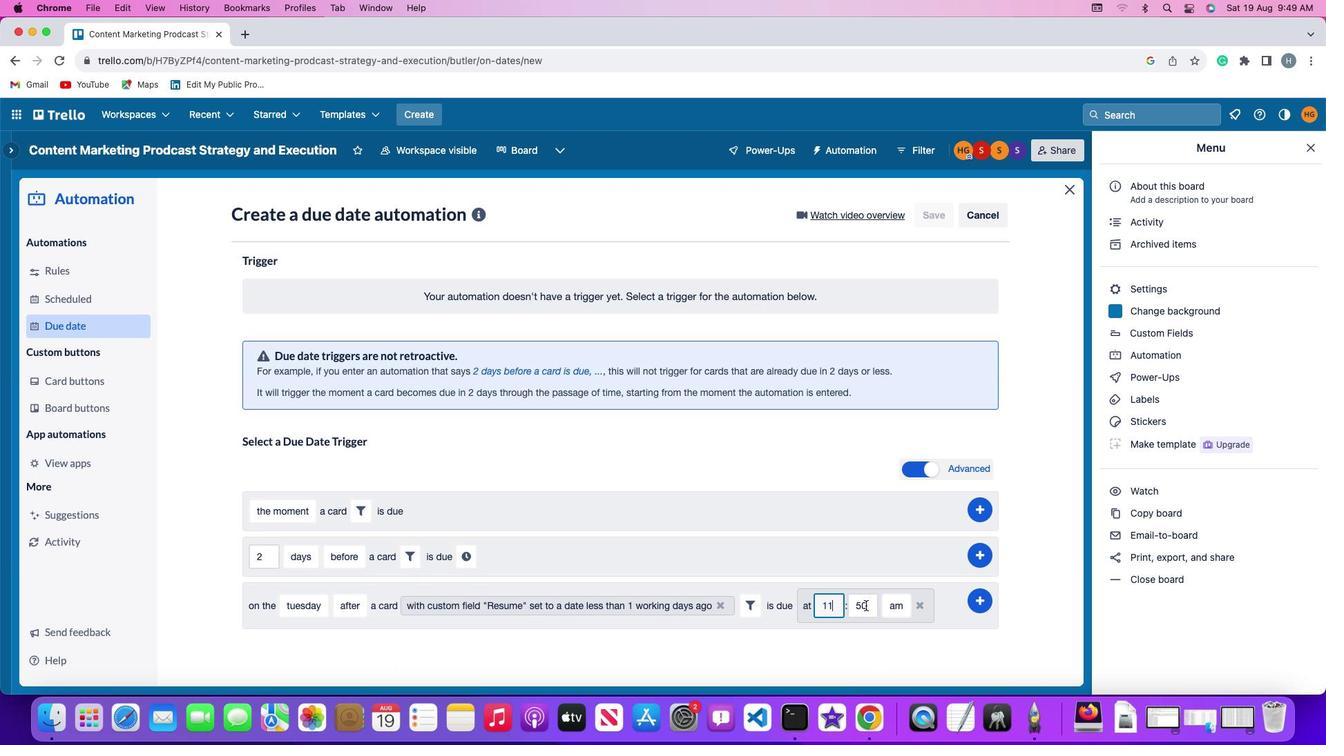 
Action: Mouse pressed left at (866, 605)
Screenshot: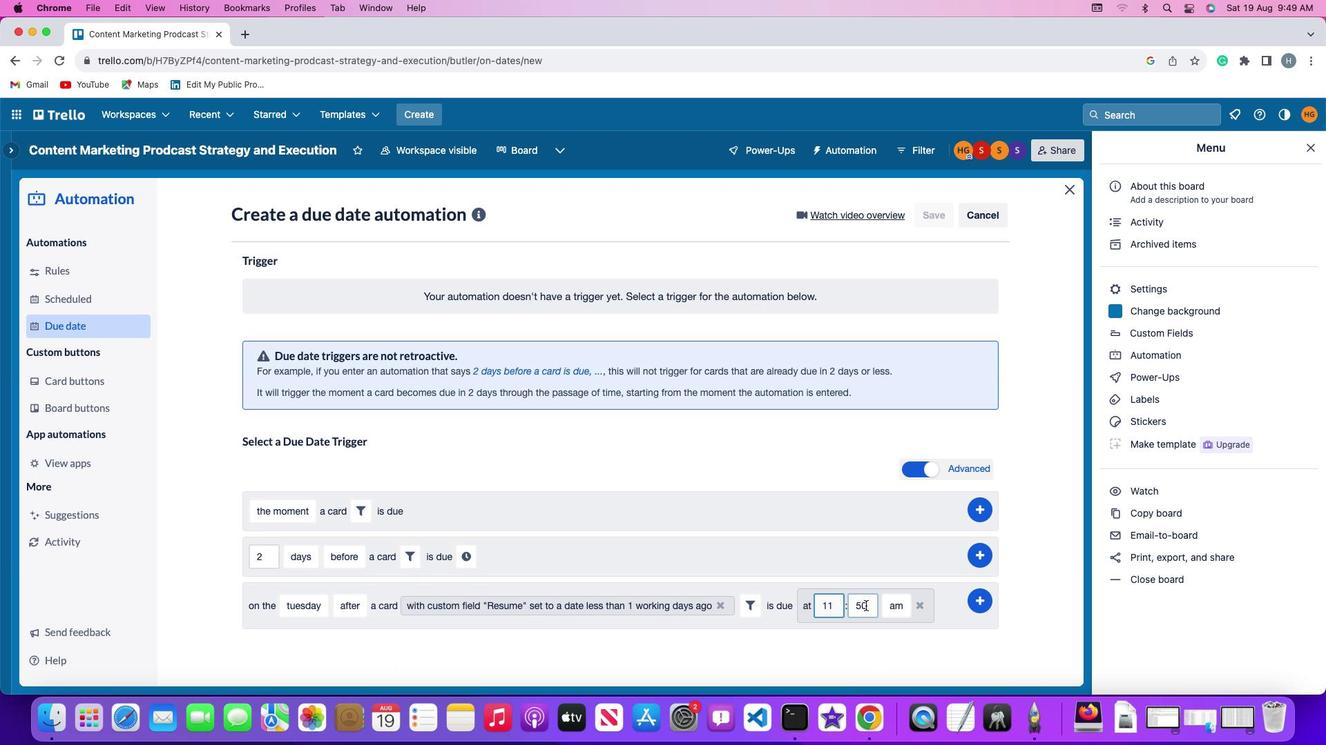 
Action: Key pressed Key.backspaceKey.backspace'0''0'
Screenshot: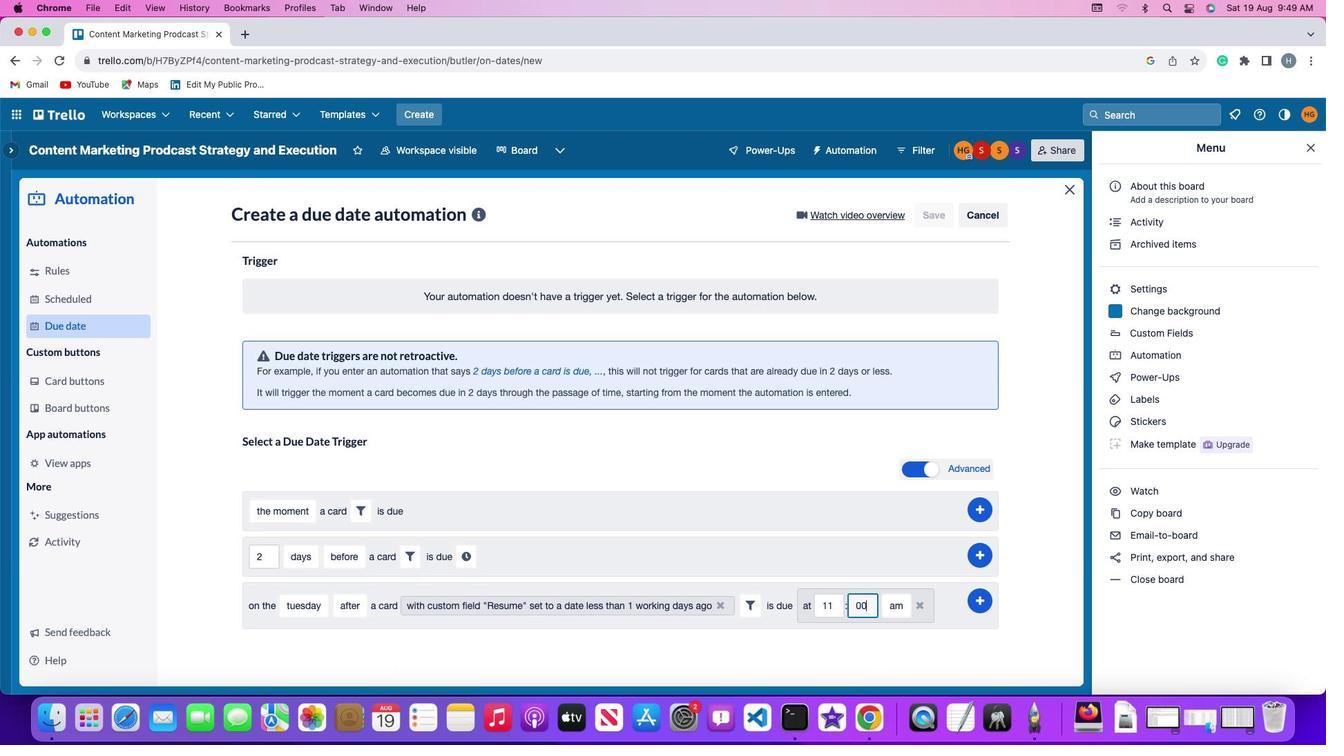
Action: Mouse moved to (893, 609)
Screenshot: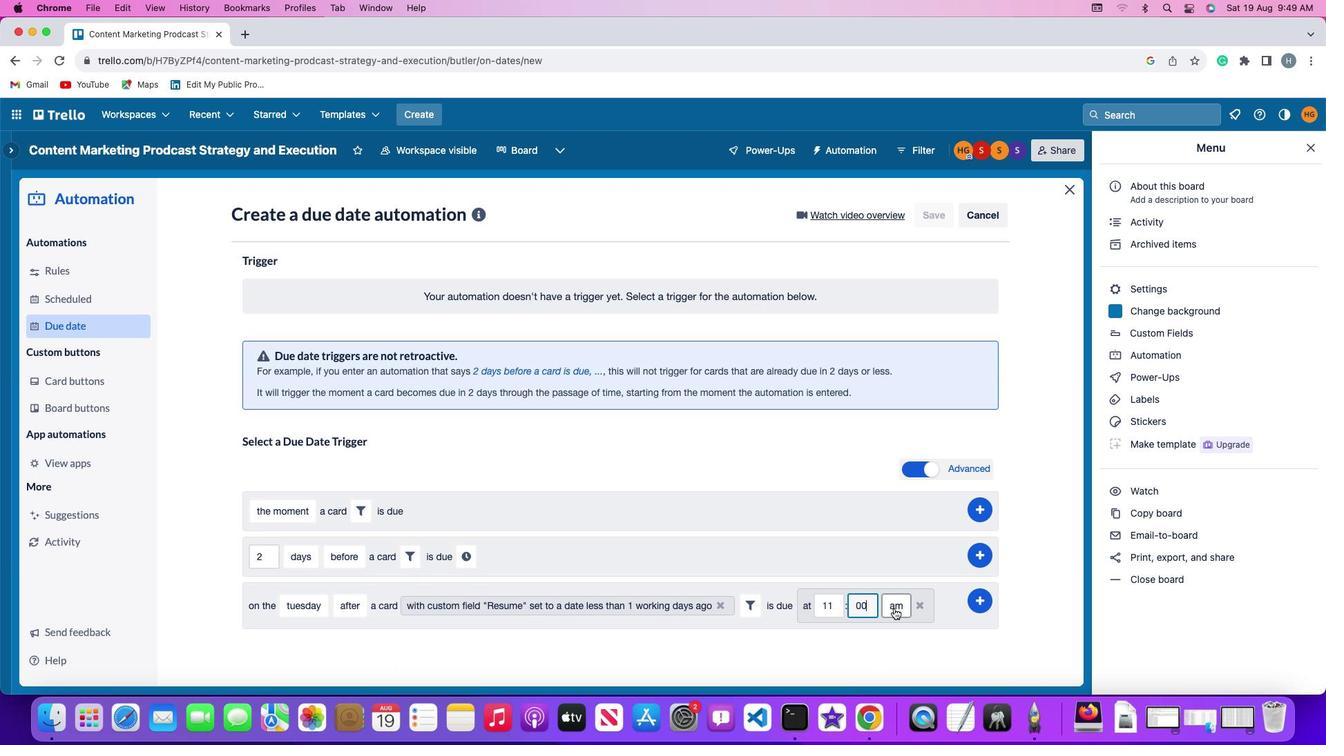 
Action: Mouse pressed left at (893, 609)
Screenshot: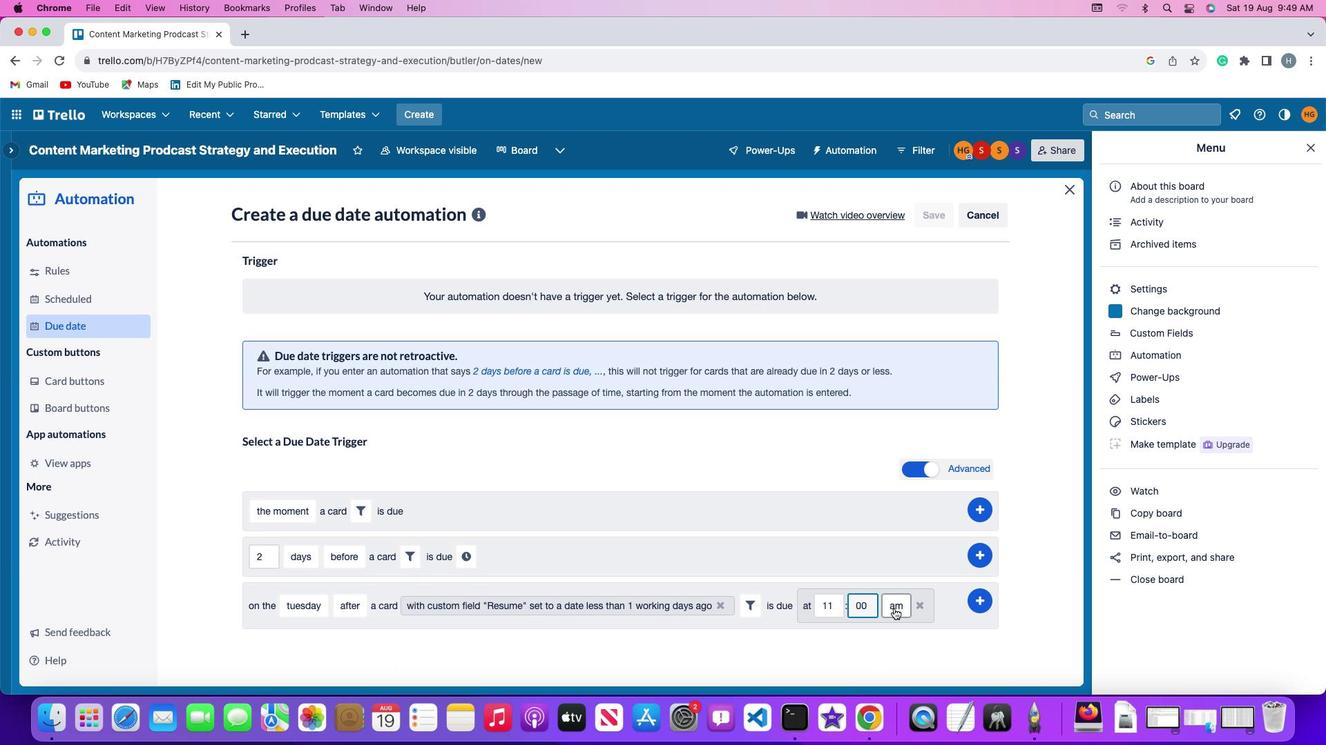 
Action: Mouse moved to (902, 634)
Screenshot: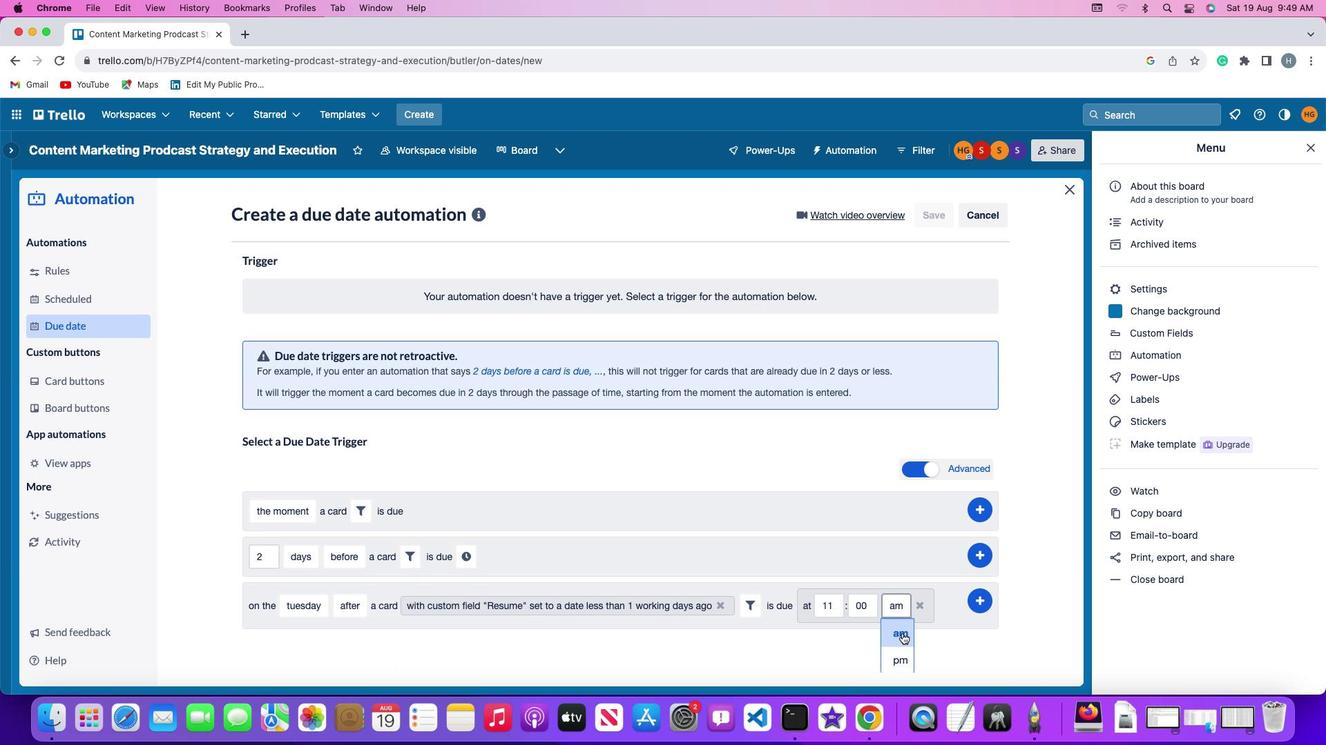 
Action: Mouse pressed left at (902, 634)
Screenshot: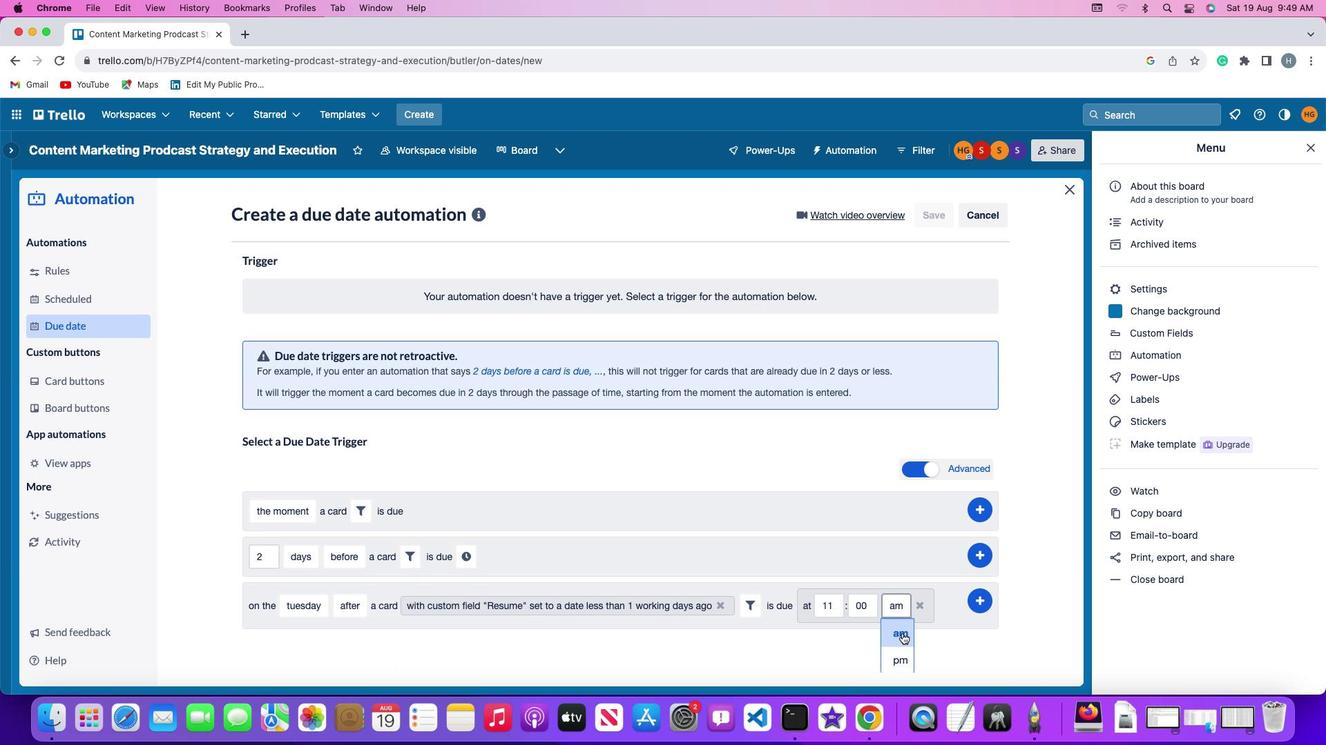 
Action: Mouse moved to (984, 599)
Screenshot: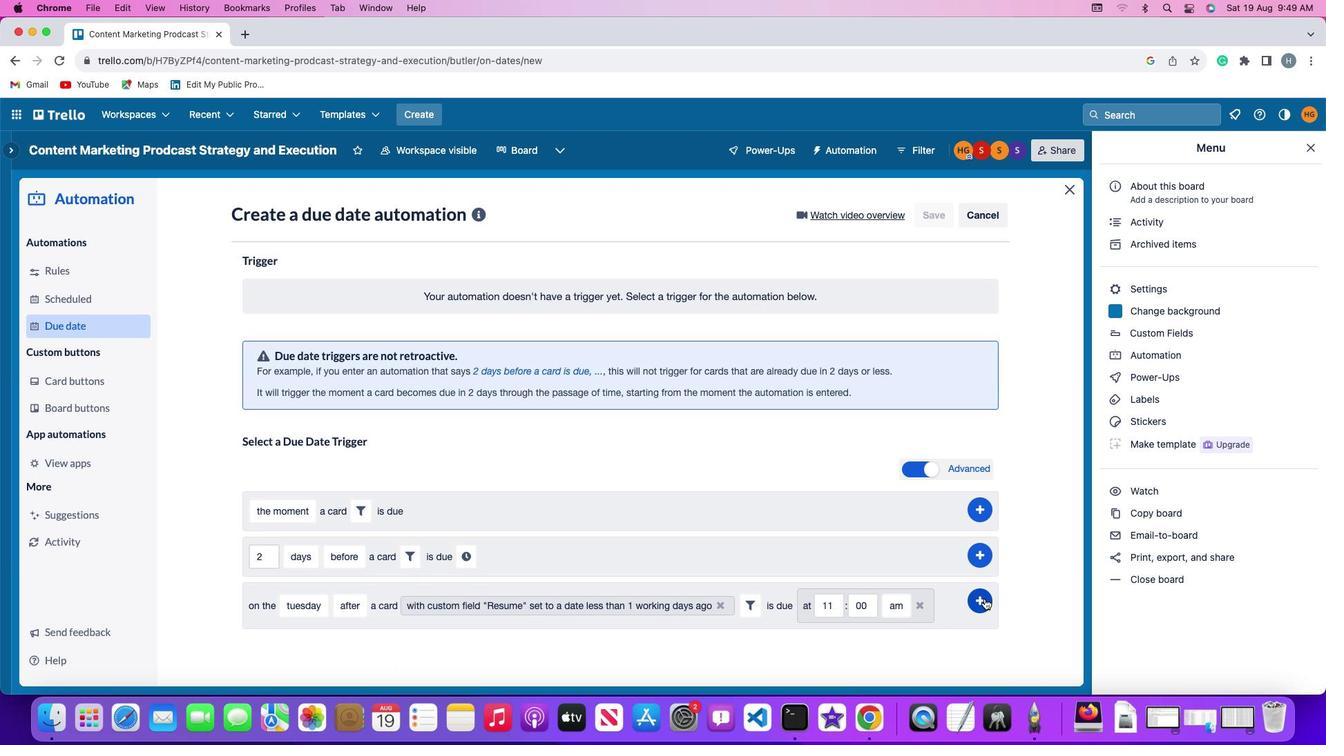 
Action: Mouse pressed left at (984, 599)
Screenshot: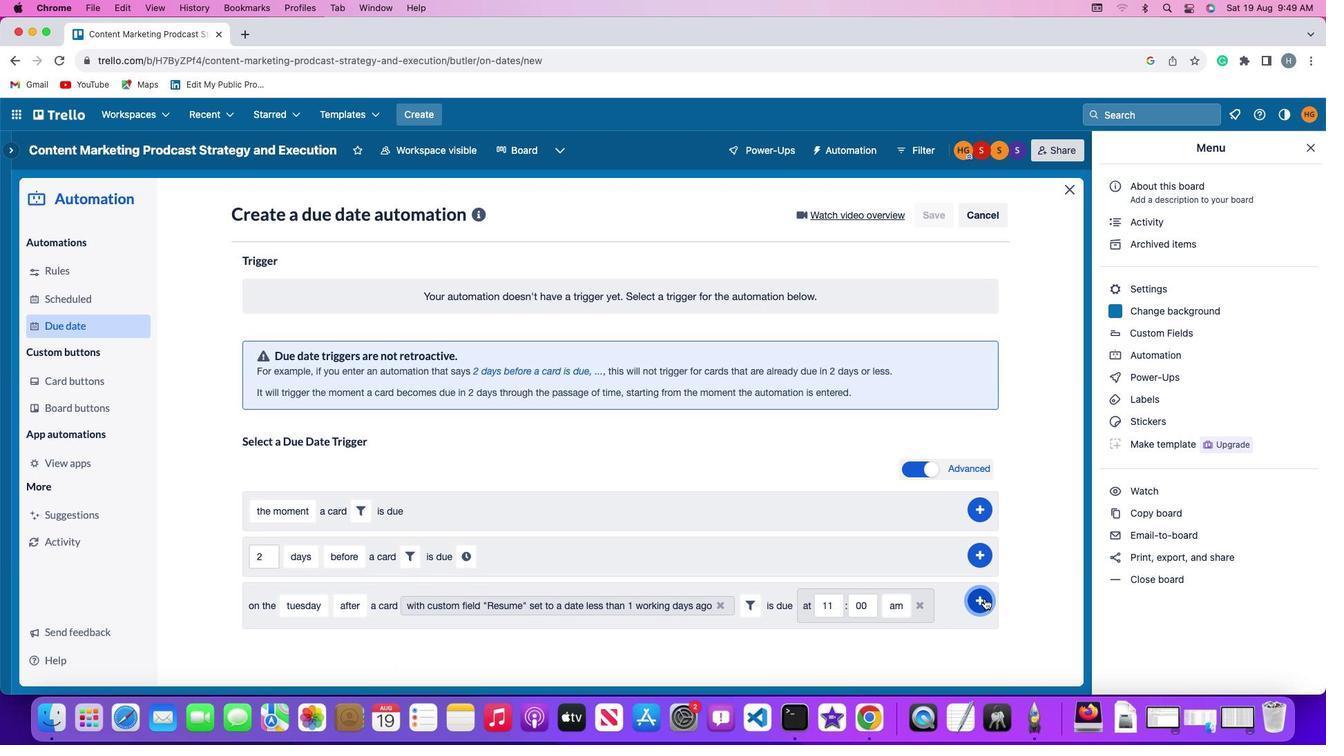 
Action: Mouse moved to (1031, 511)
Screenshot: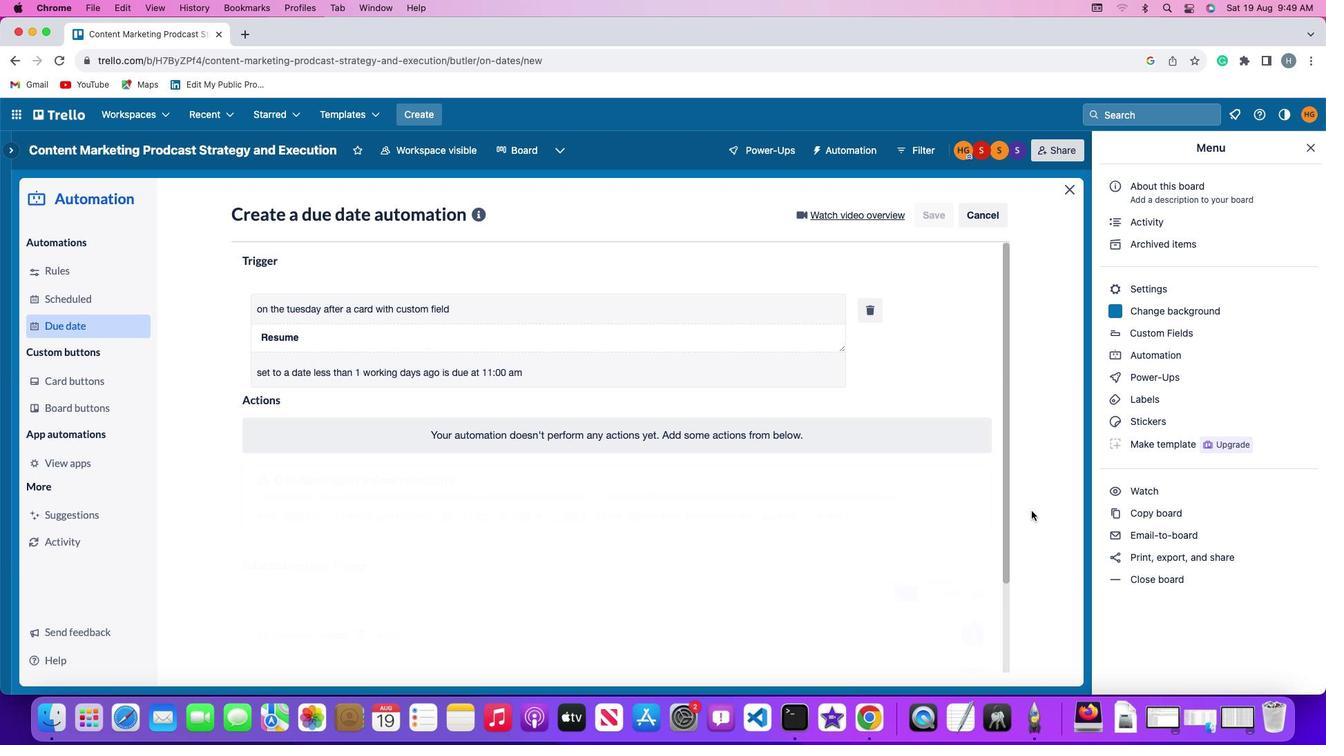 
